 Task: Edit and enhance audio for virtual physics experiments.
Action: Mouse moved to (127, 44)
Screenshot: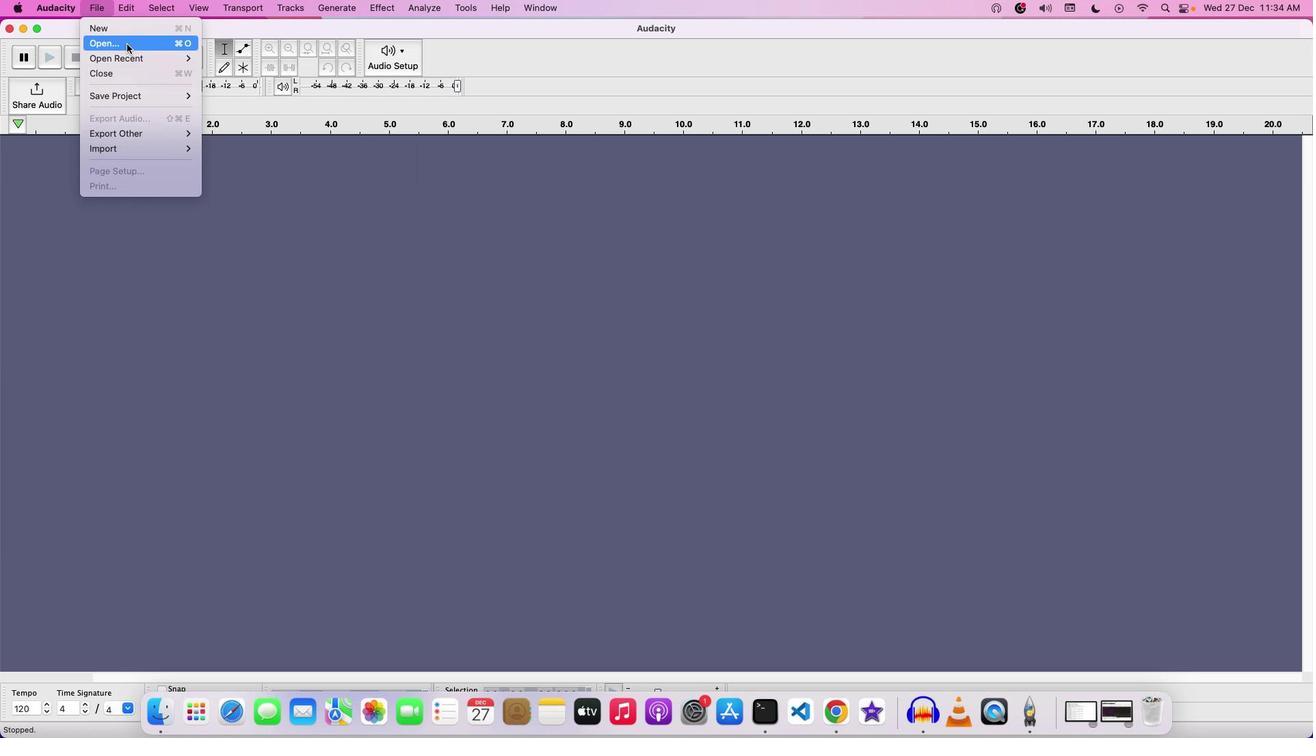 
Action: Mouse pressed left at (127, 44)
Screenshot: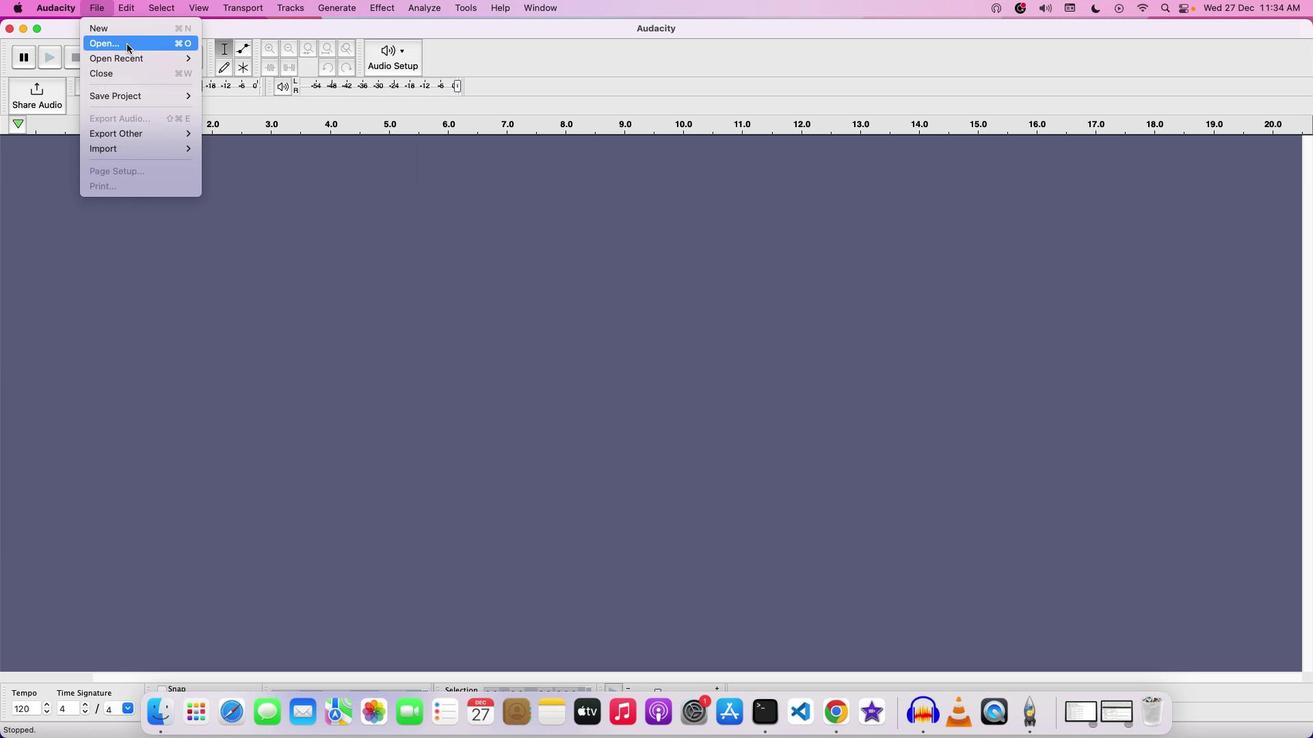 
Action: Mouse moved to (577, 204)
Screenshot: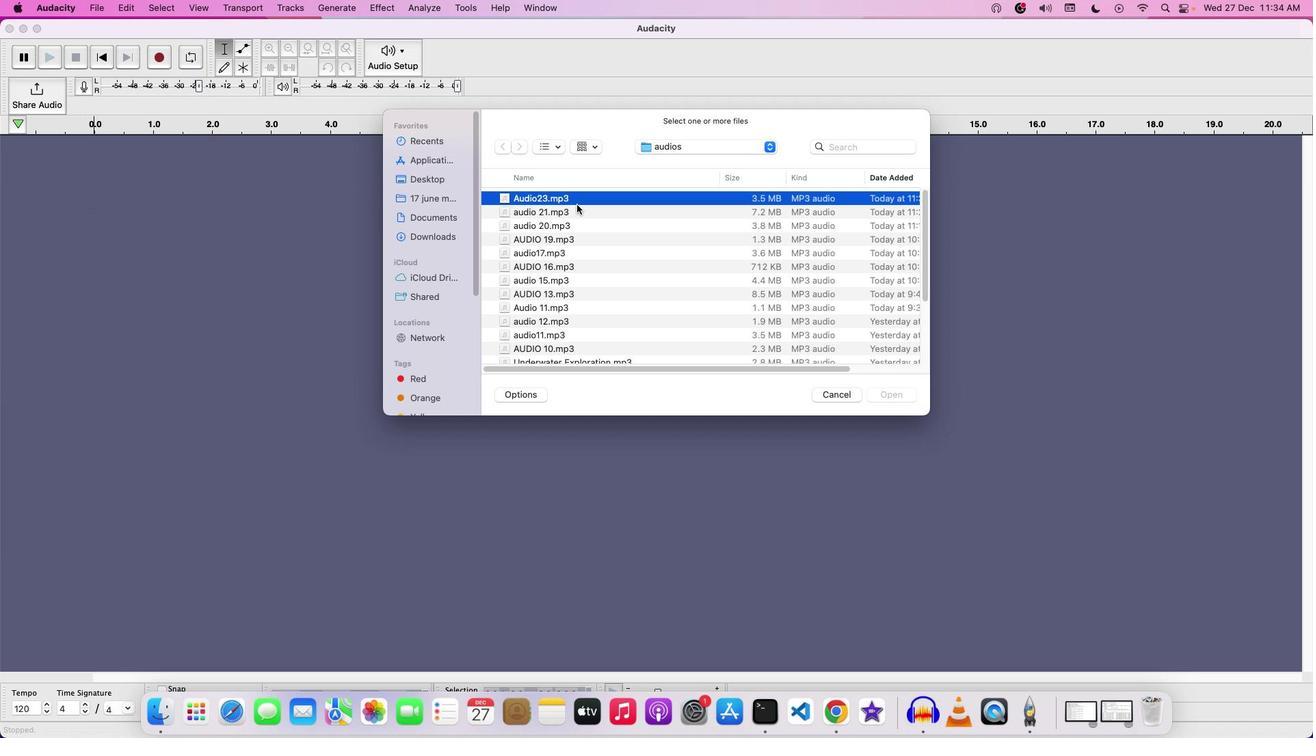 
Action: Mouse pressed left at (577, 204)
Screenshot: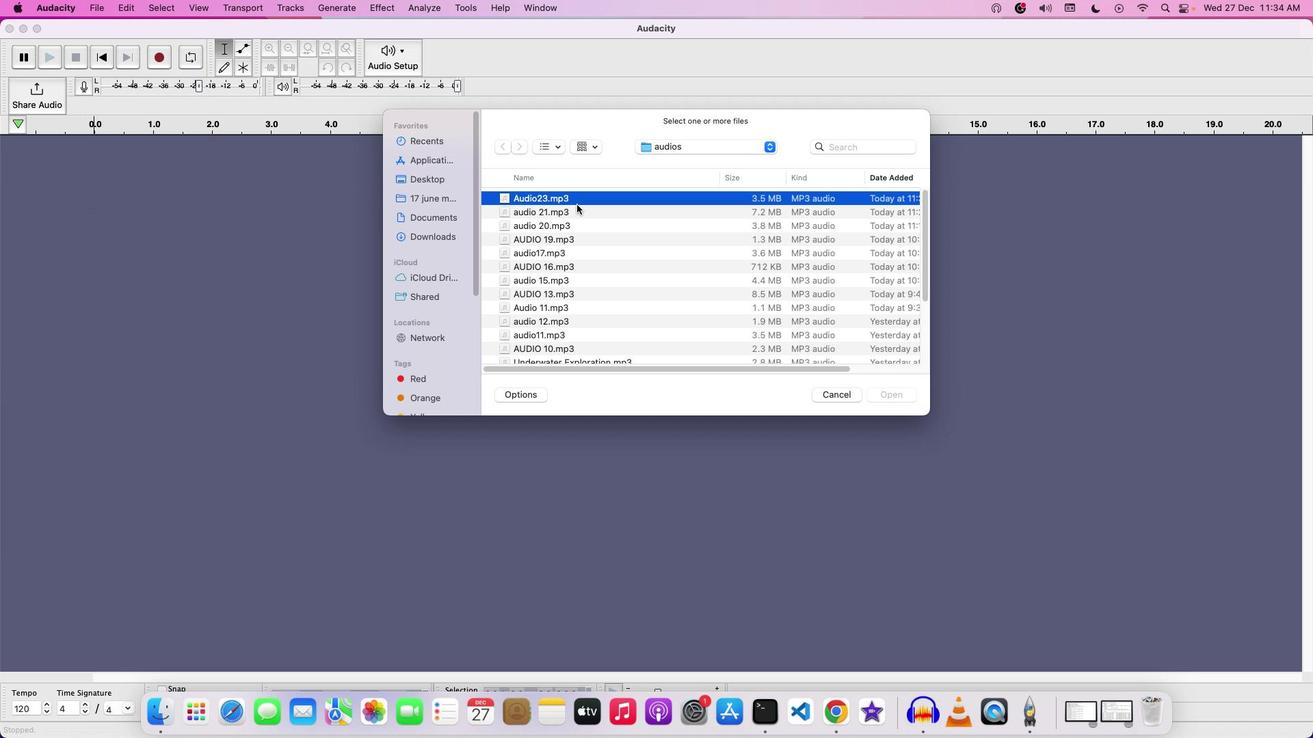 
Action: Mouse moved to (897, 398)
Screenshot: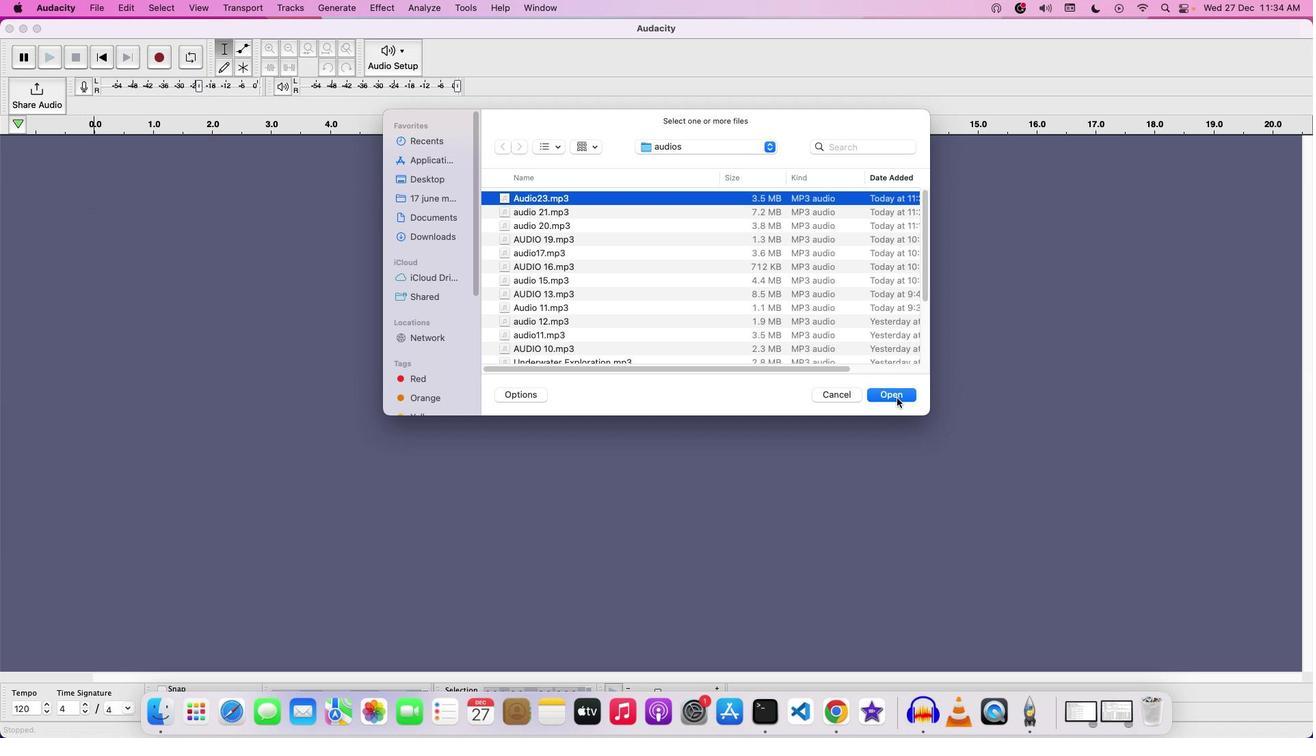 
Action: Mouse pressed left at (897, 398)
Screenshot: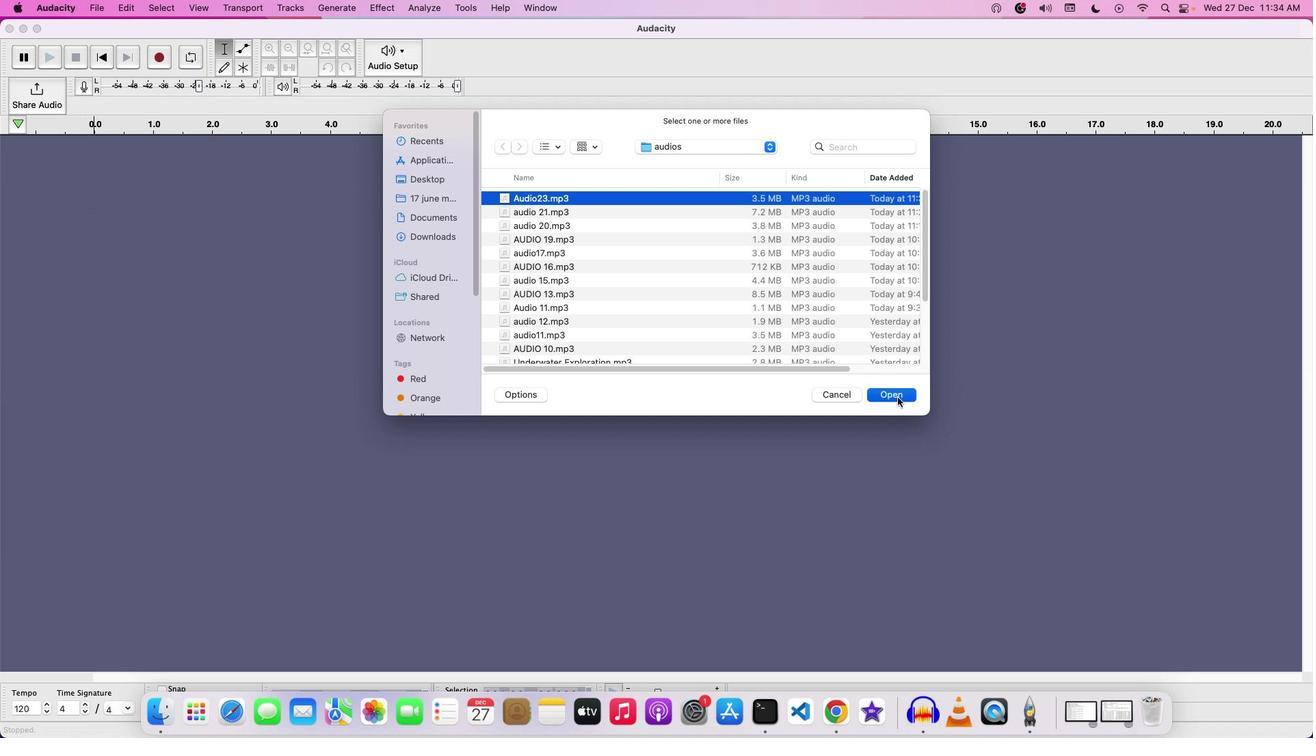 
Action: Mouse moved to (210, 212)
Screenshot: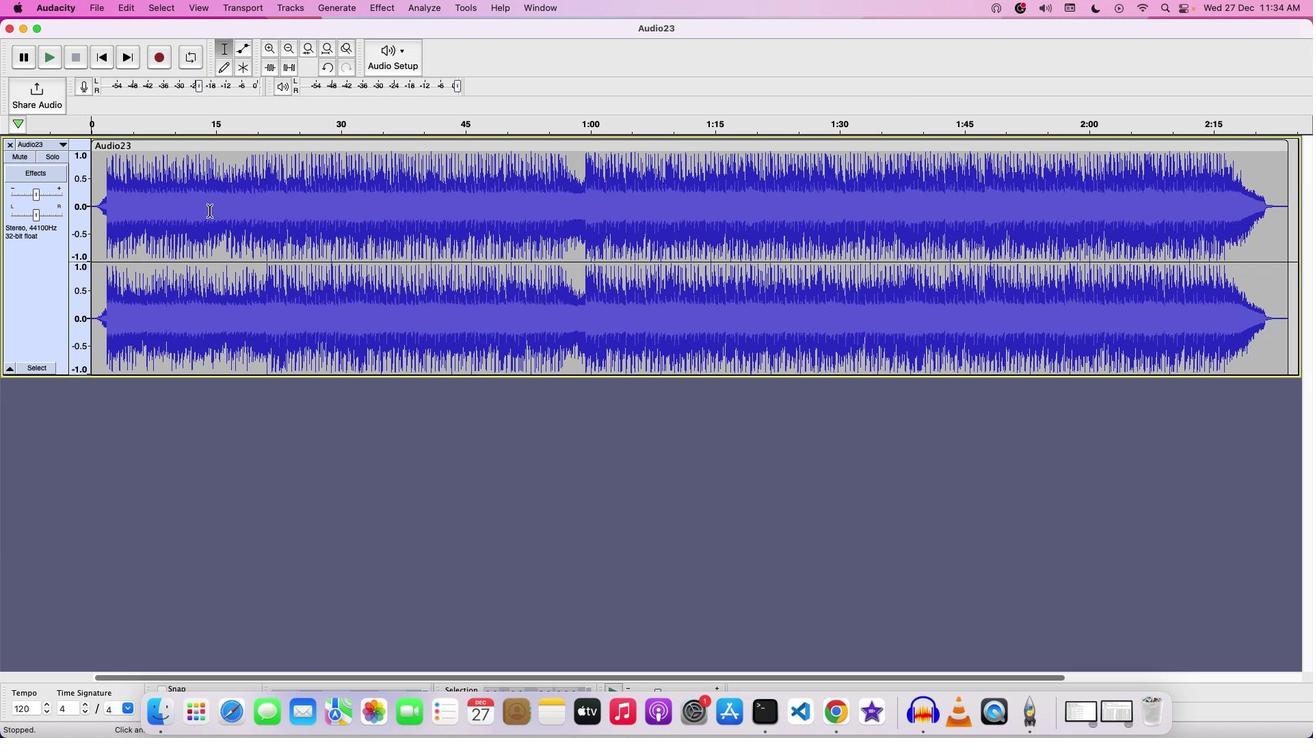 
Action: Key pressed Key.space
Screenshot: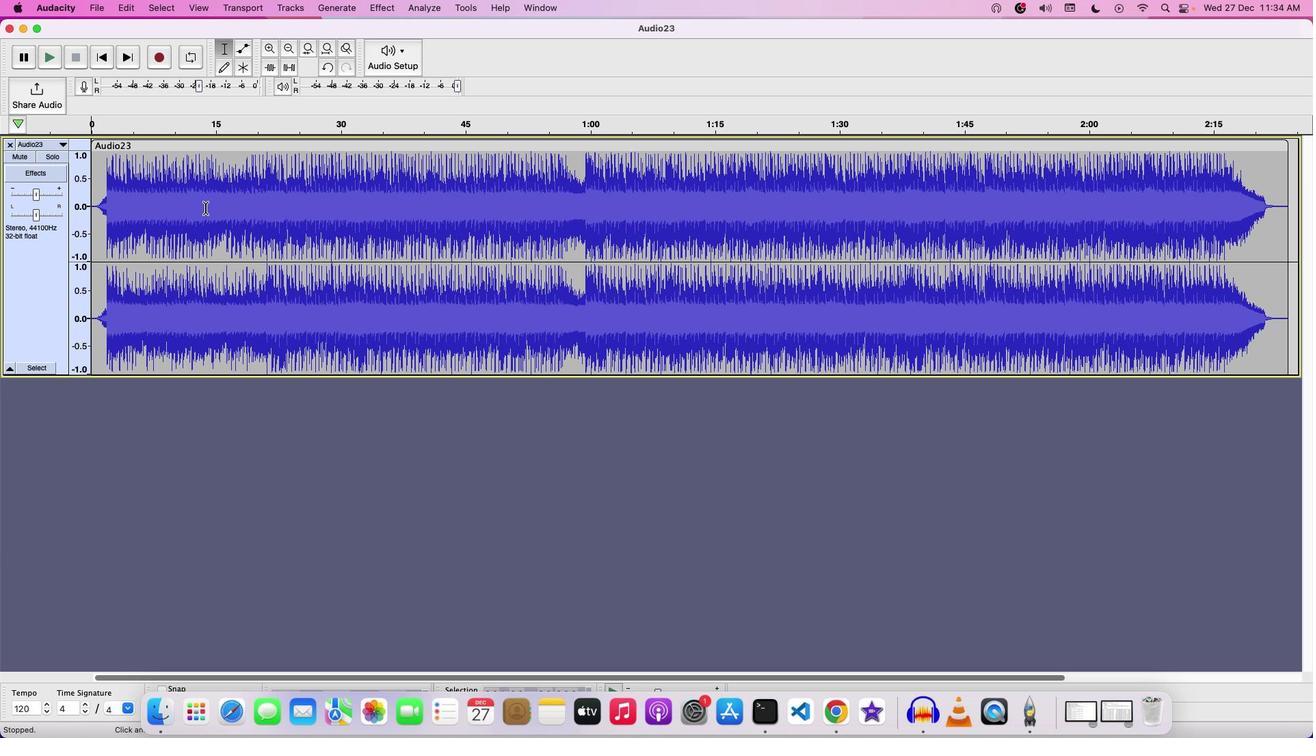 
Action: Mouse moved to (40, 197)
Screenshot: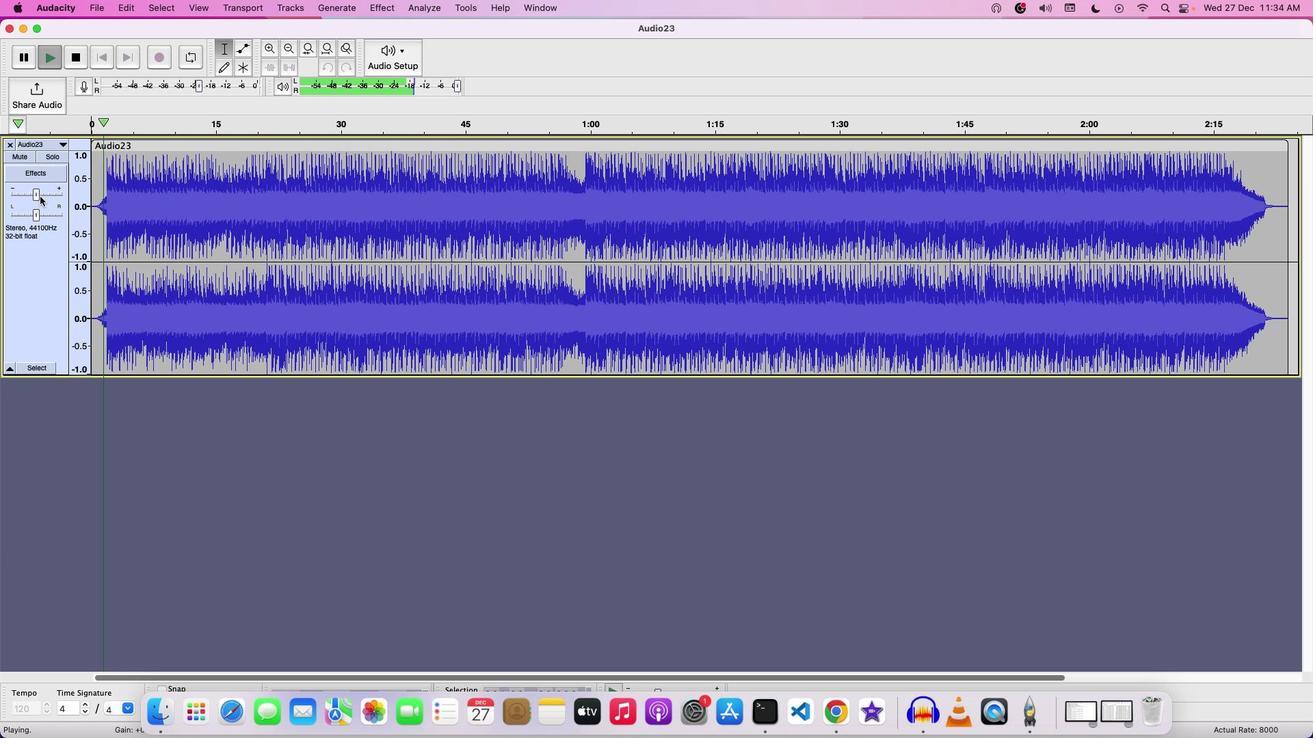 
Action: Mouse pressed left at (40, 197)
Screenshot: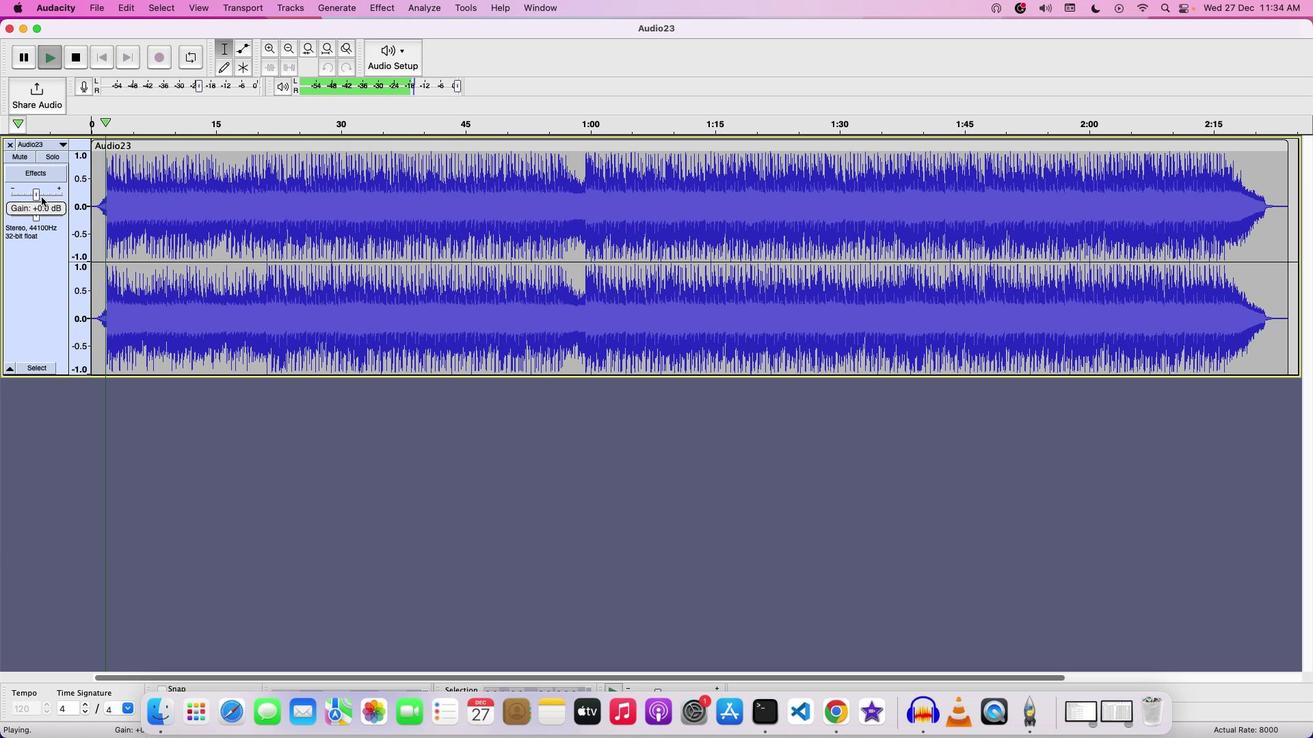 
Action: Mouse moved to (36, 194)
Screenshot: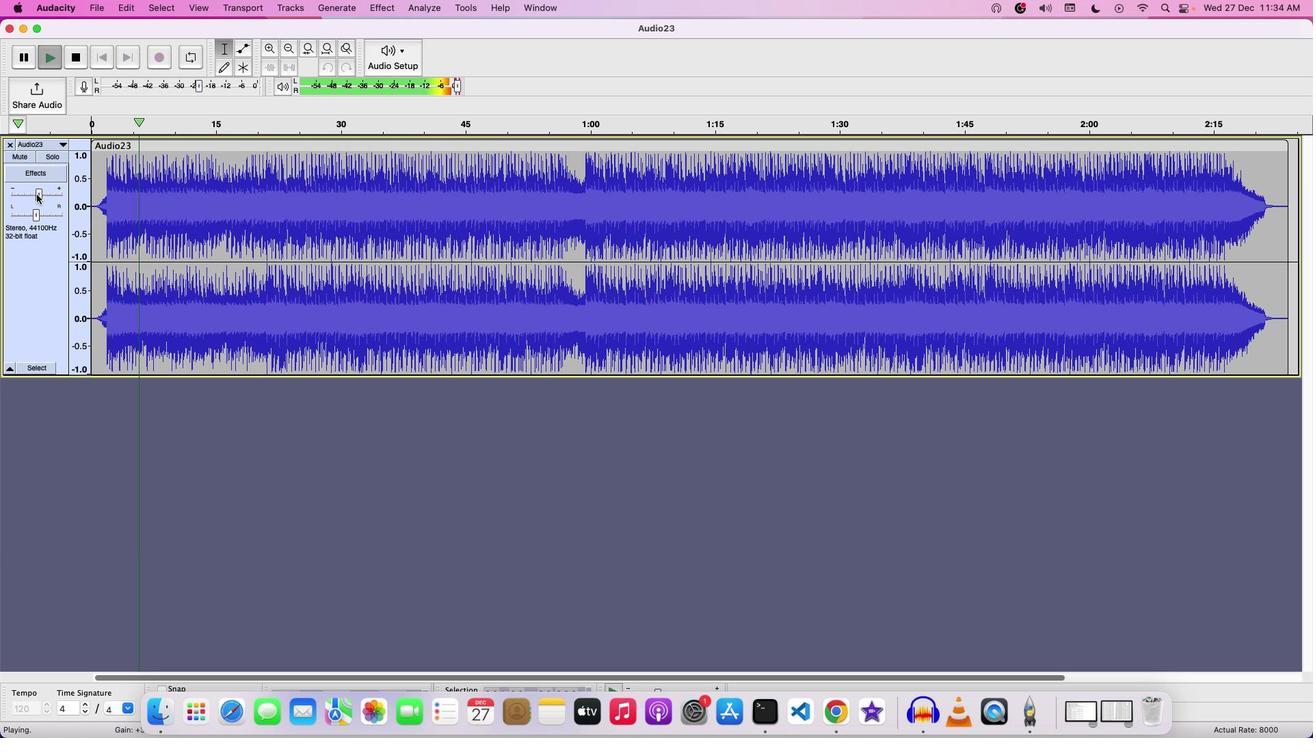 
Action: Mouse pressed left at (36, 194)
Screenshot: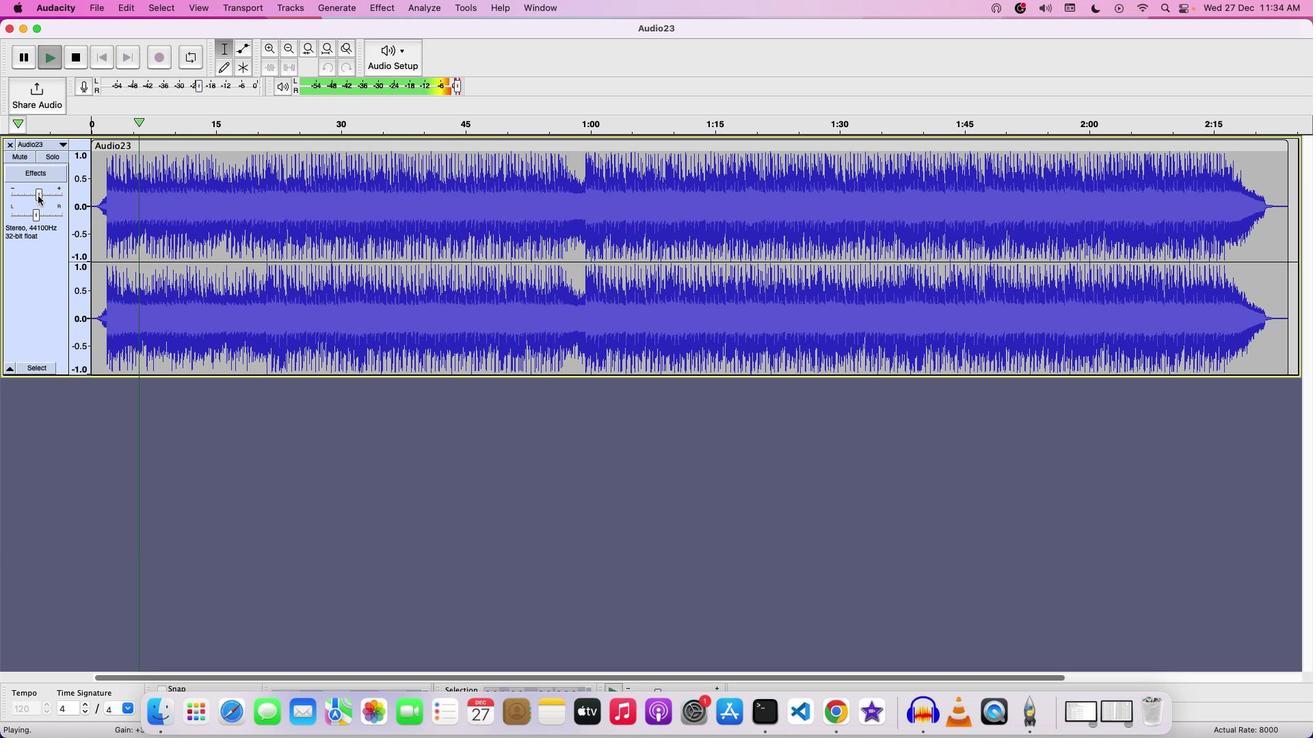 
Action: Mouse moved to (658, 226)
Screenshot: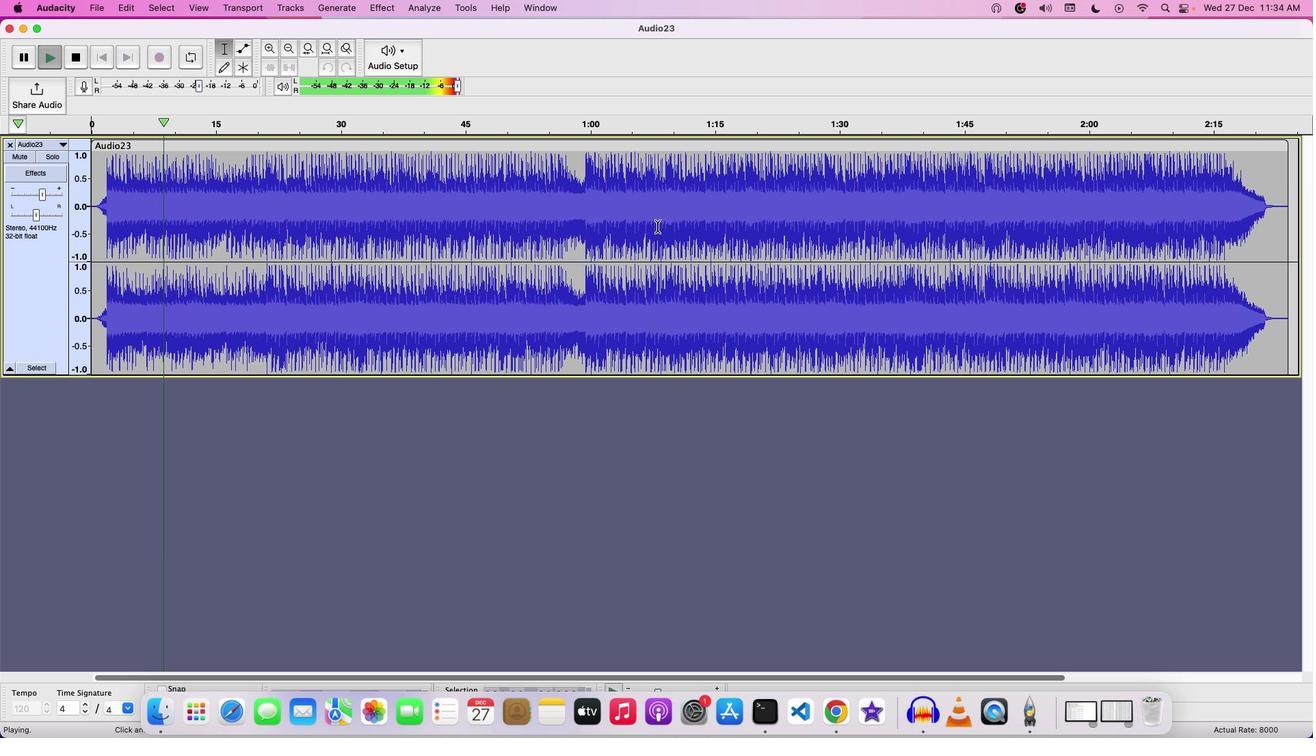 
Action: Key pressed Key.space
Screenshot: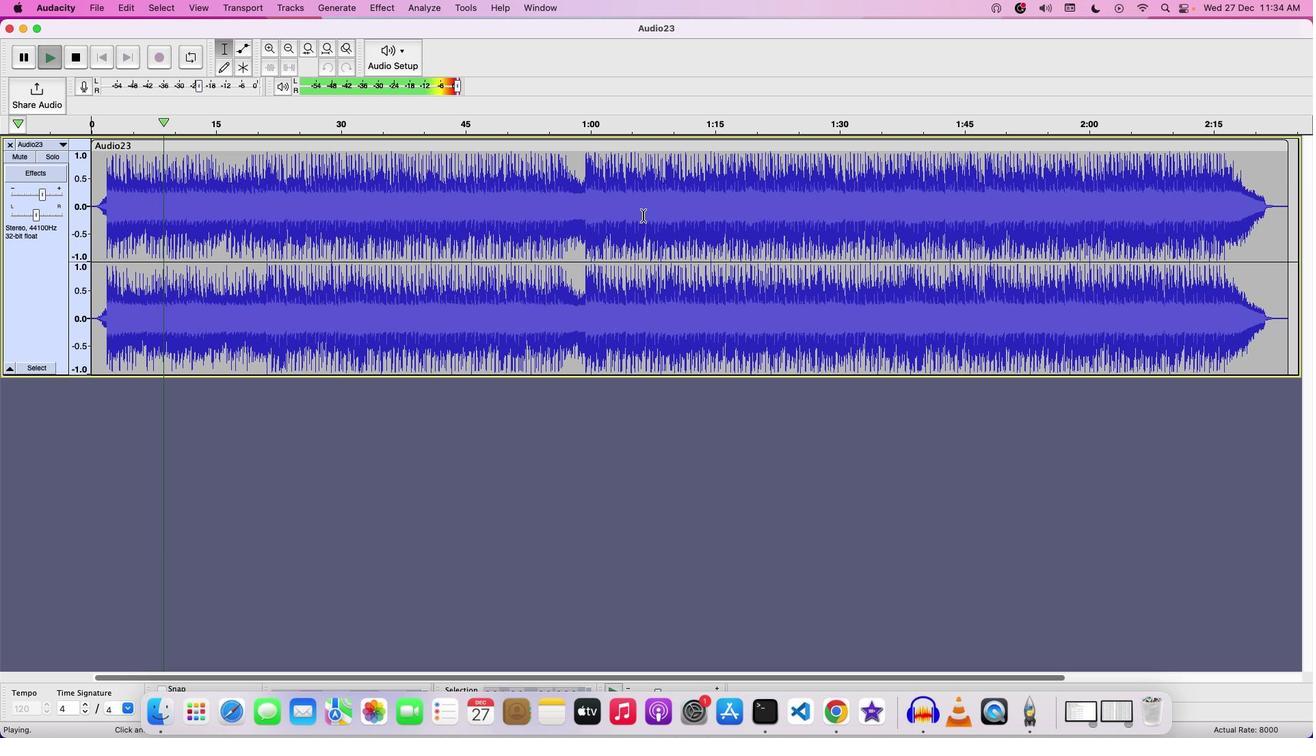 
Action: Mouse moved to (92, 146)
Screenshot: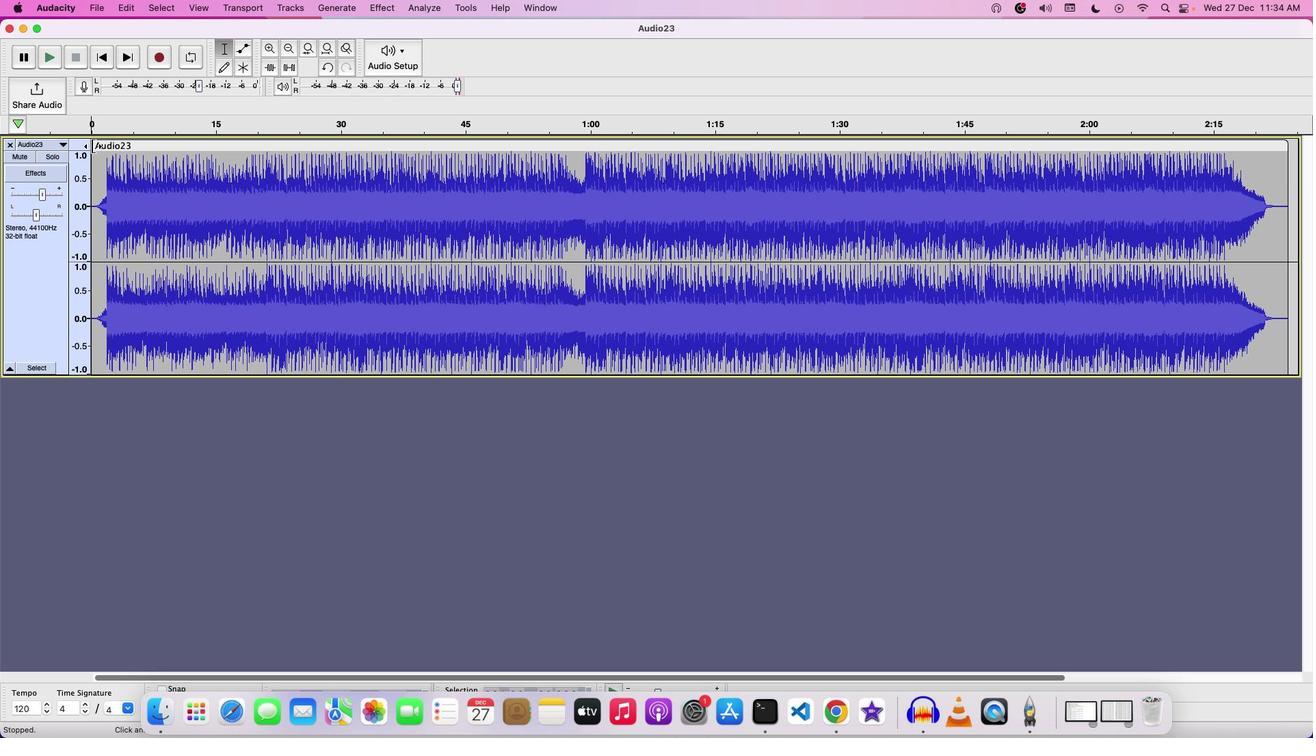 
Action: Mouse pressed left at (92, 146)
Screenshot: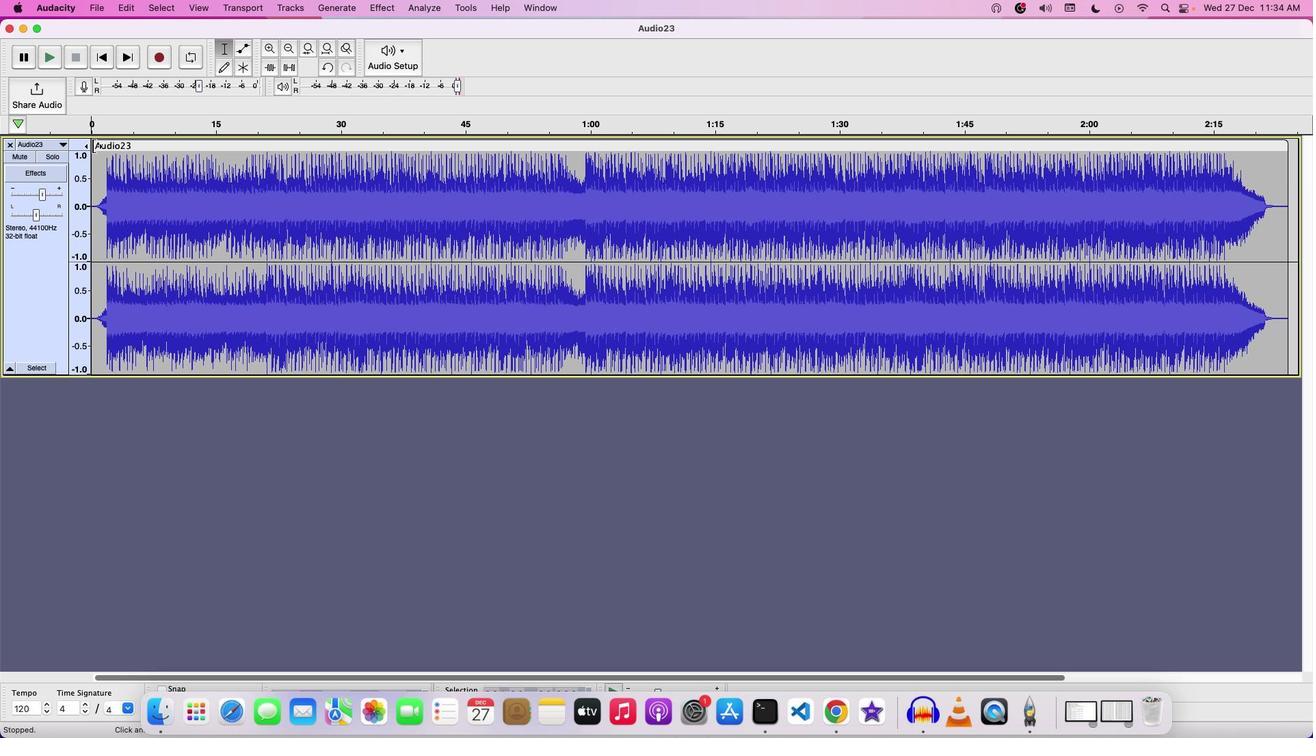 
Action: Mouse moved to (118, 147)
Screenshot: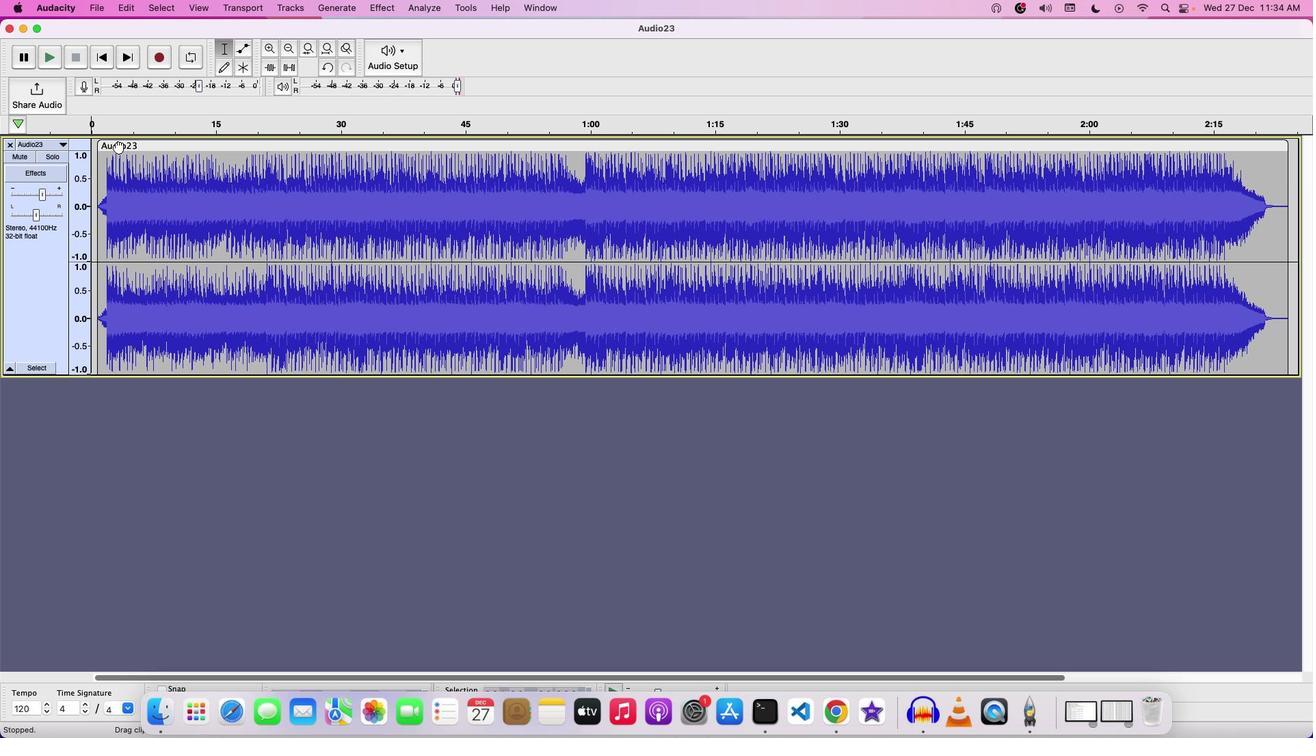 
Action: Mouse pressed left at (118, 147)
Screenshot: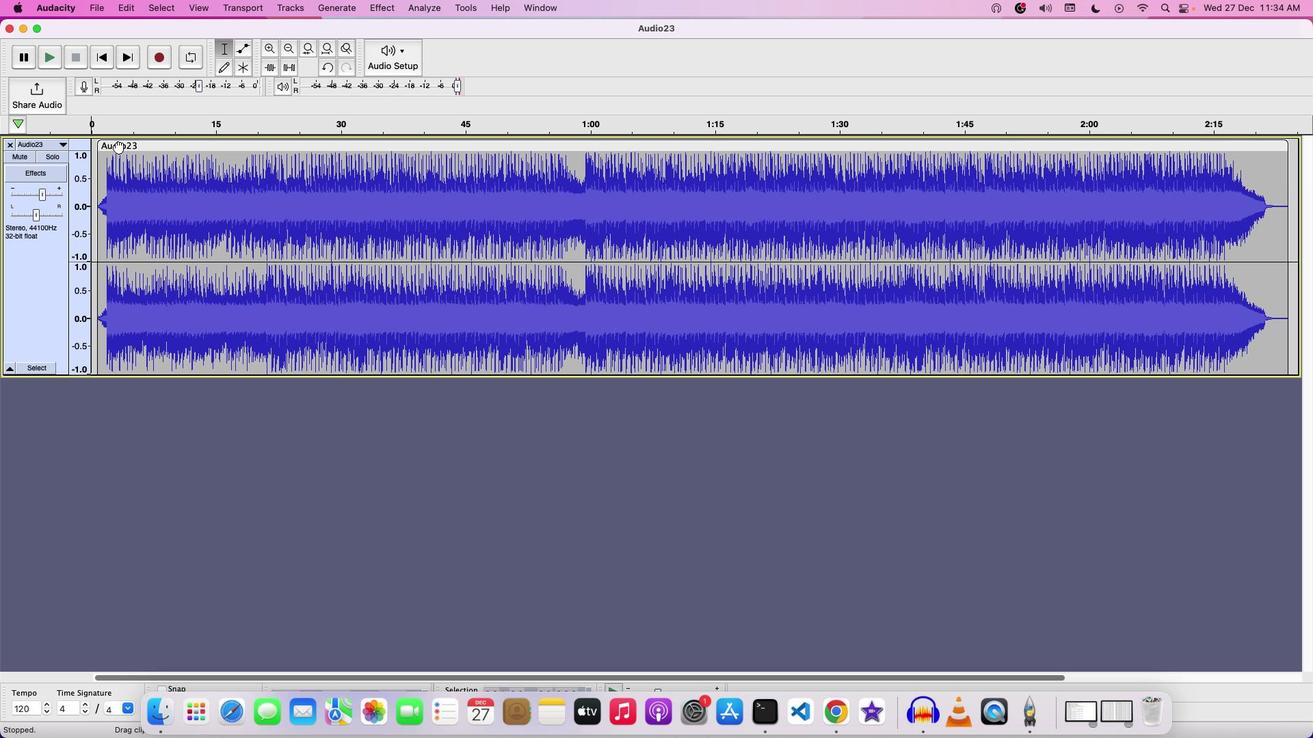 
Action: Mouse moved to (111, 147)
Screenshot: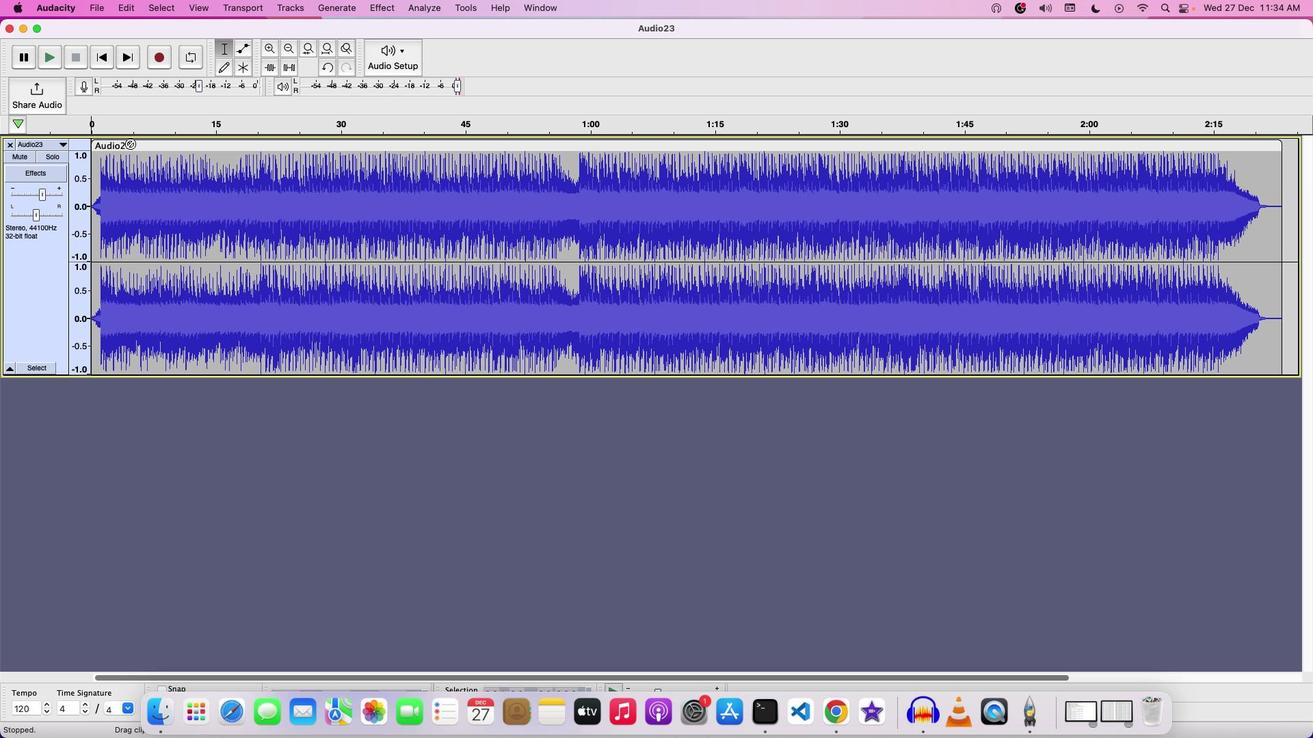 
Action: Key pressed Key.space
Screenshot: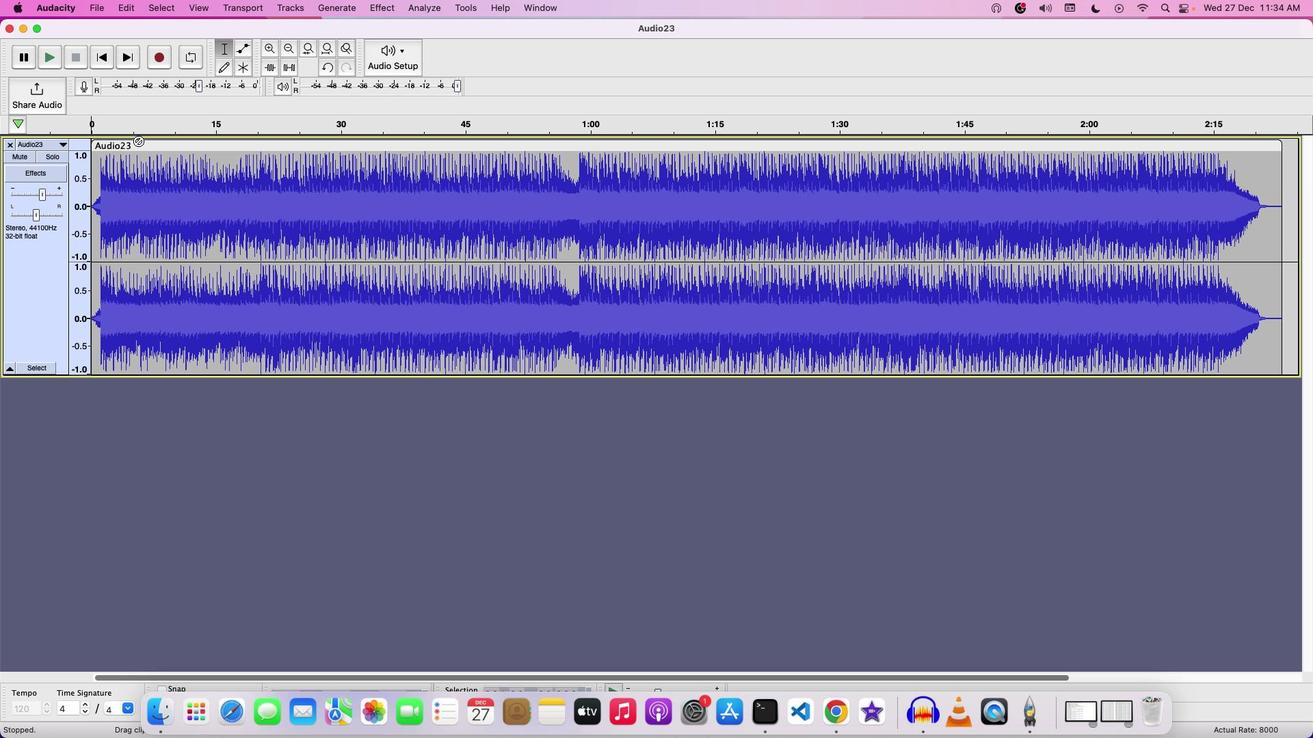 
Action: Mouse moved to (1253, 145)
Screenshot: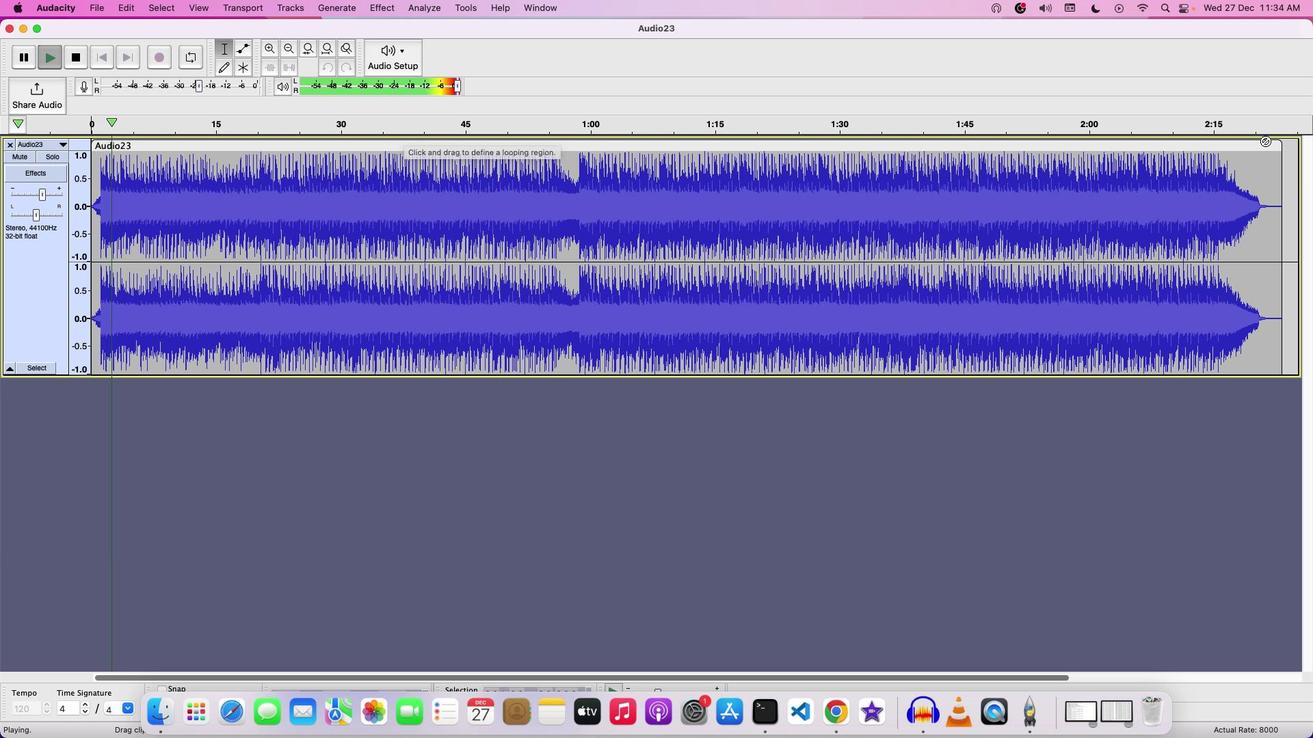 
Action: Key pressed Key.space
Screenshot: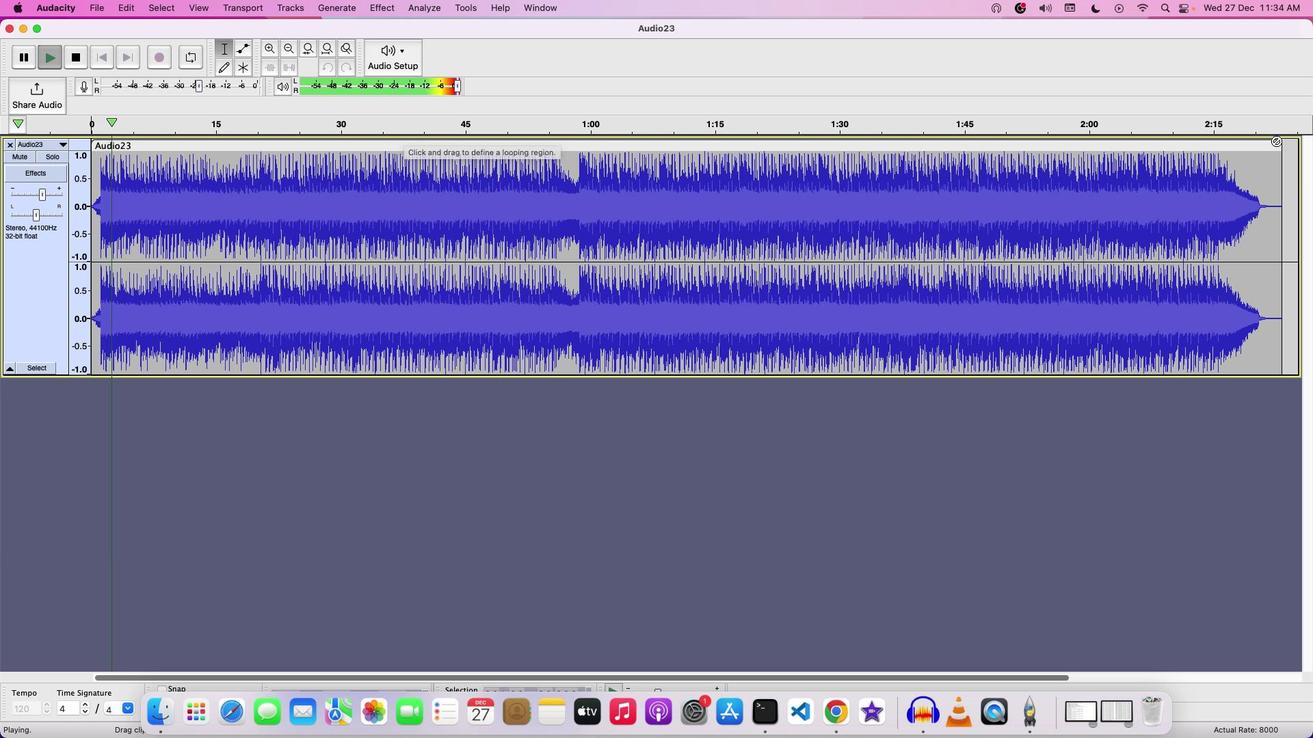 
Action: Mouse moved to (1286, 142)
Screenshot: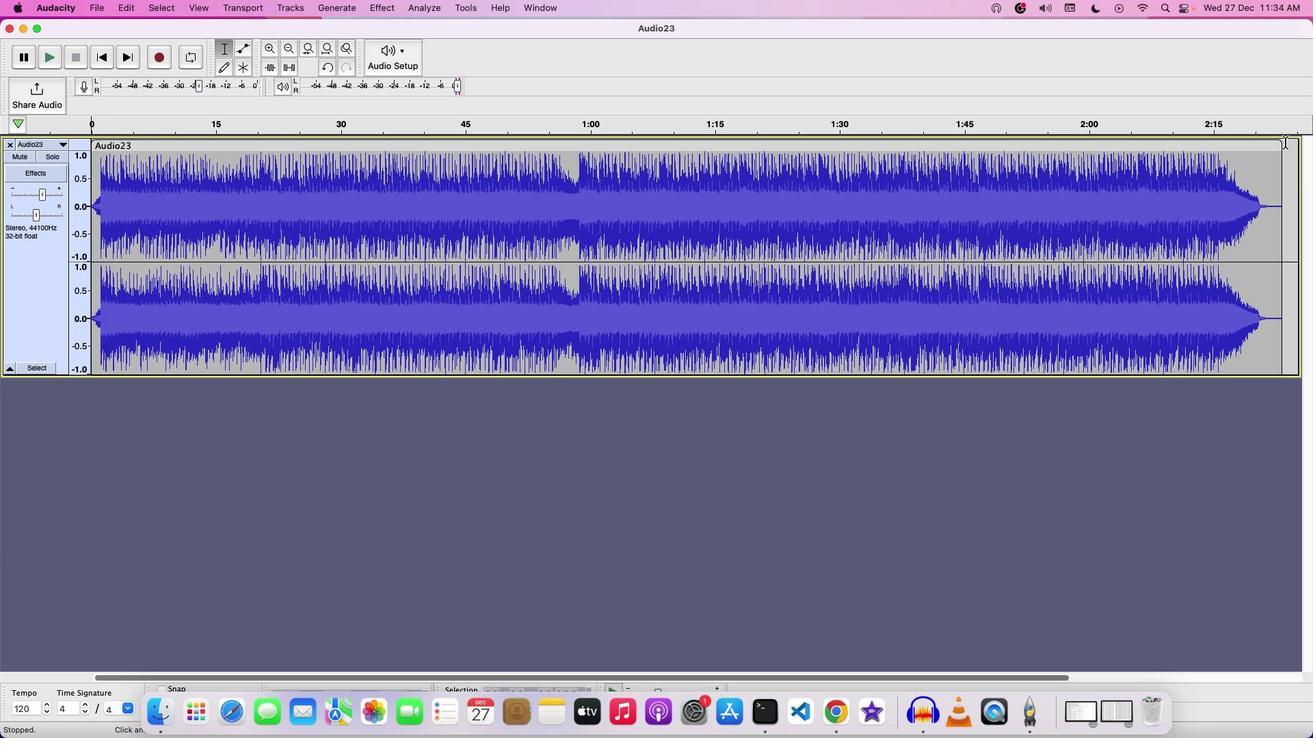 
Action: Mouse pressed left at (1286, 142)
Screenshot: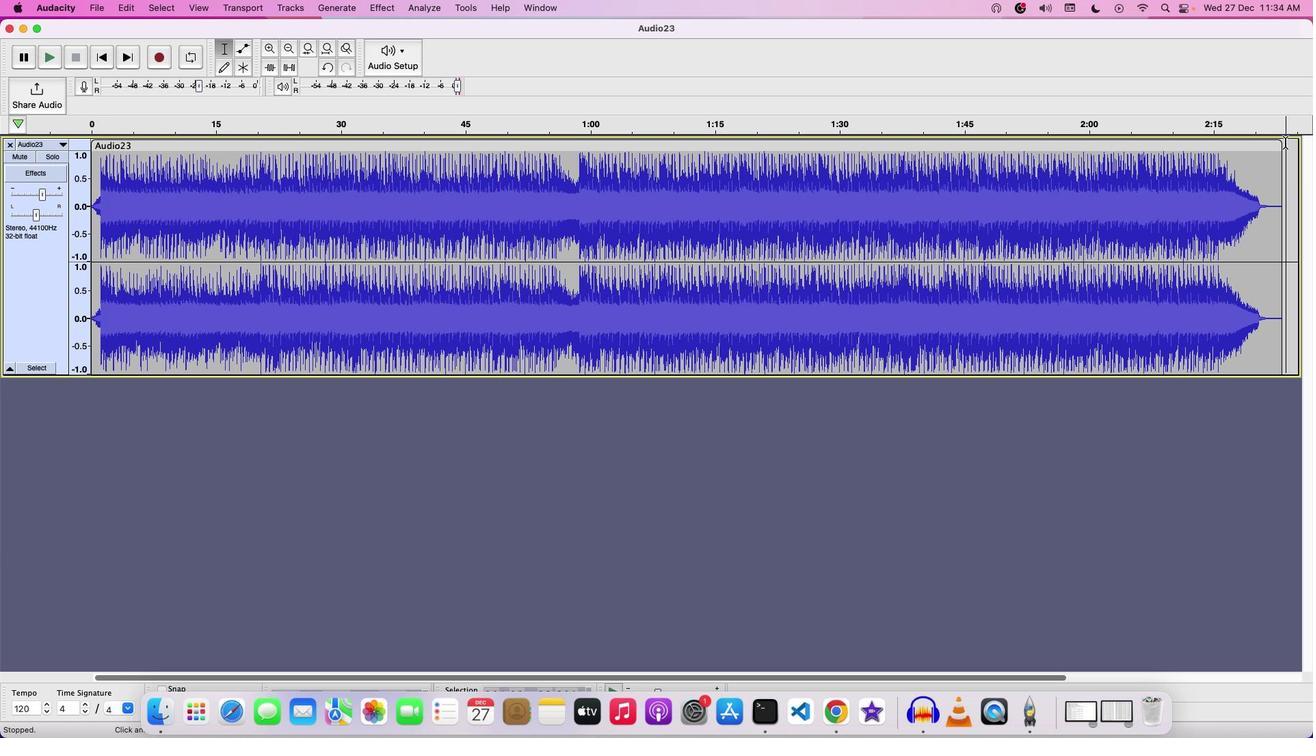 
Action: Mouse moved to (1284, 143)
Screenshot: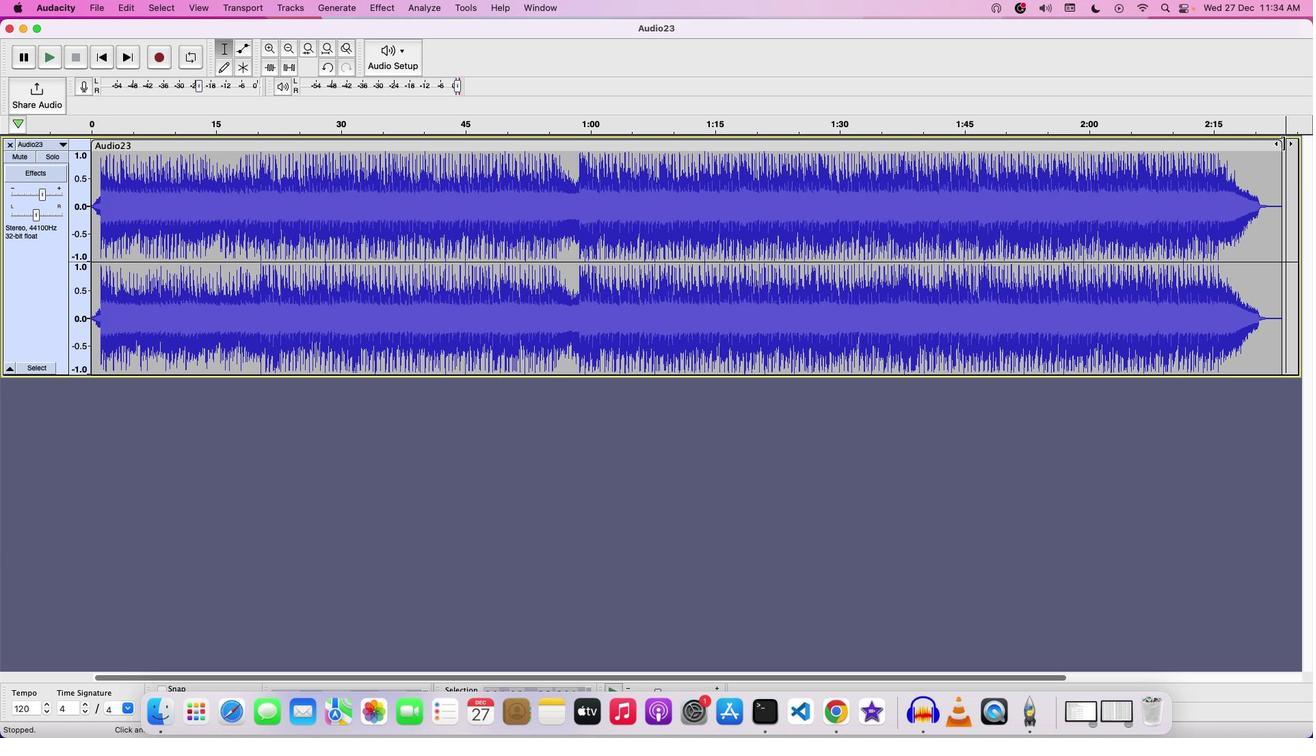 
Action: Mouse pressed left at (1284, 143)
Screenshot: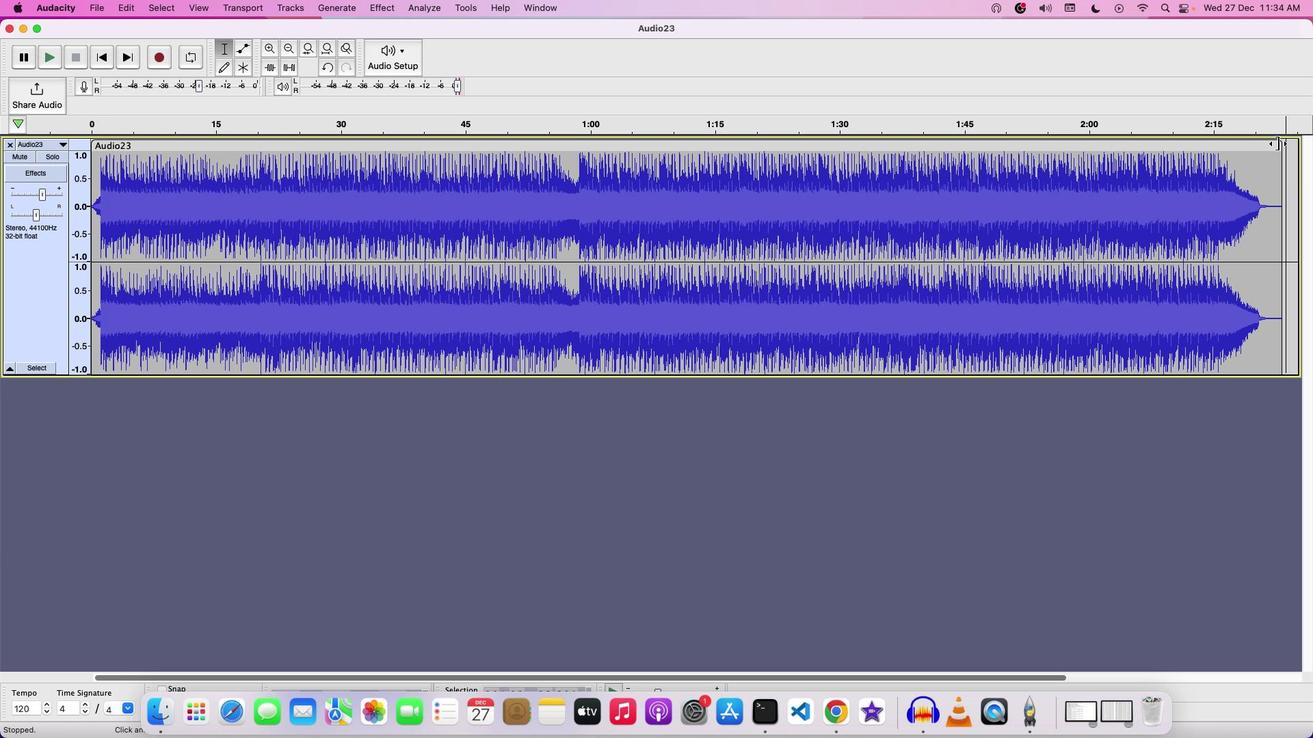 
Action: Mouse moved to (237, 187)
Screenshot: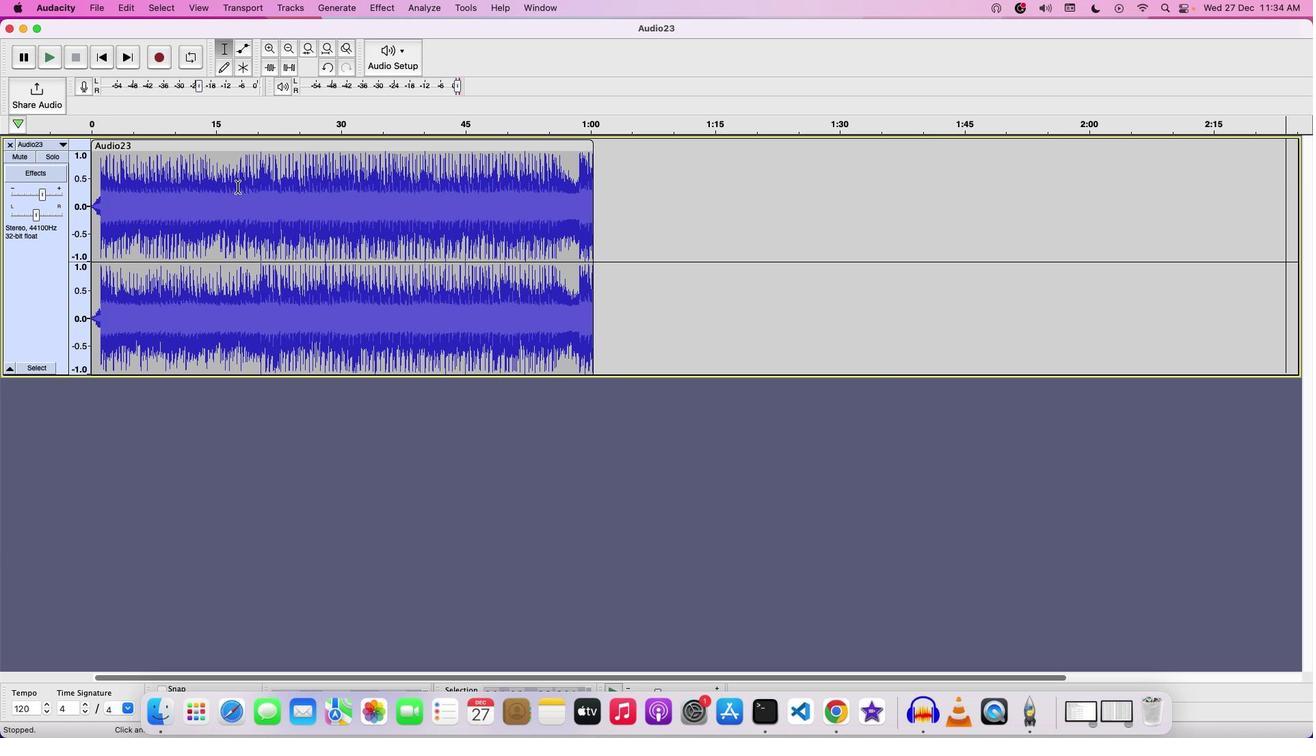 
Action: Mouse pressed left at (237, 187)
Screenshot: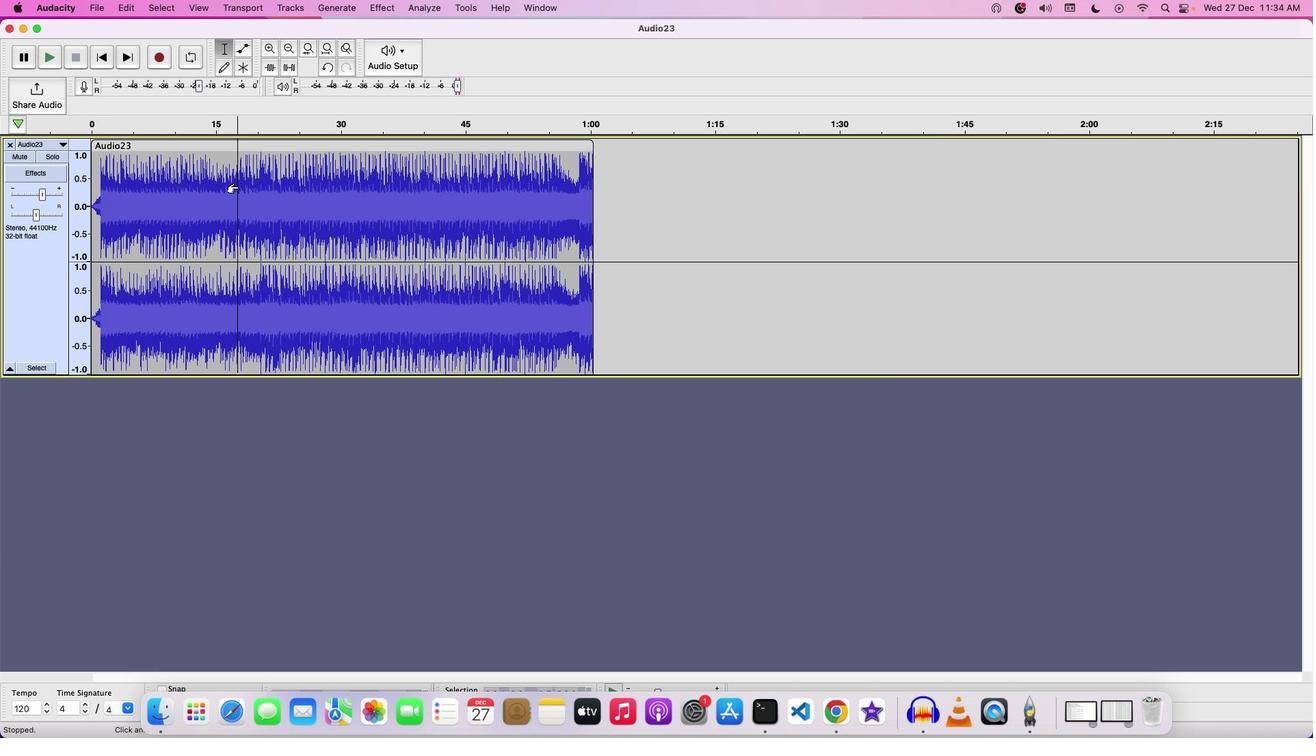 
Action: Mouse pressed left at (237, 187)
Screenshot: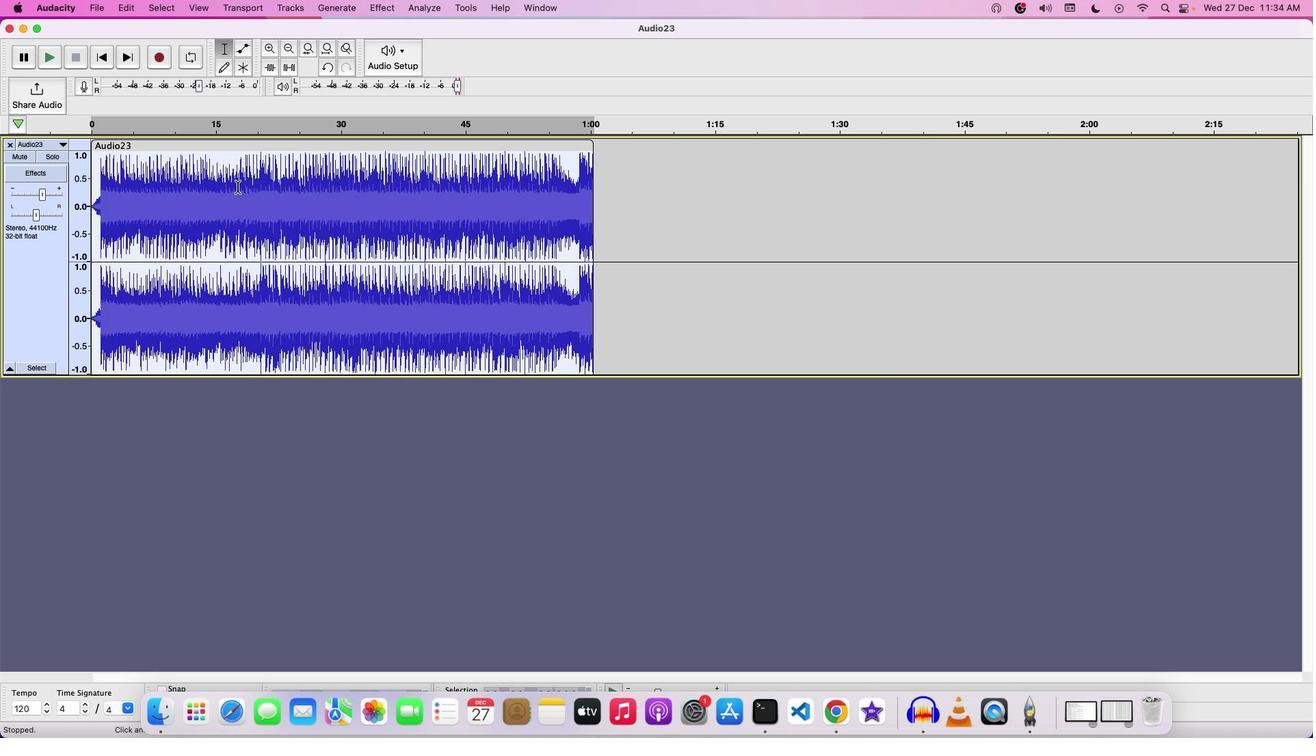 
Action: Mouse moved to (379, 4)
Screenshot: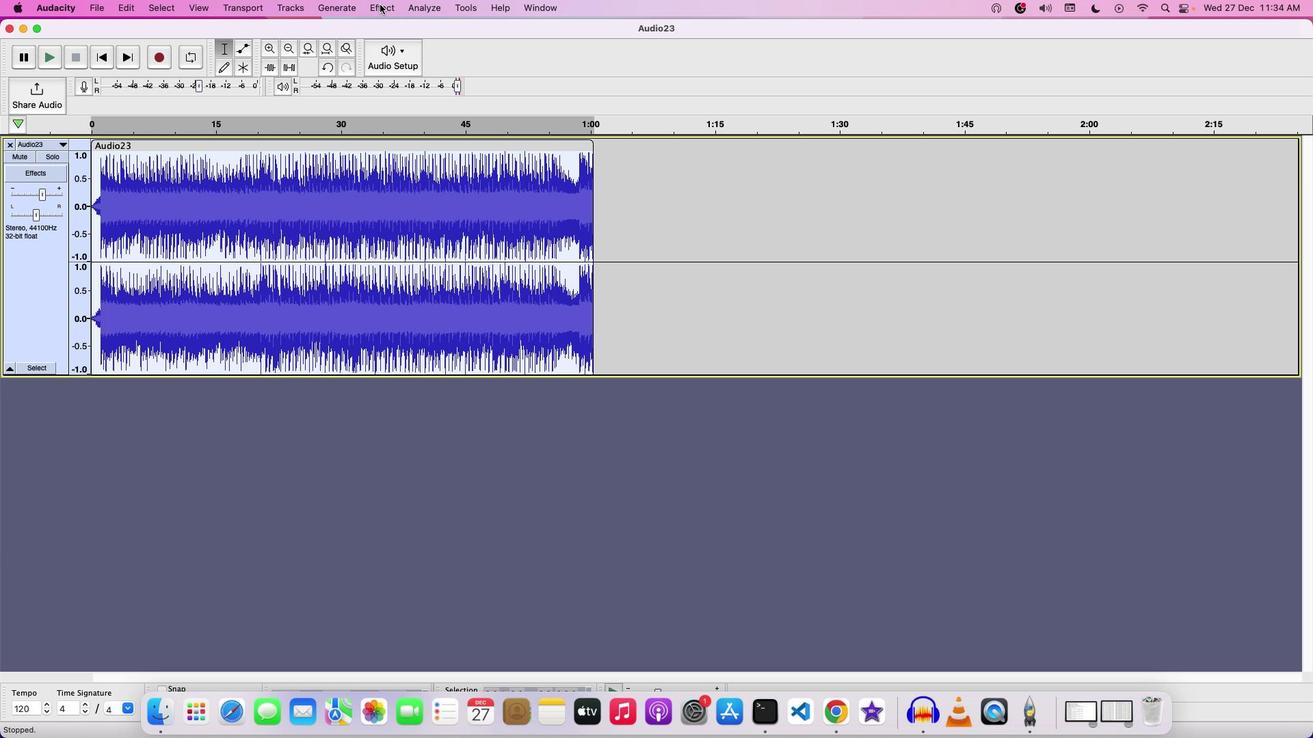 
Action: Mouse pressed left at (379, 4)
Screenshot: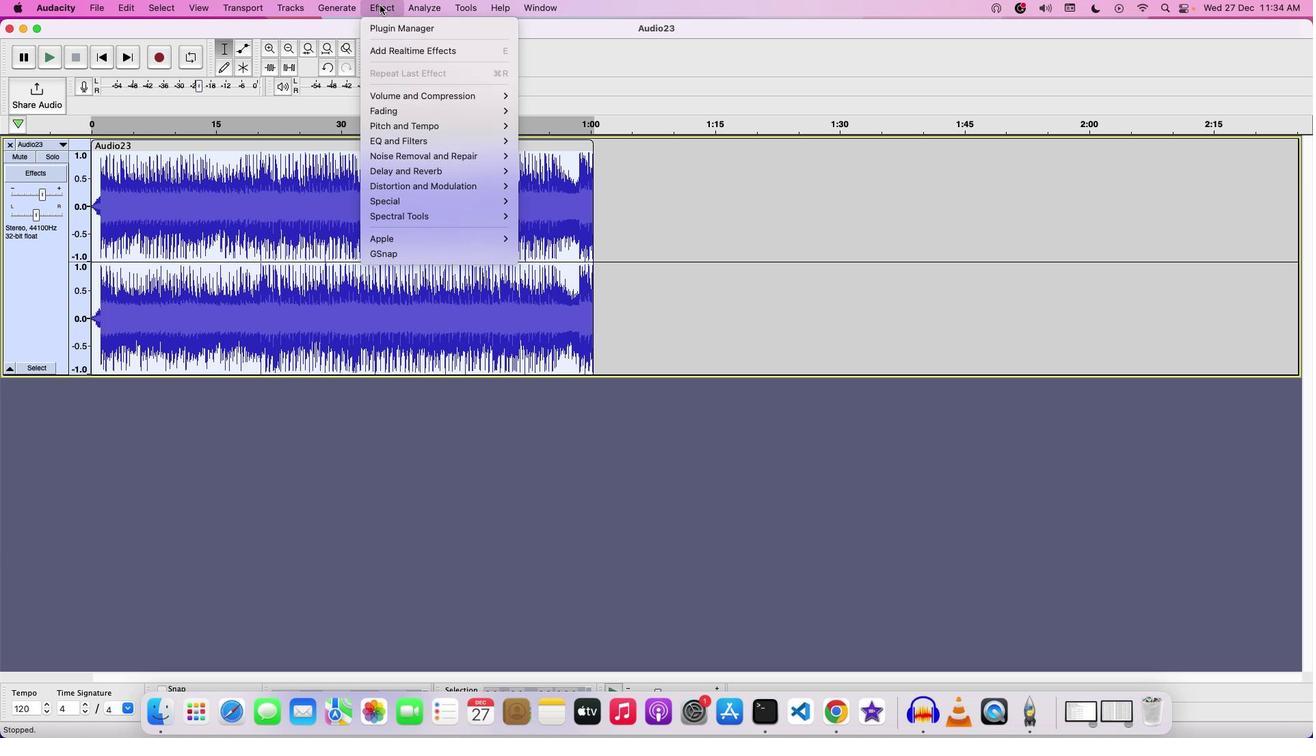 
Action: Mouse moved to (456, 143)
Screenshot: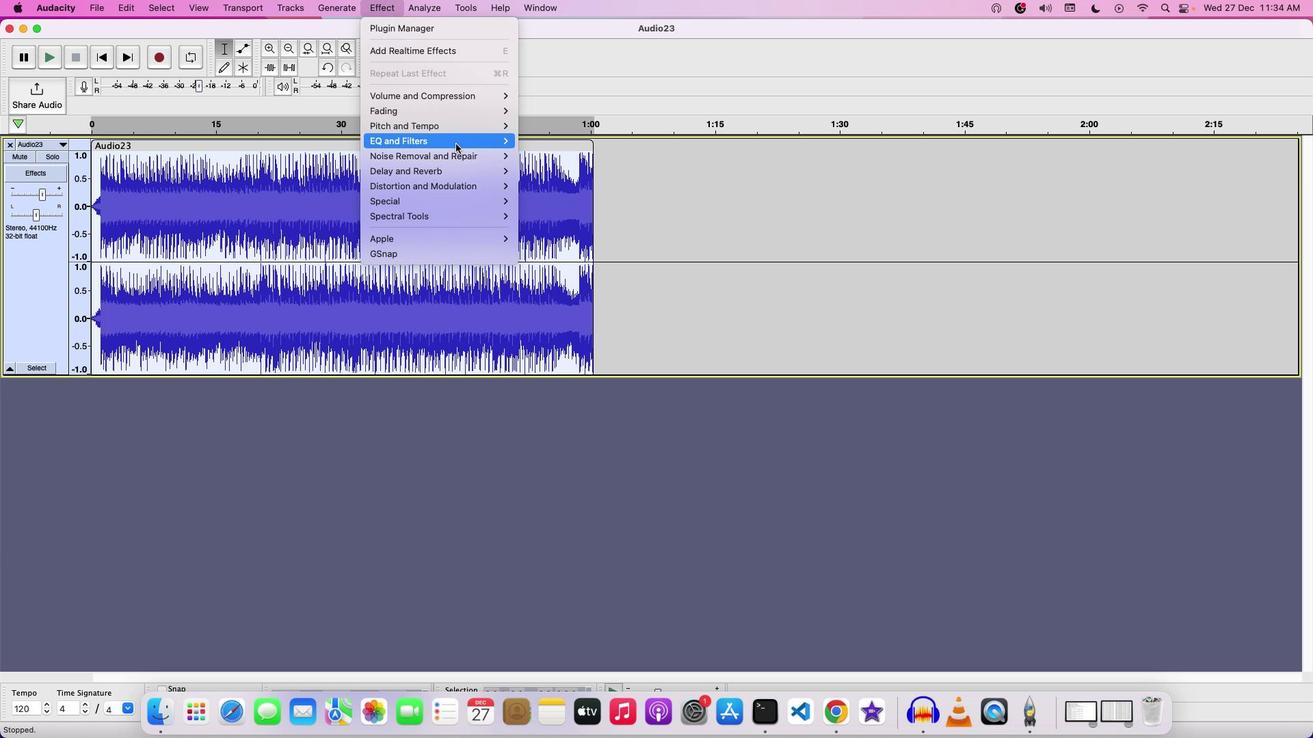 
Action: Mouse pressed left at (456, 143)
Screenshot: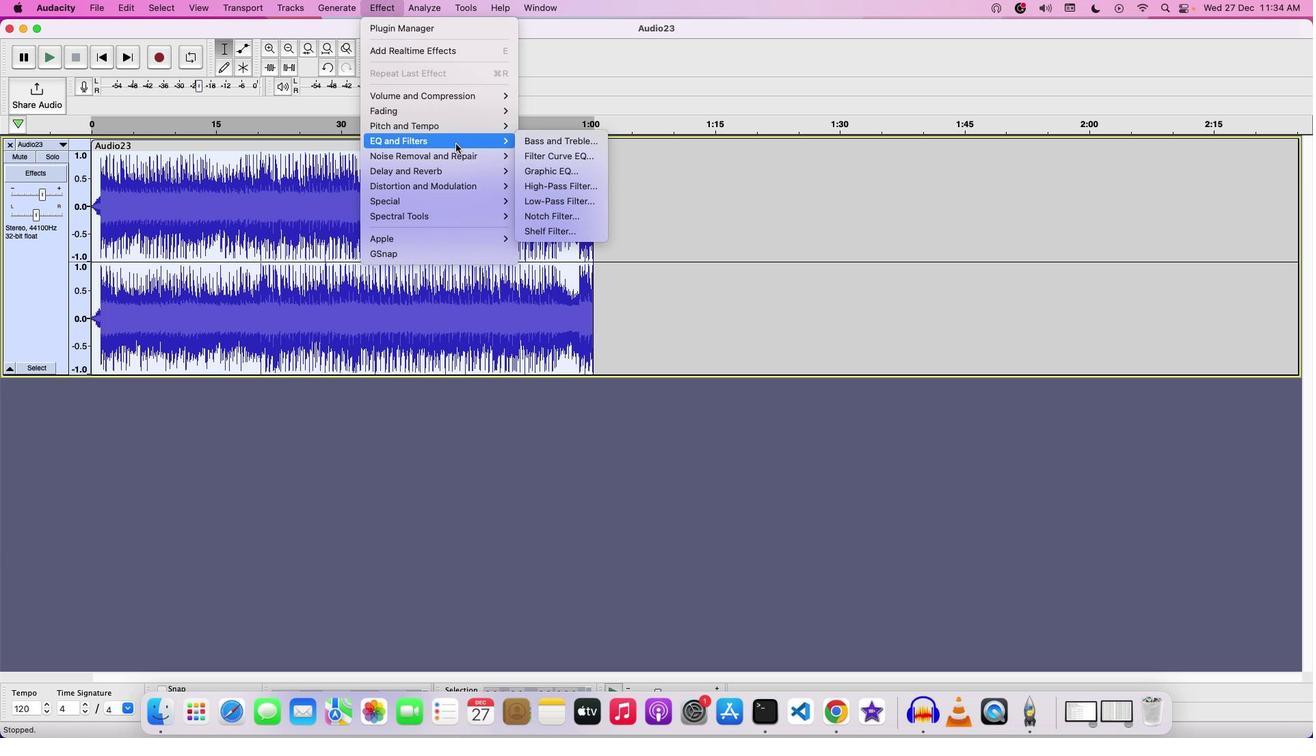 
Action: Mouse moved to (554, 158)
Screenshot: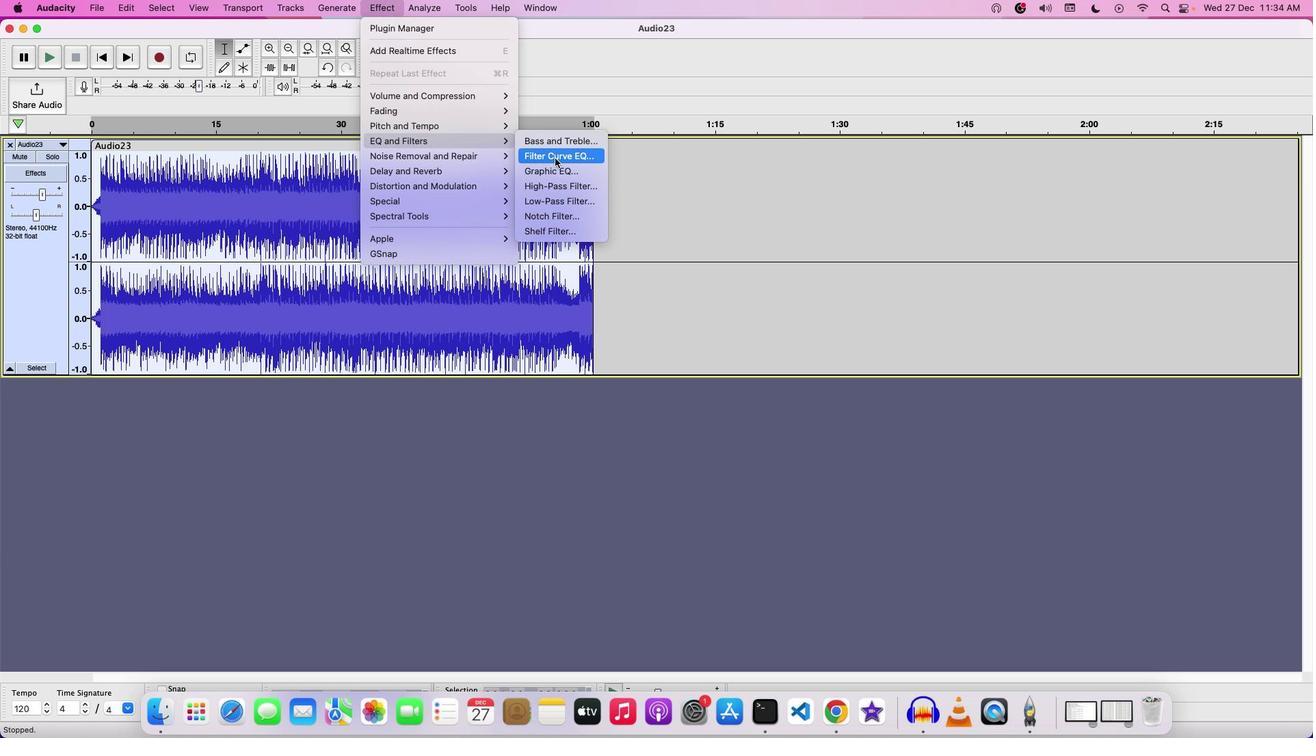 
Action: Mouse pressed left at (554, 158)
Screenshot: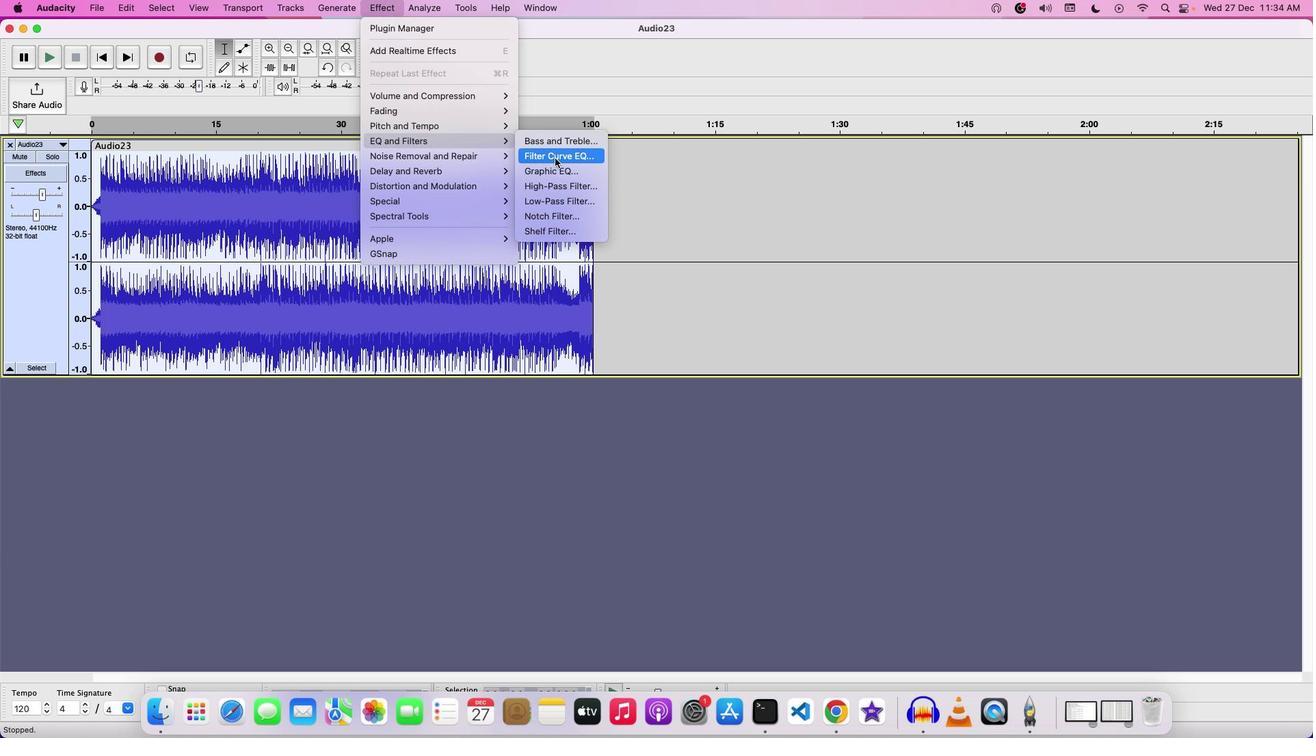 
Action: Mouse moved to (444, 531)
Screenshot: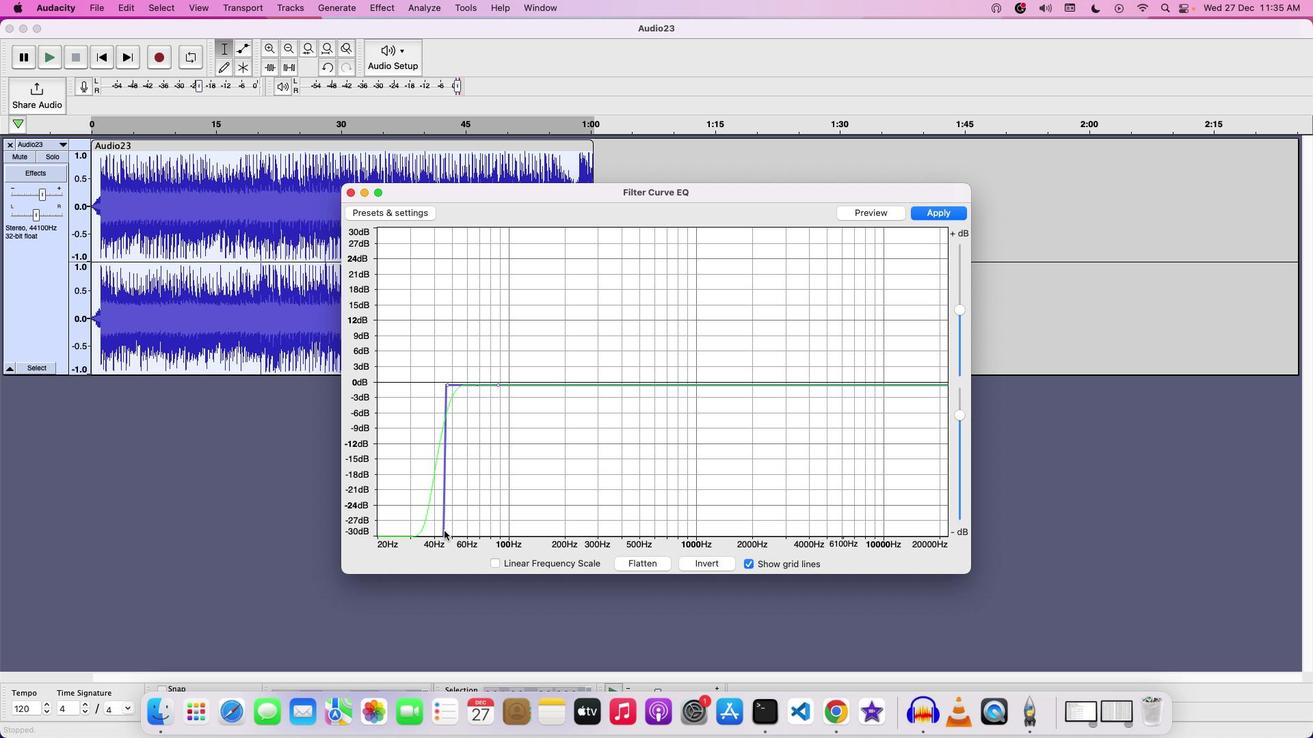 
Action: Mouse pressed left at (444, 531)
Screenshot: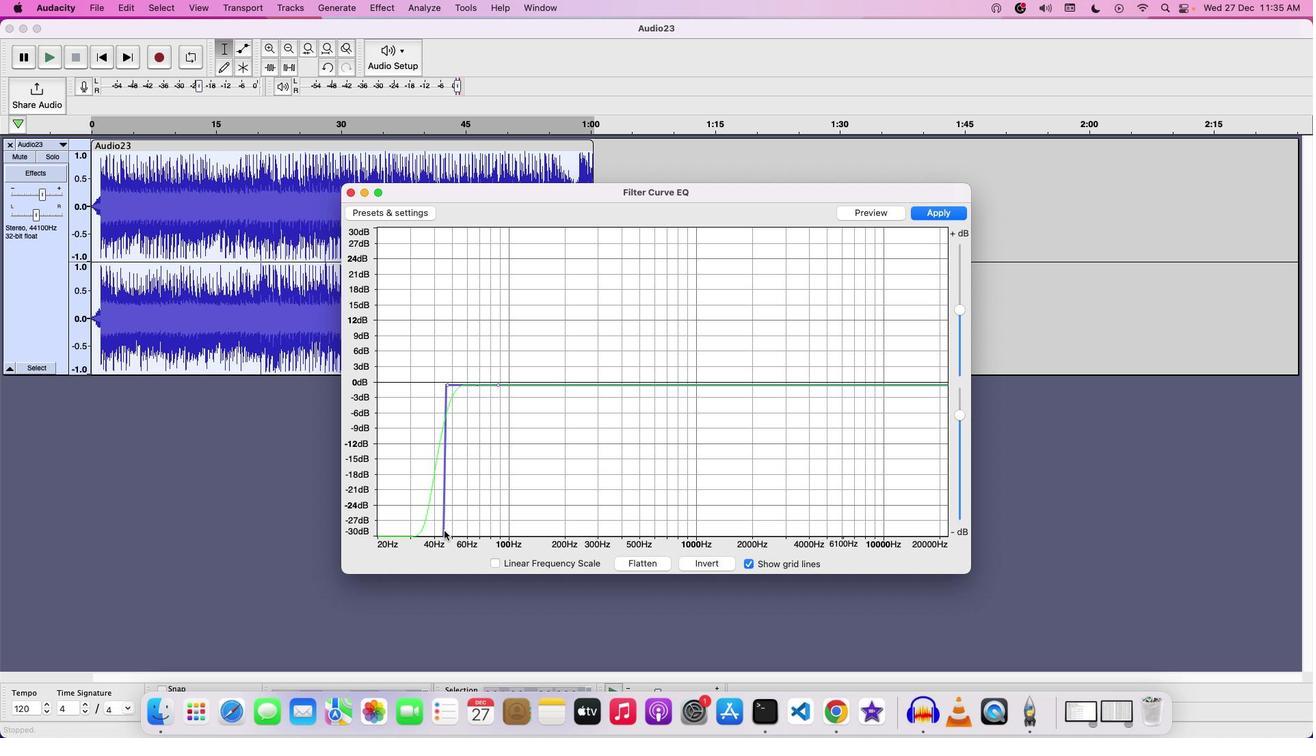 
Action: Mouse moved to (950, 212)
Screenshot: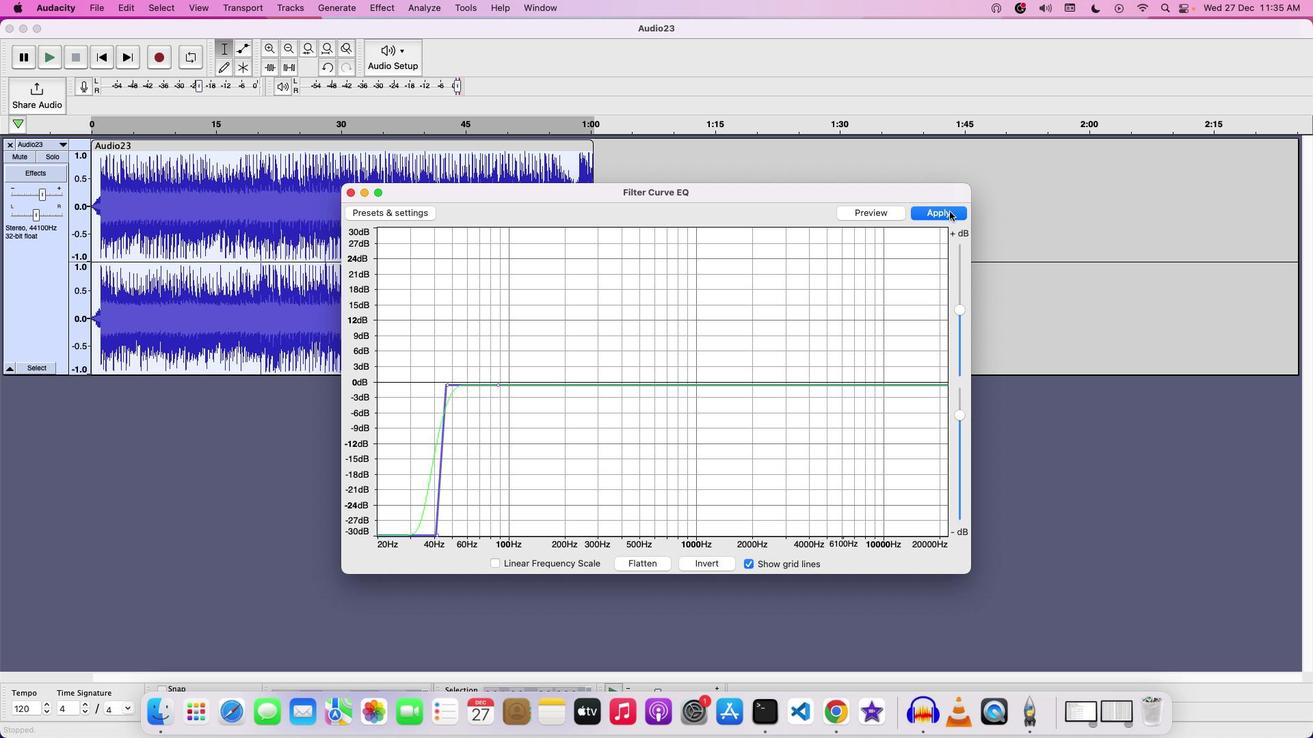 
Action: Mouse pressed left at (950, 212)
Screenshot: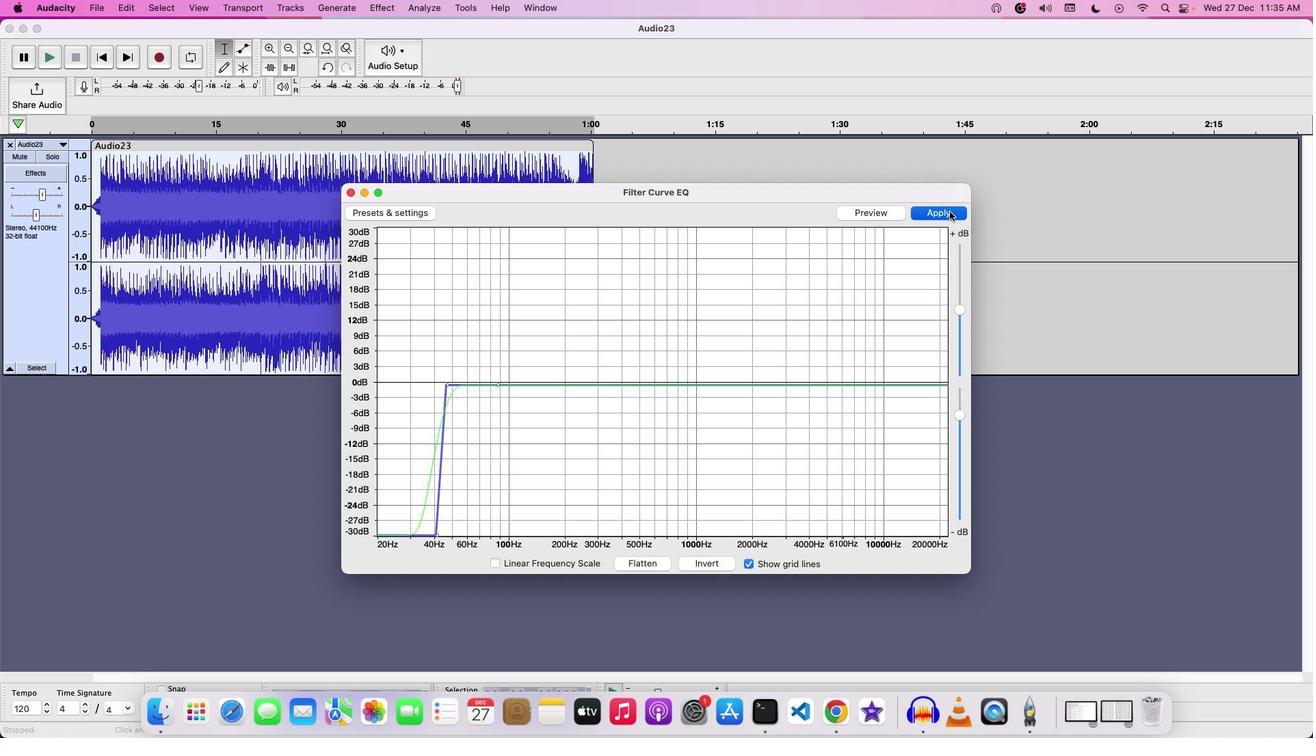 
Action: Mouse moved to (376, 7)
Screenshot: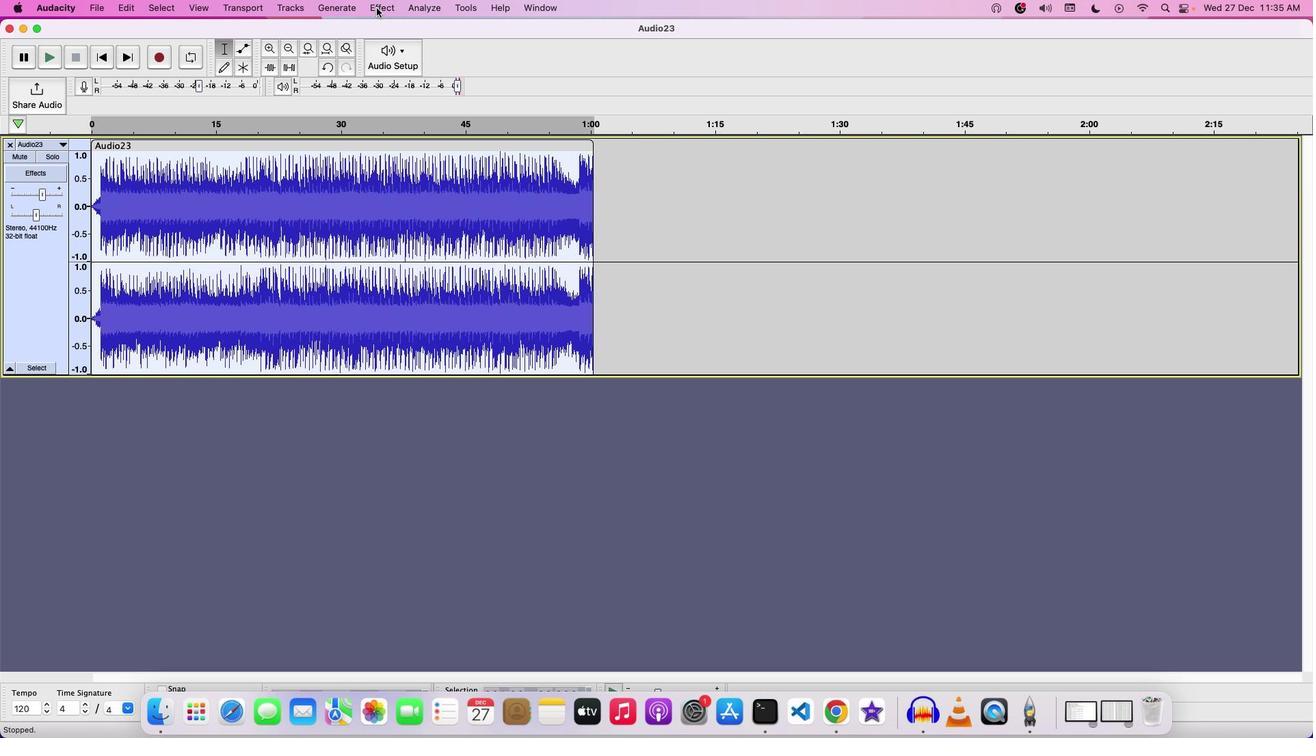 
Action: Mouse pressed left at (376, 7)
Screenshot: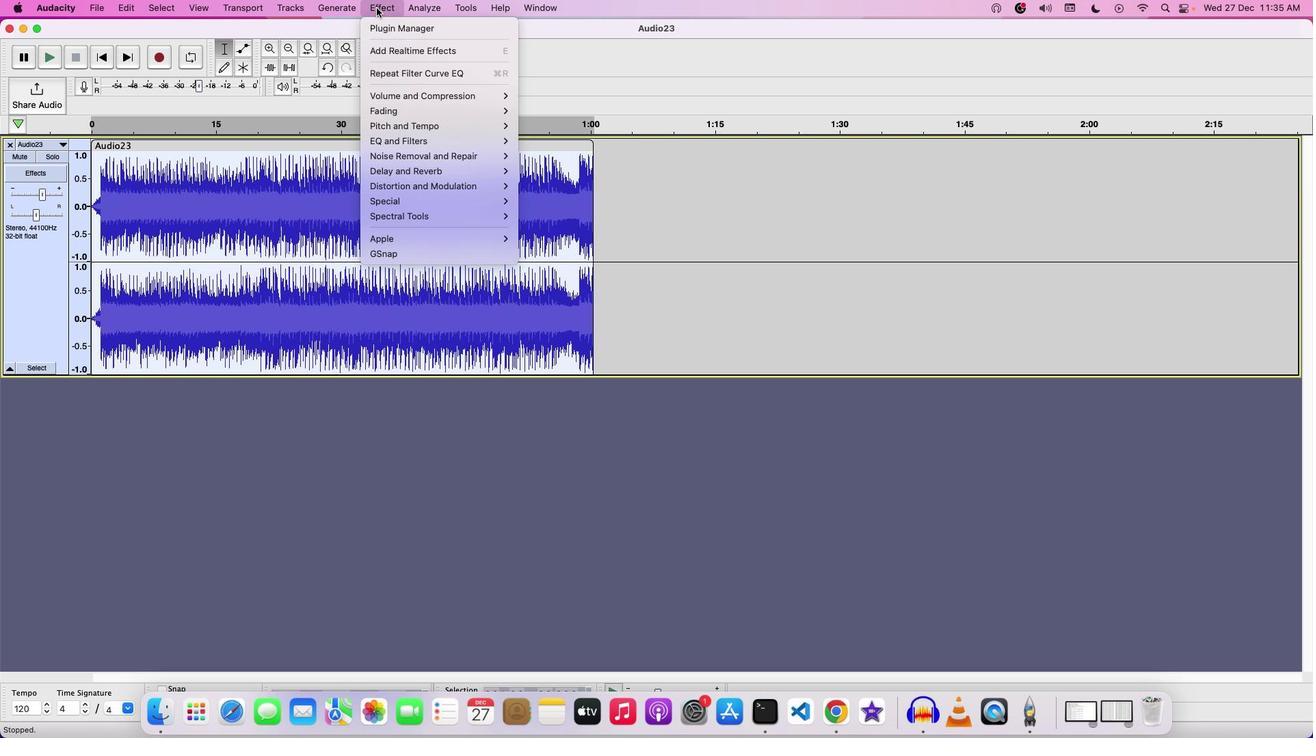 
Action: Mouse moved to (567, 171)
Screenshot: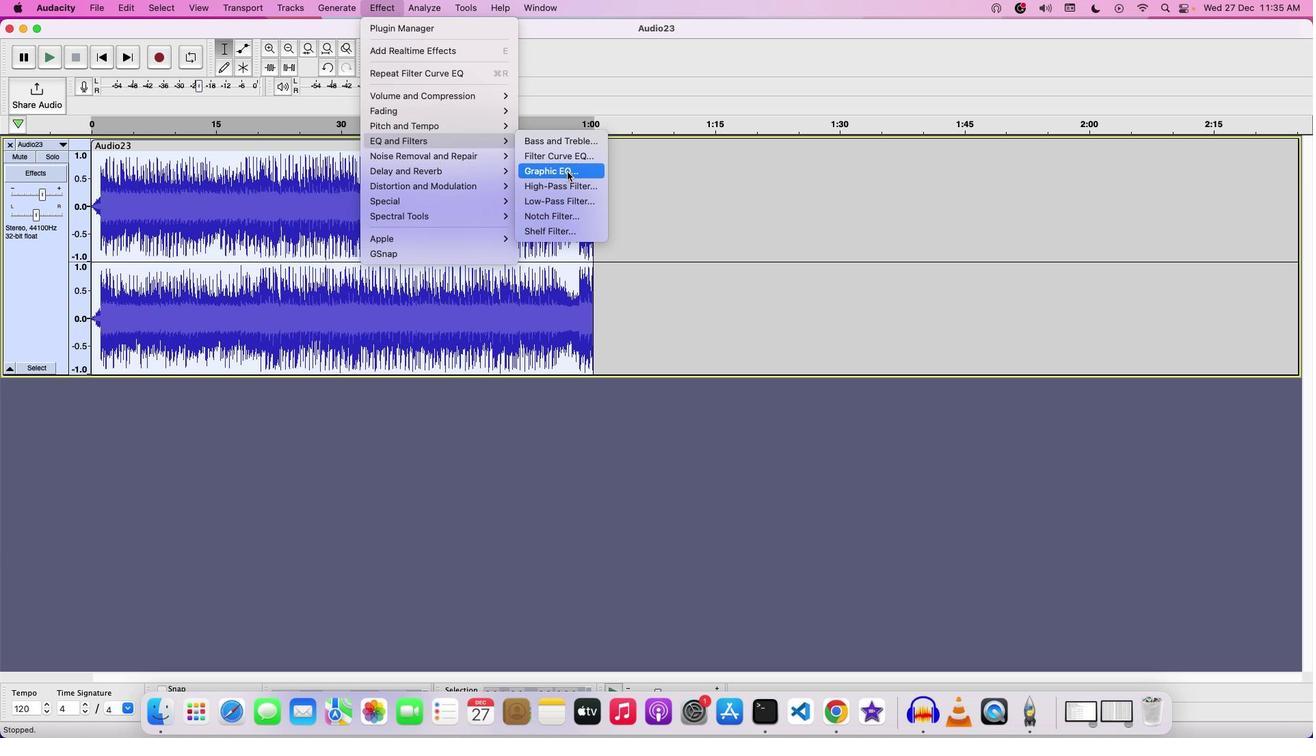 
Action: Mouse pressed left at (567, 171)
Screenshot: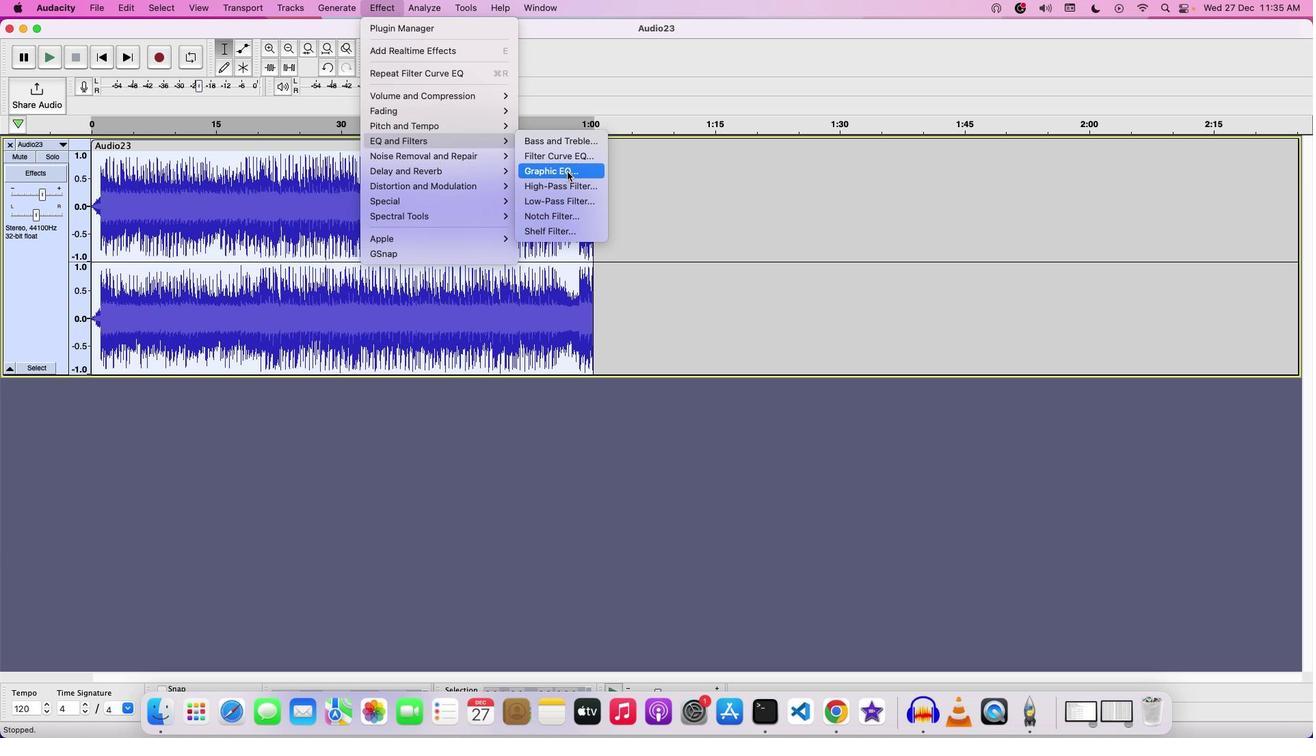 
Action: Mouse moved to (620, 554)
Screenshot: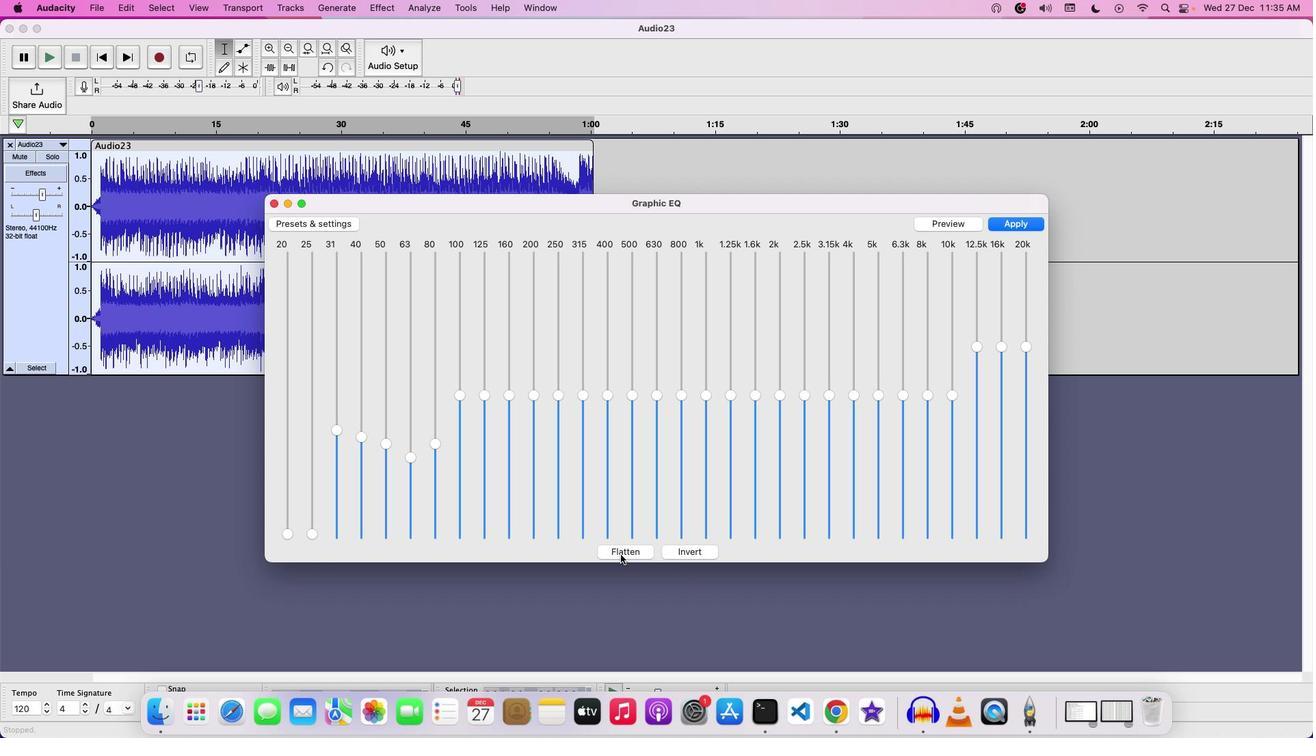 
Action: Mouse pressed left at (620, 554)
Screenshot: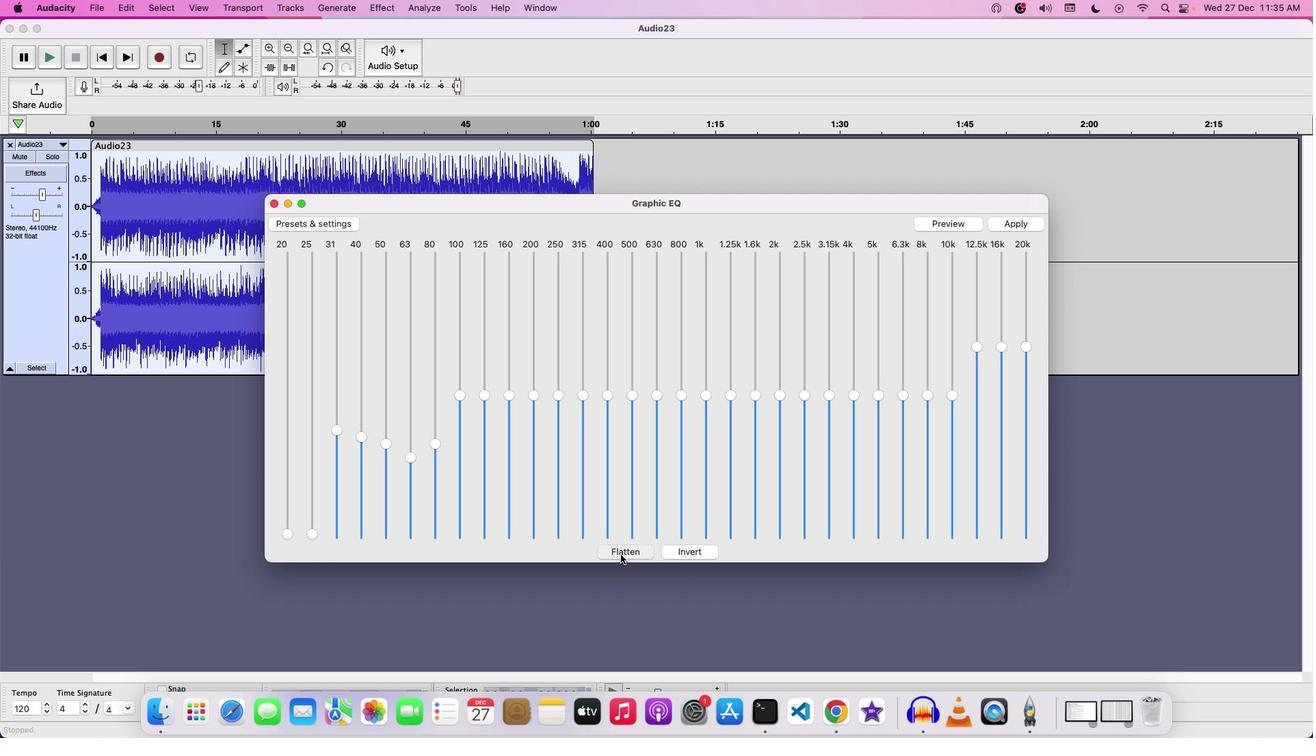 
Action: Mouse moved to (280, 472)
Screenshot: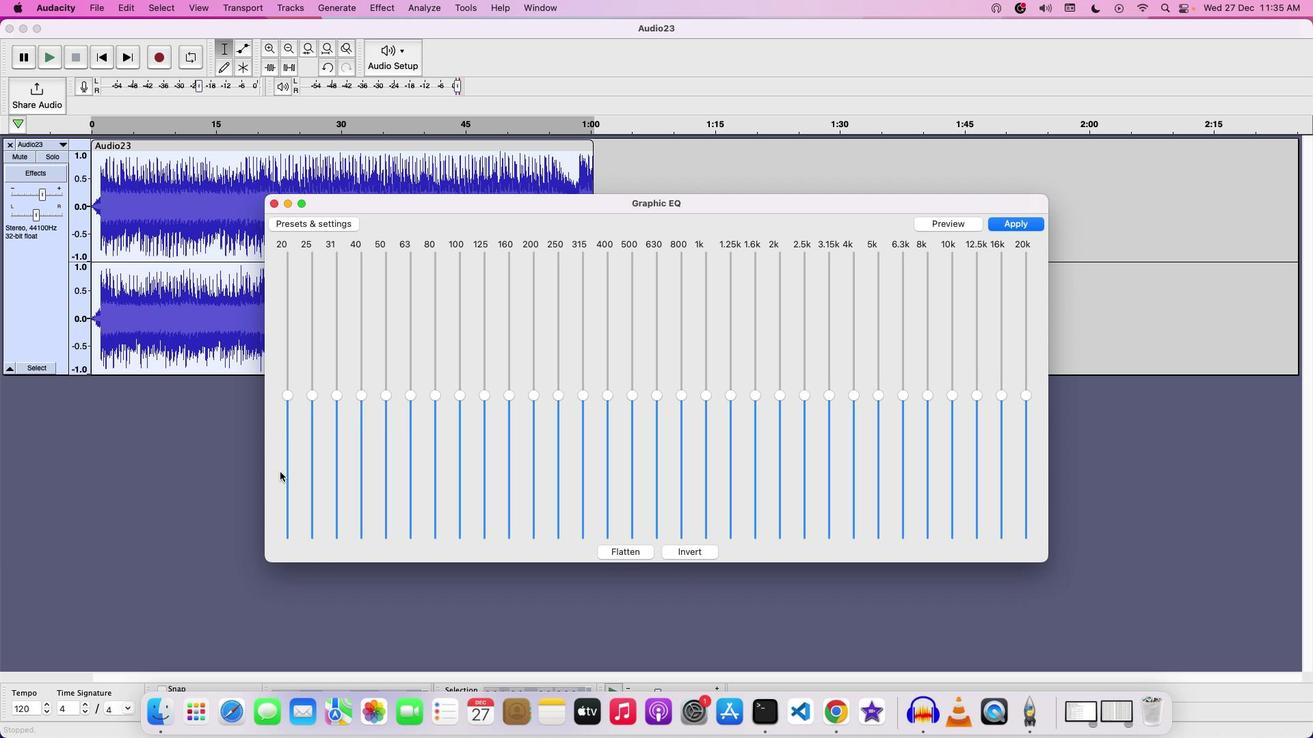 
Action: Mouse pressed left at (280, 472)
Screenshot: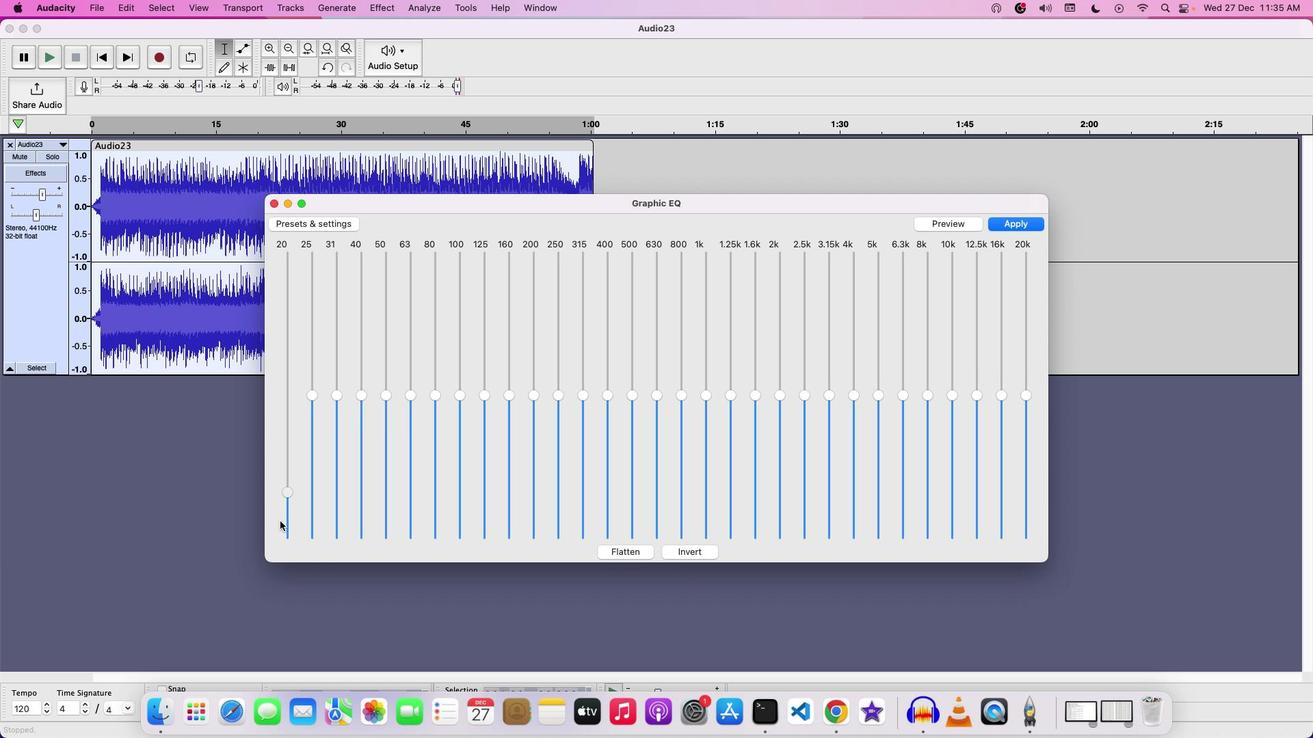 
Action: Mouse moved to (314, 533)
Screenshot: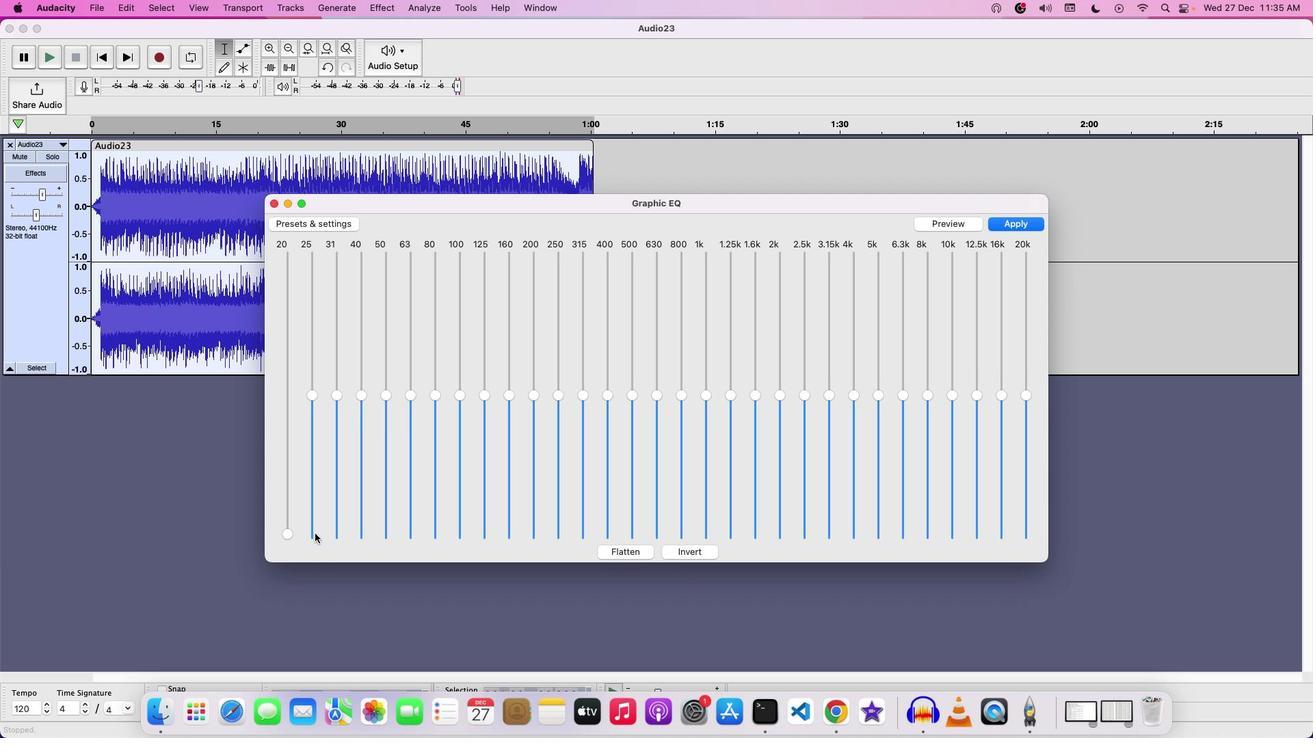 
Action: Mouse pressed left at (314, 533)
Screenshot: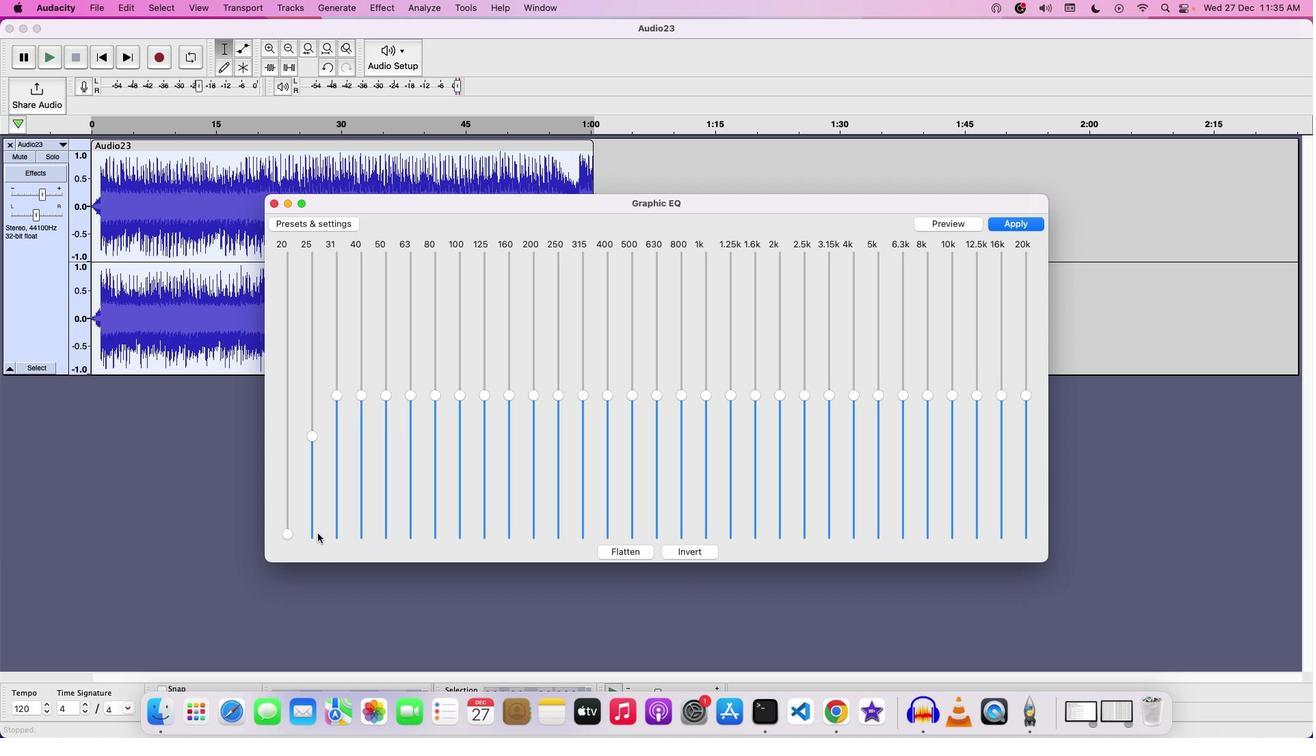 
Action: Mouse moved to (340, 531)
Screenshot: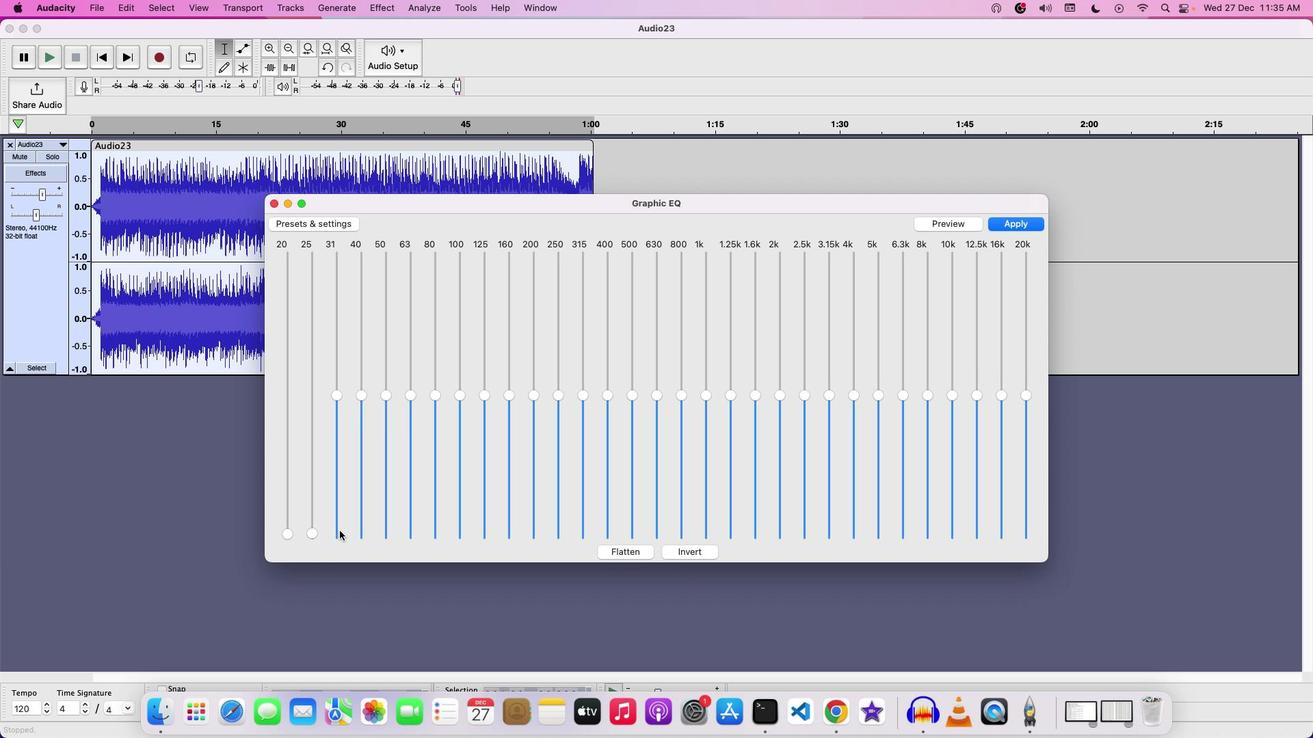 
Action: Mouse pressed left at (340, 531)
Screenshot: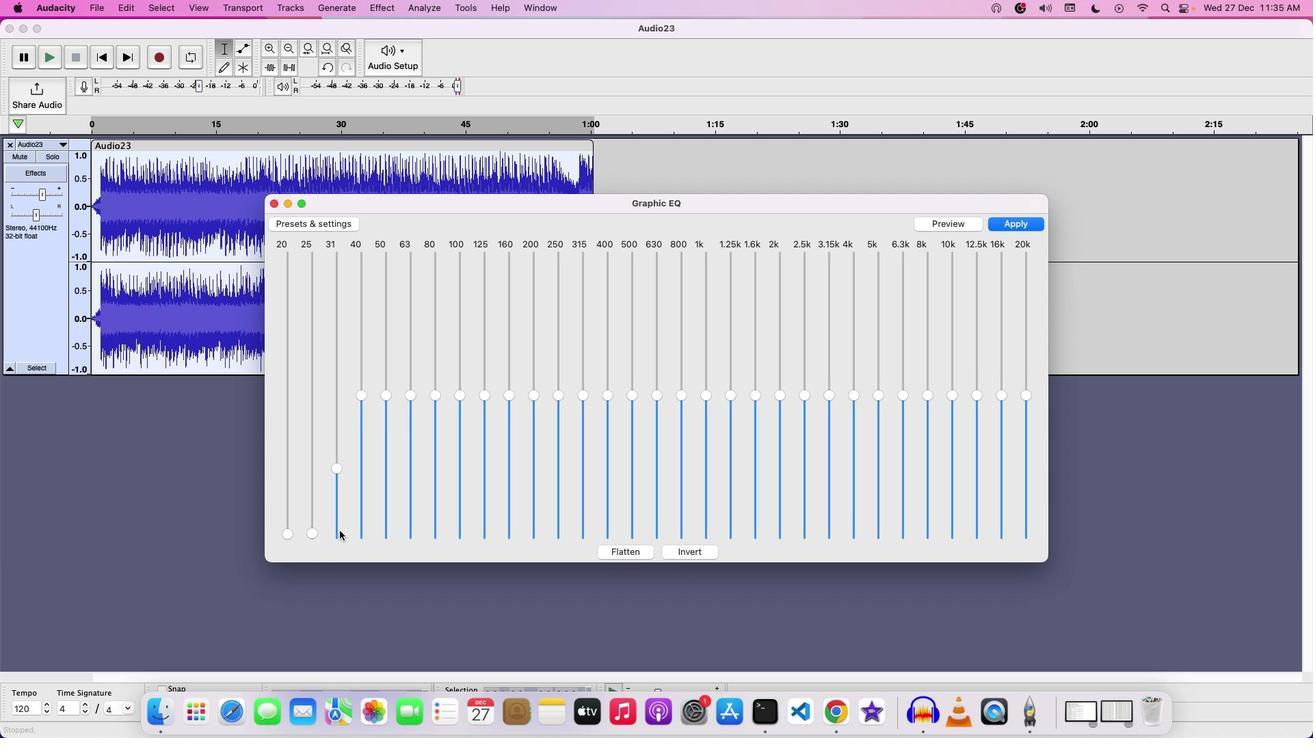 
Action: Mouse moved to (357, 524)
Screenshot: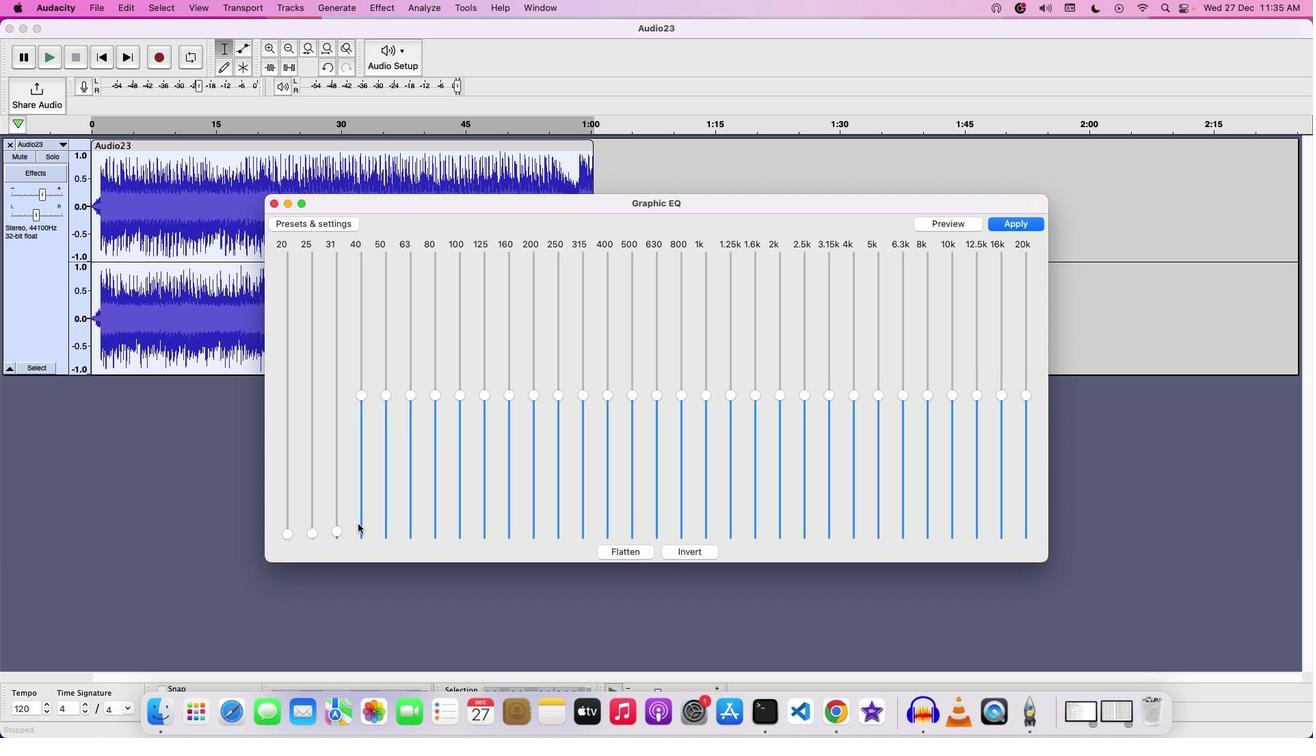 
Action: Mouse pressed left at (357, 524)
Screenshot: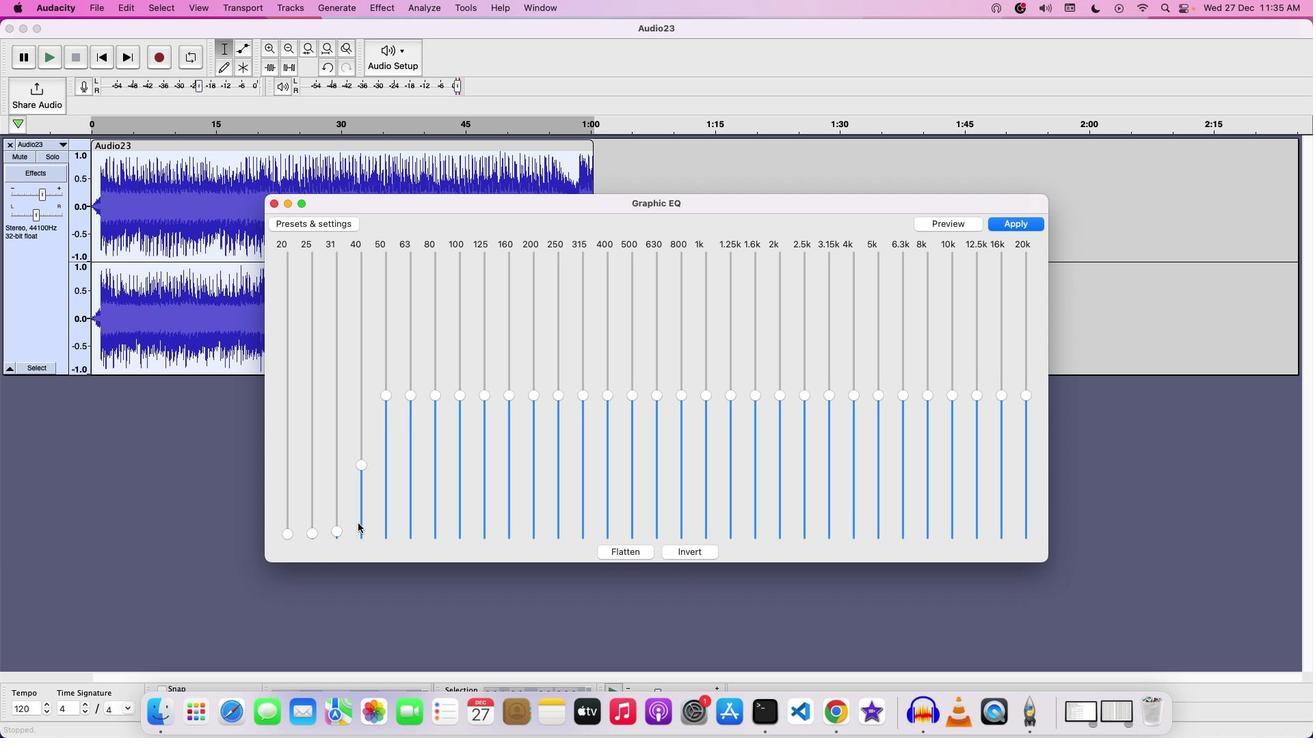 
Action: Mouse moved to (424, 465)
Screenshot: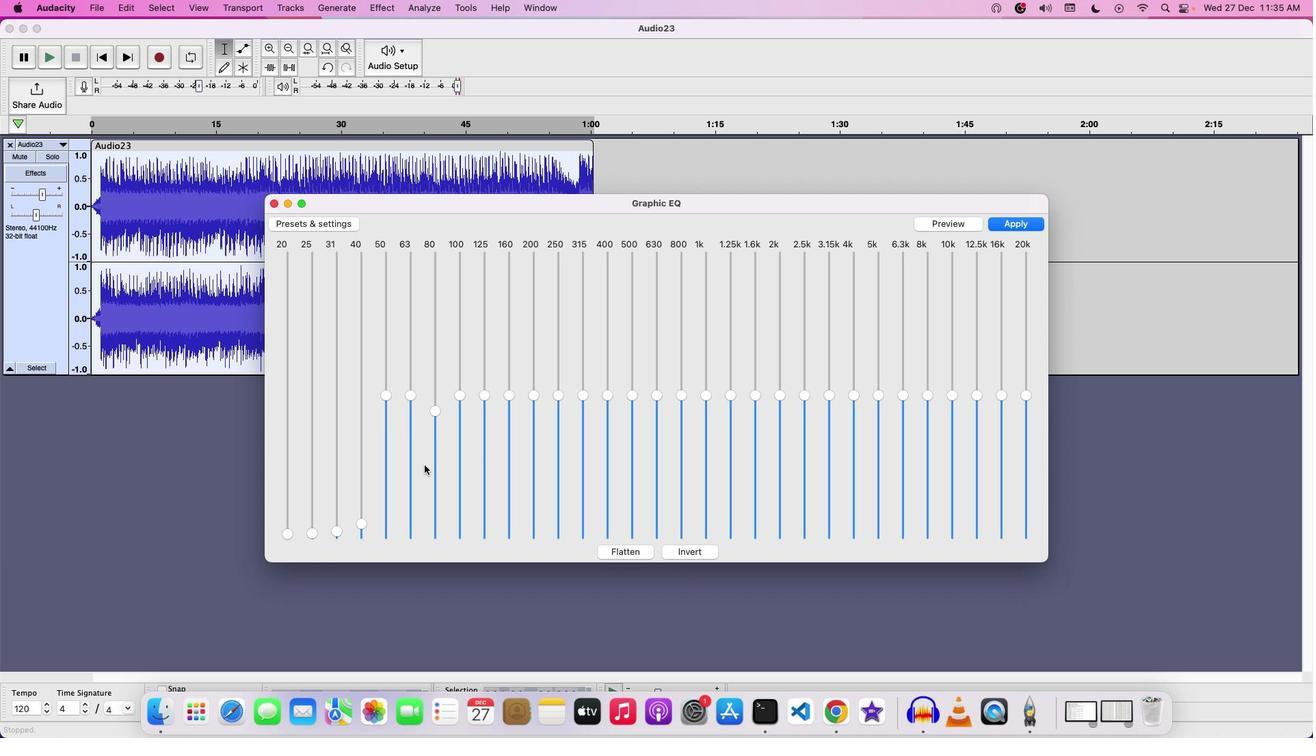 
Action: Mouse pressed left at (424, 465)
Screenshot: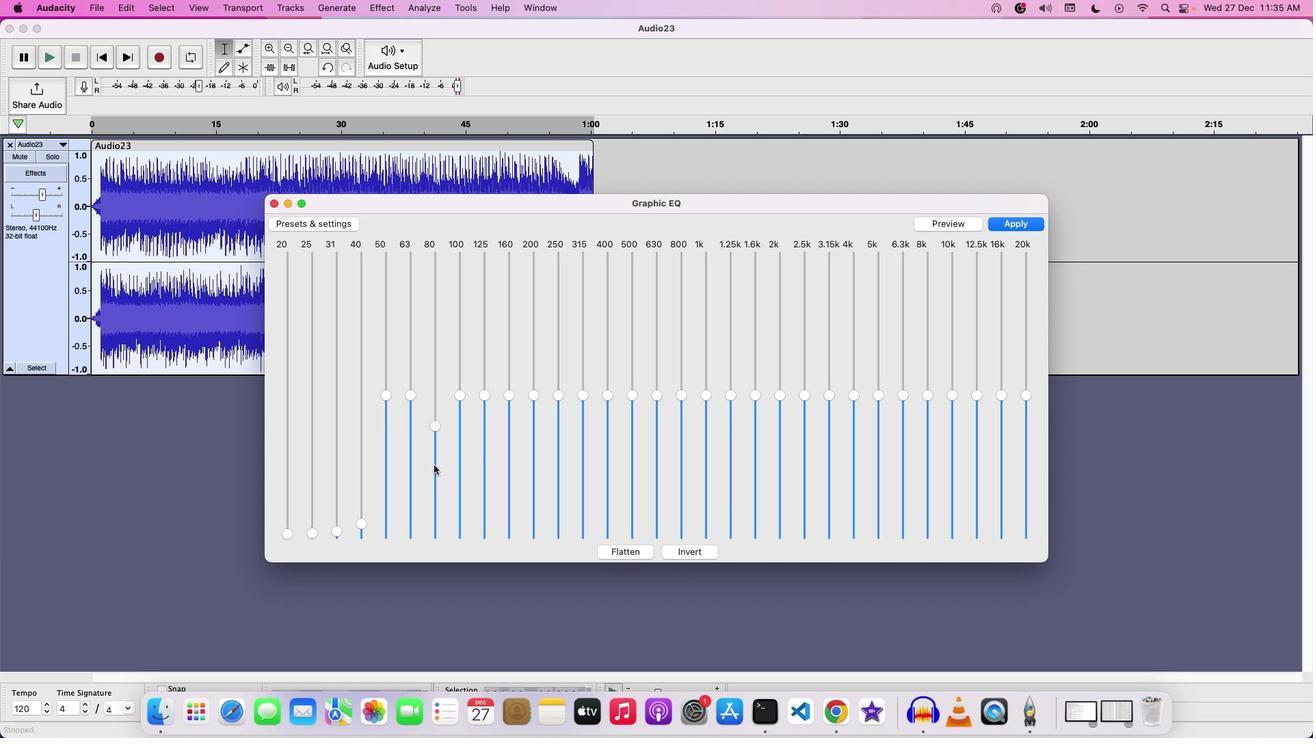 
Action: Mouse moved to (452, 467)
Screenshot: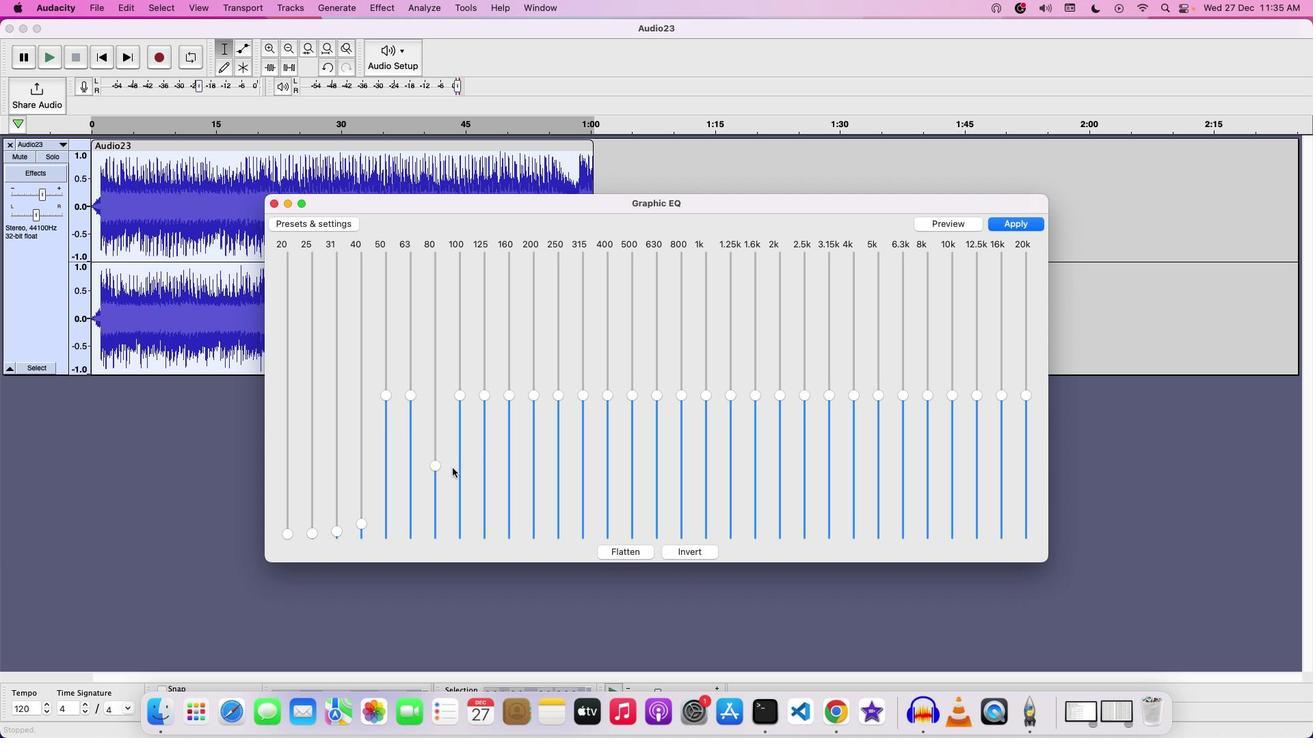 
Action: Mouse pressed left at (452, 467)
Screenshot: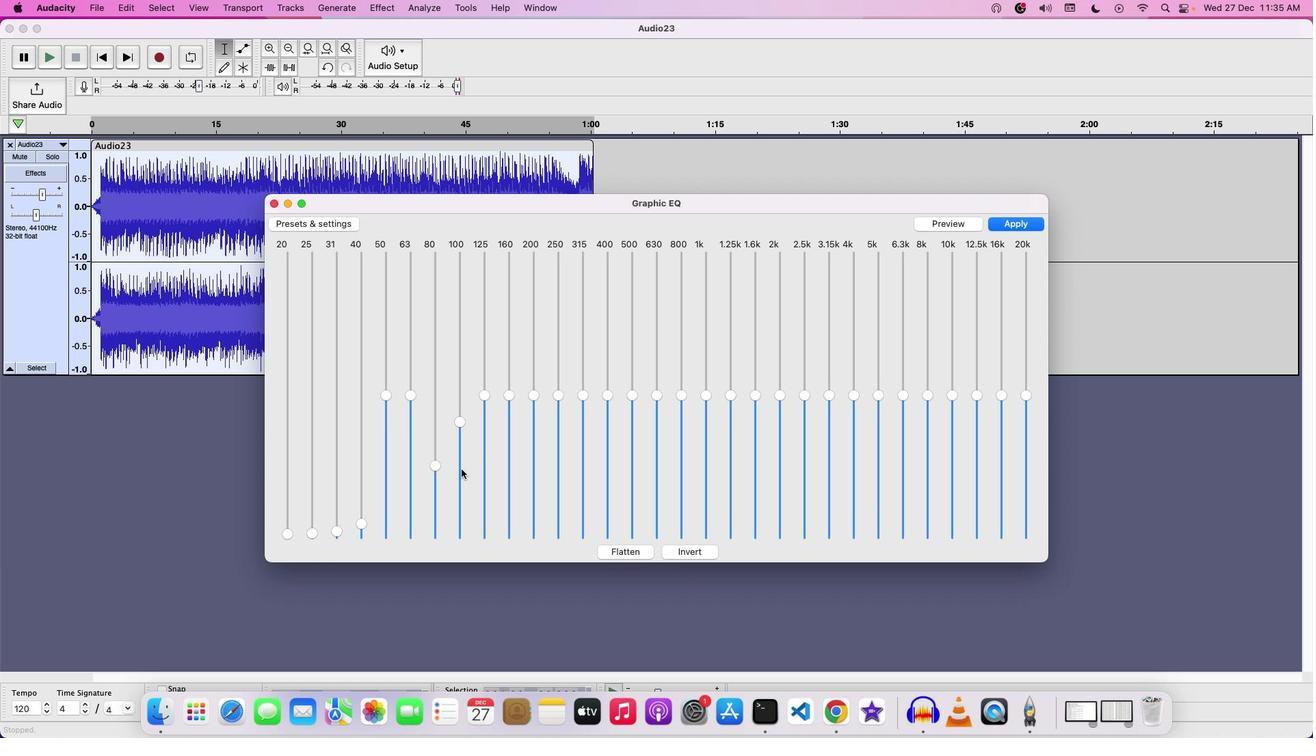 
Action: Mouse moved to (472, 470)
Screenshot: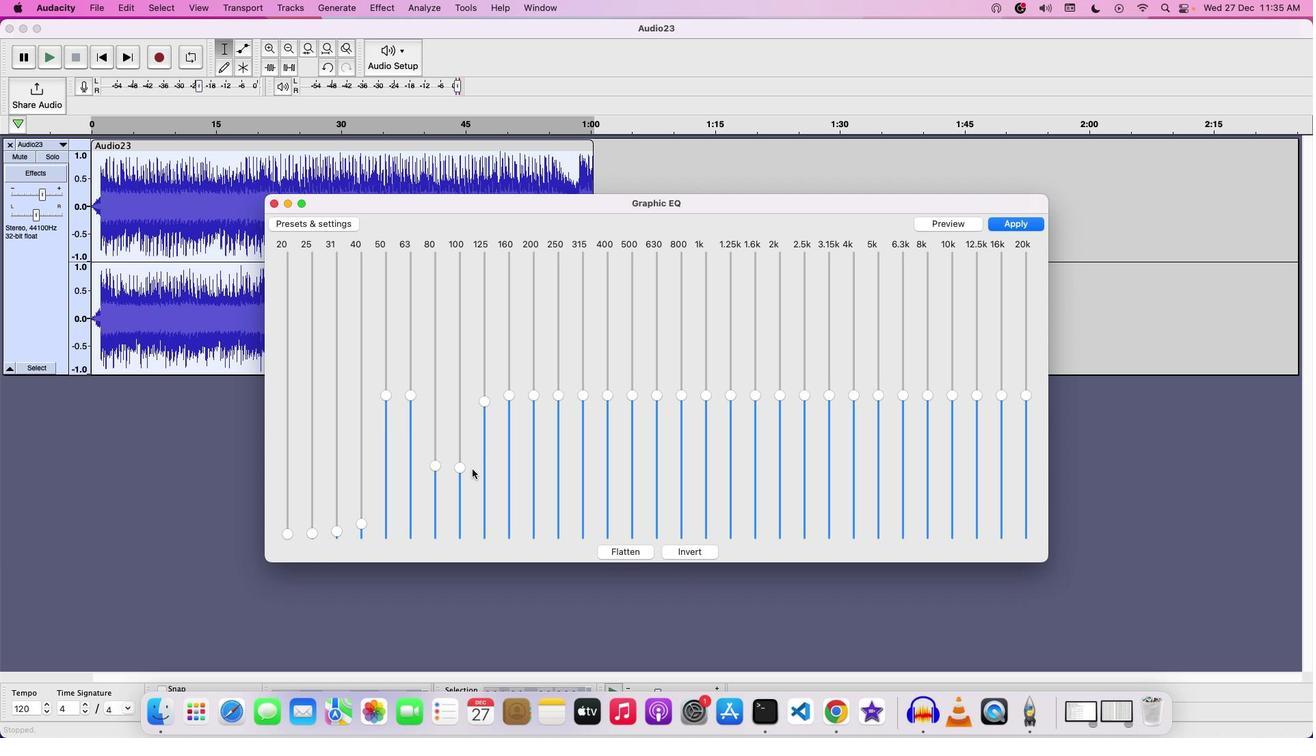 
Action: Mouse pressed left at (472, 470)
Screenshot: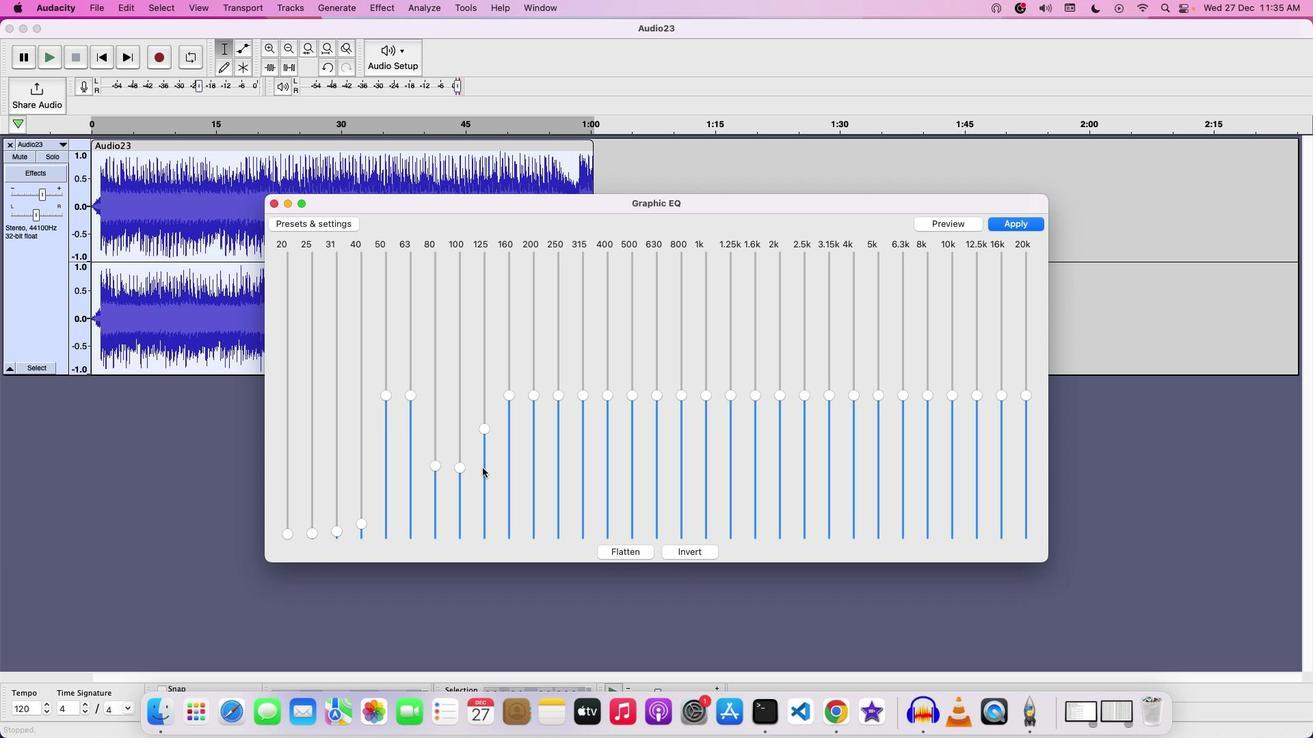 
Action: Mouse moved to (1027, 344)
Screenshot: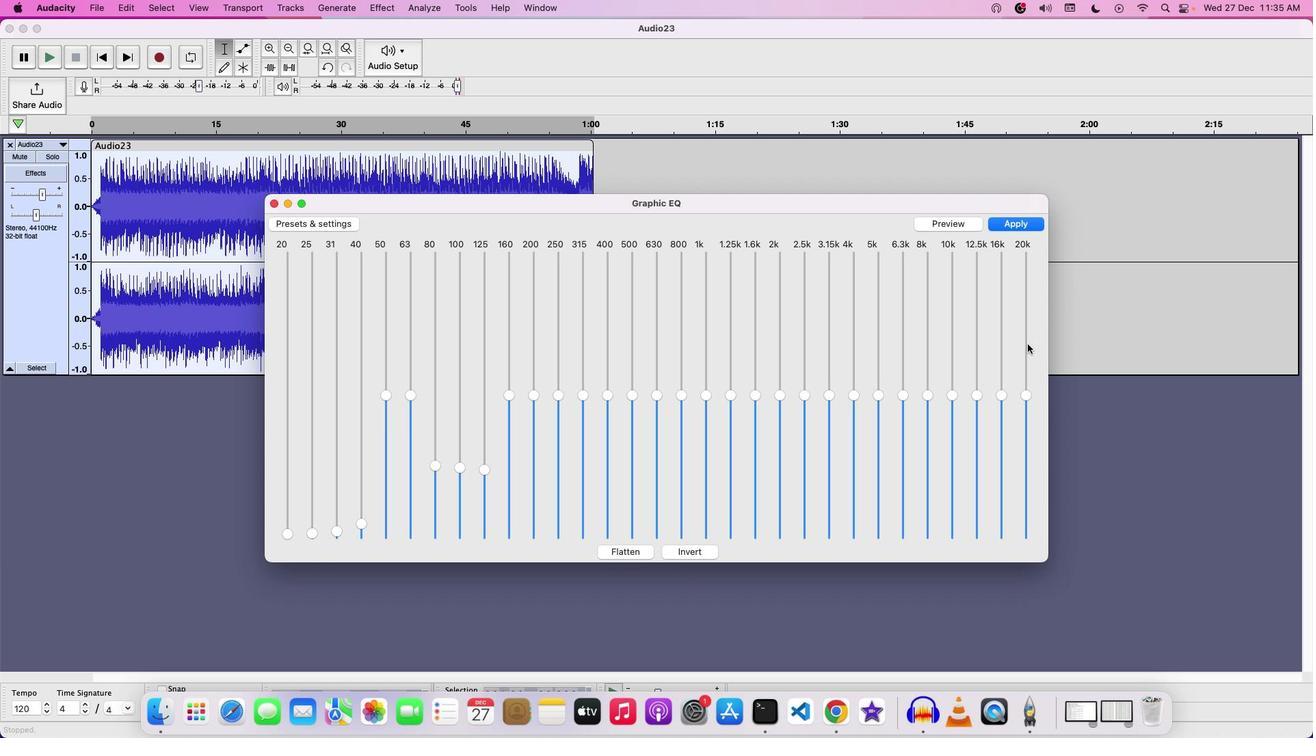 
Action: Mouse pressed left at (1027, 344)
Screenshot: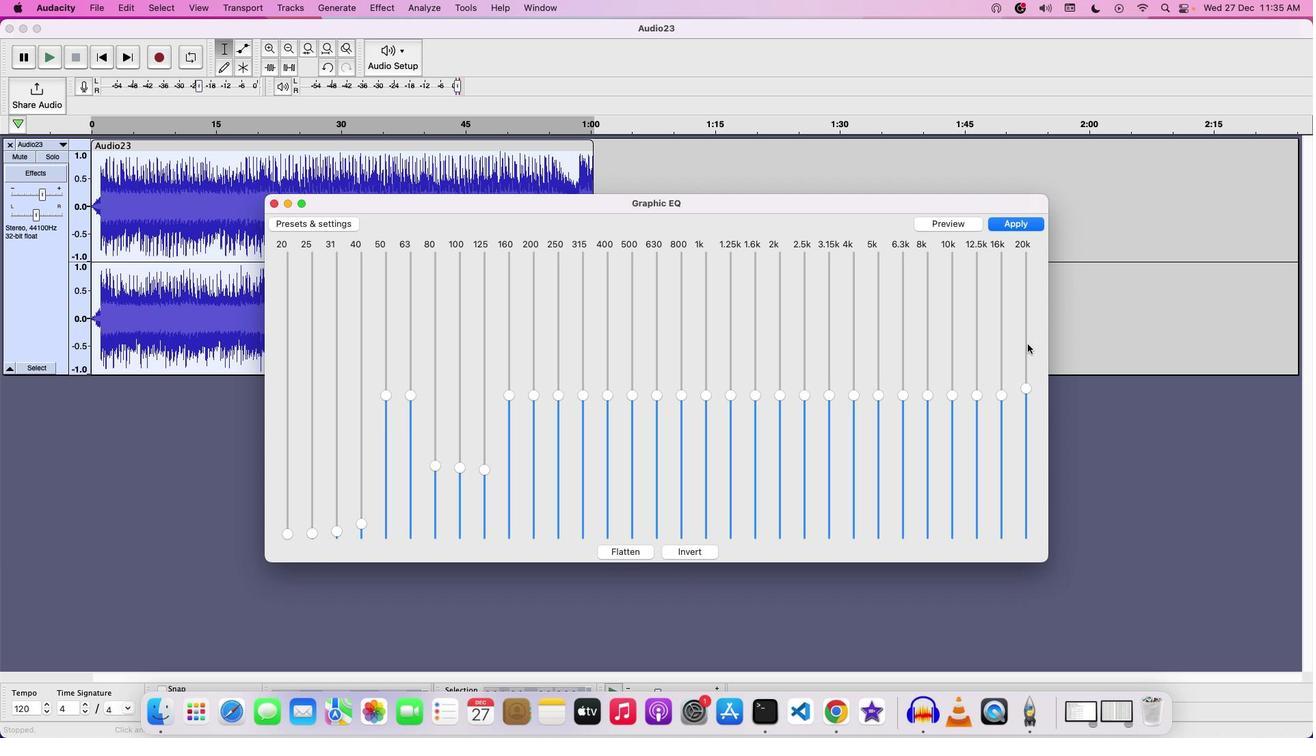 
Action: Mouse moved to (996, 333)
Screenshot: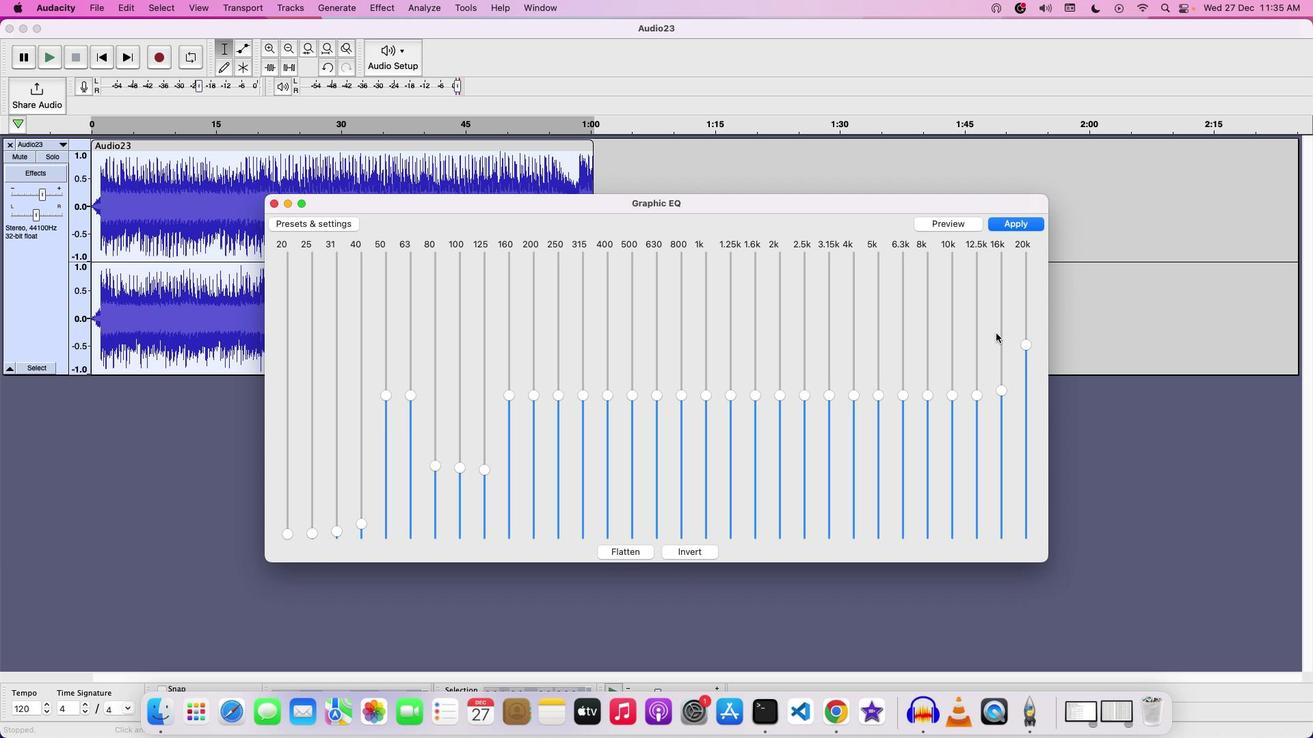 
Action: Mouse pressed left at (996, 333)
Screenshot: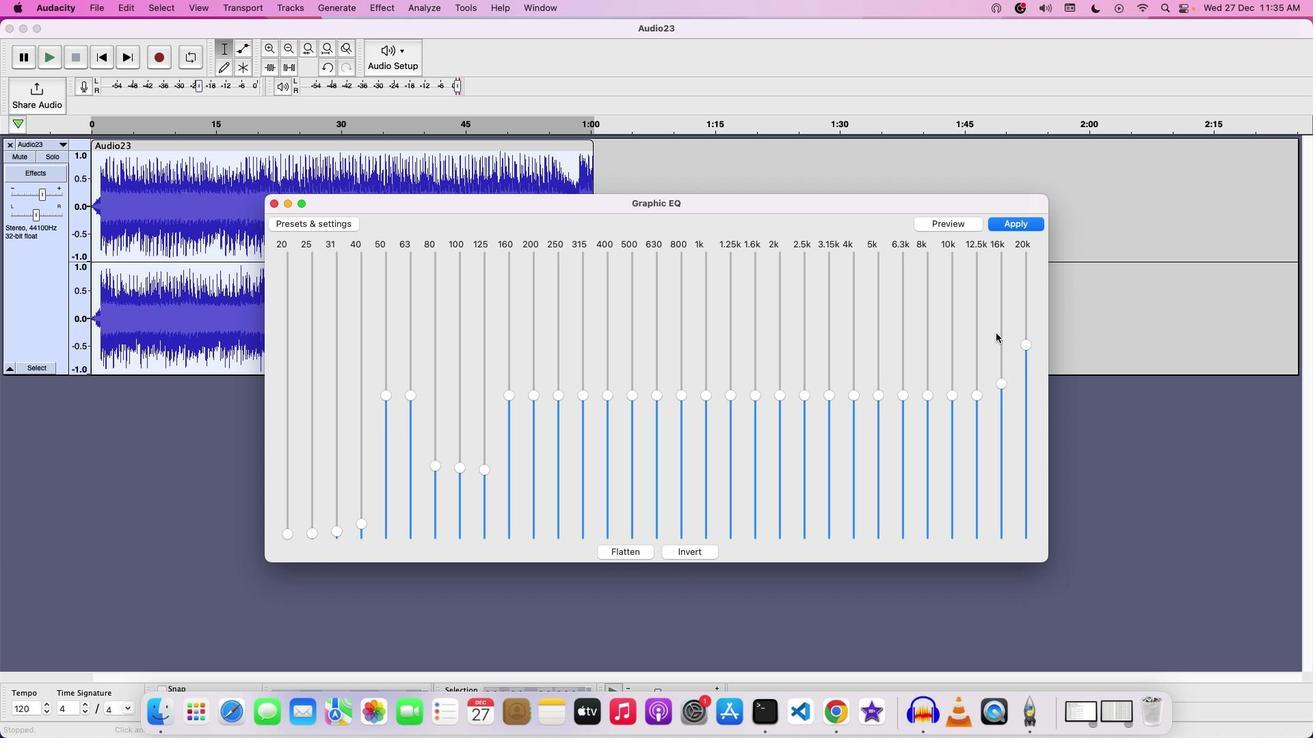
Action: Mouse moved to (981, 329)
Screenshot: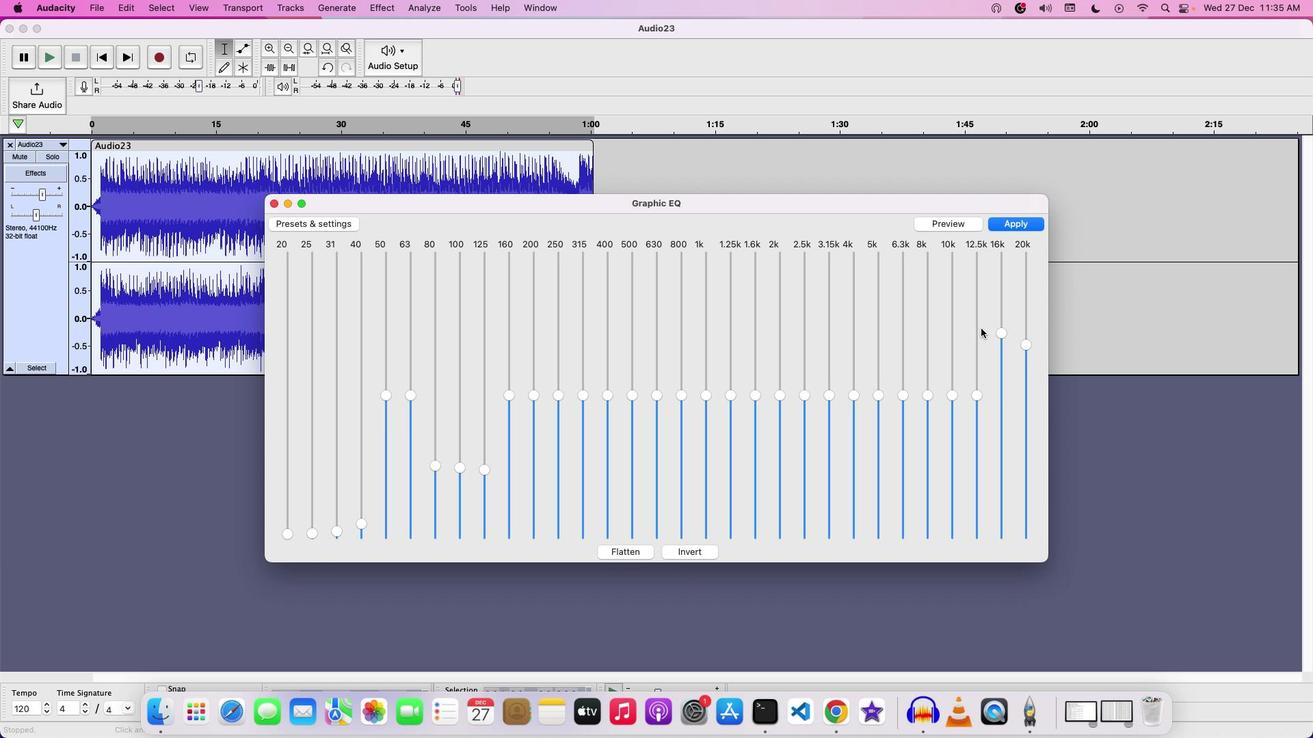 
Action: Mouse pressed left at (981, 329)
Screenshot: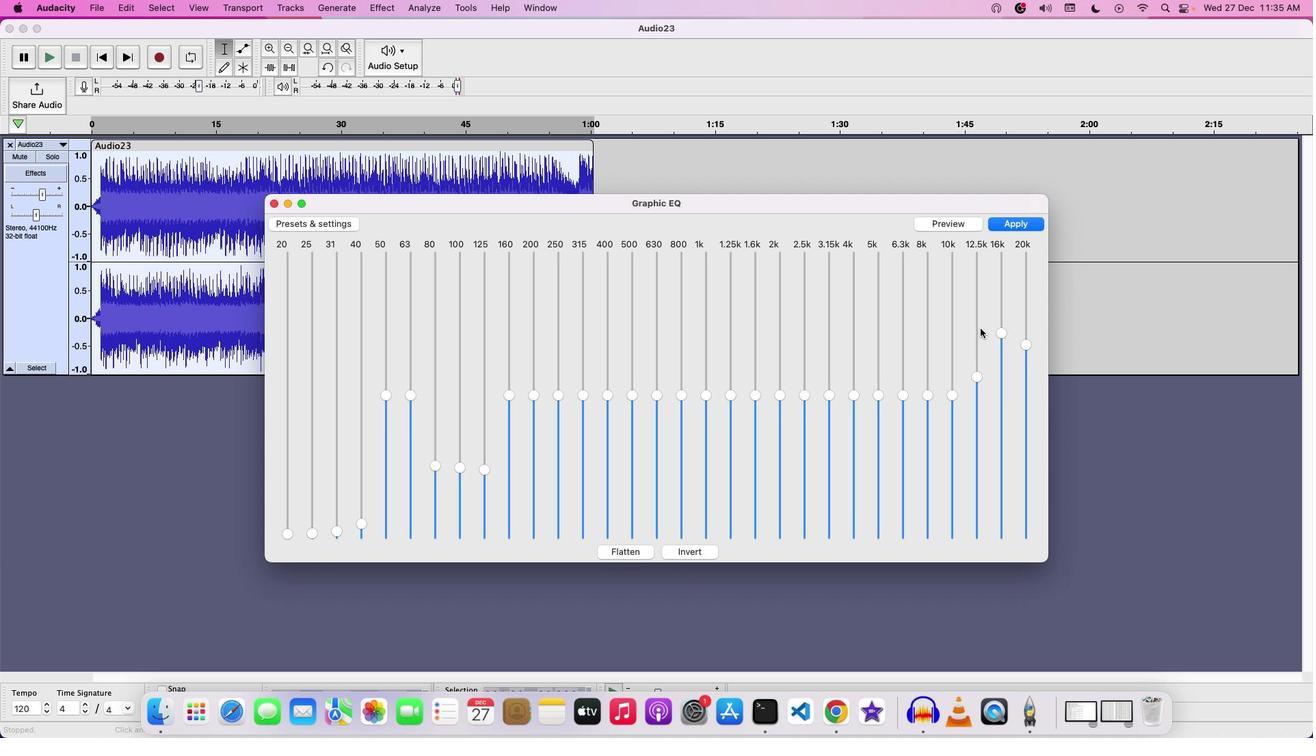 
Action: Mouse moved to (1030, 351)
Screenshot: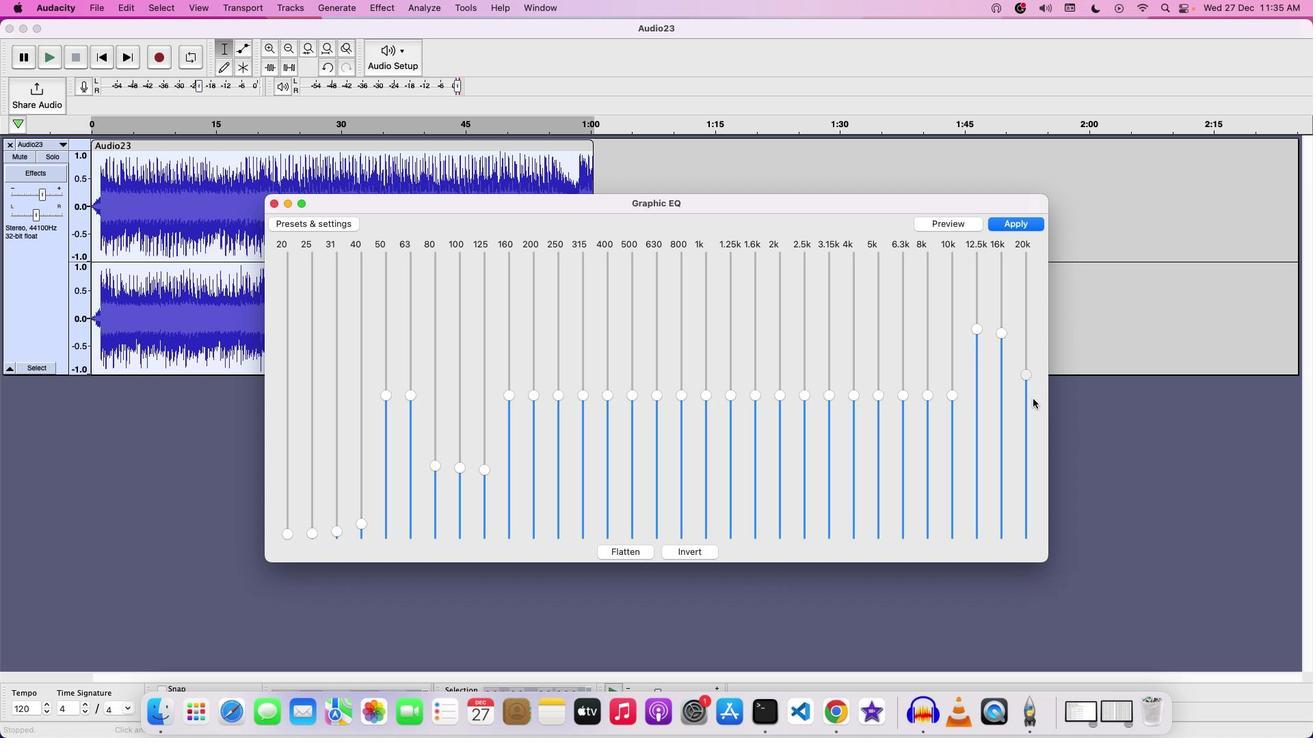 
Action: Mouse pressed left at (1030, 351)
Screenshot: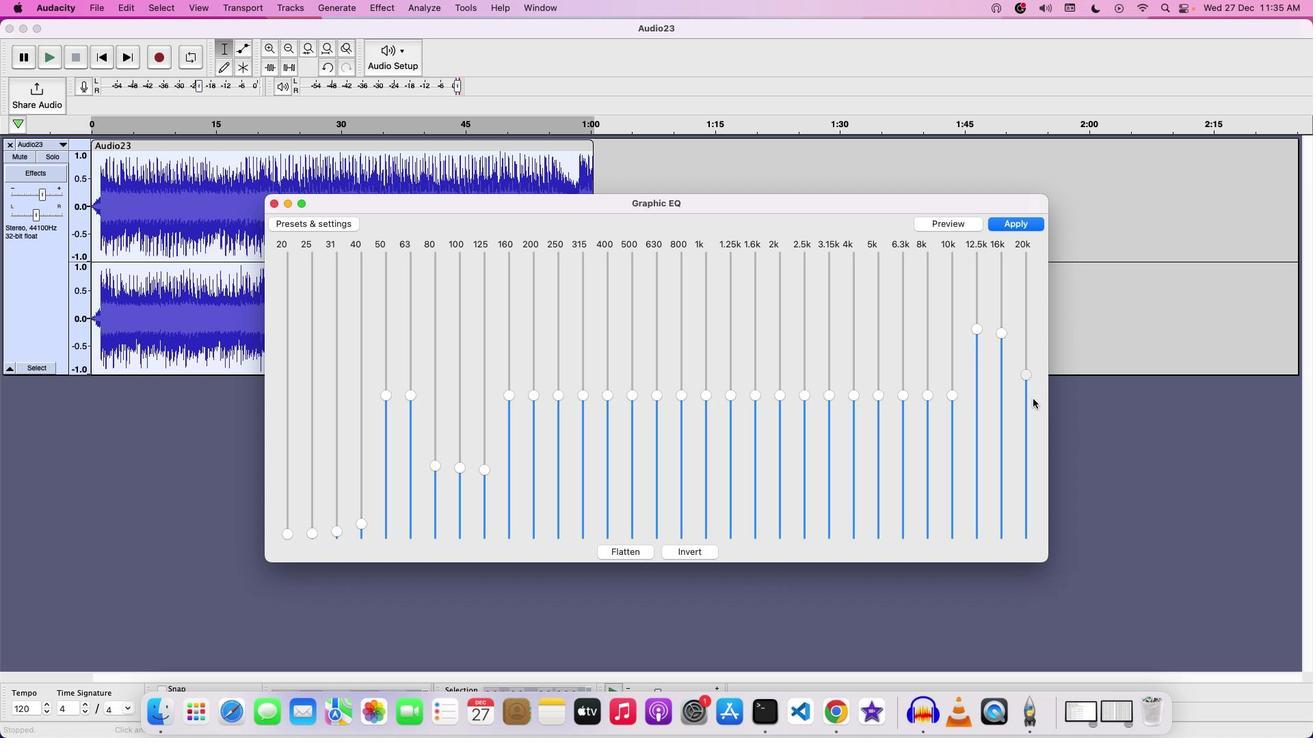 
Action: Mouse moved to (946, 361)
Screenshot: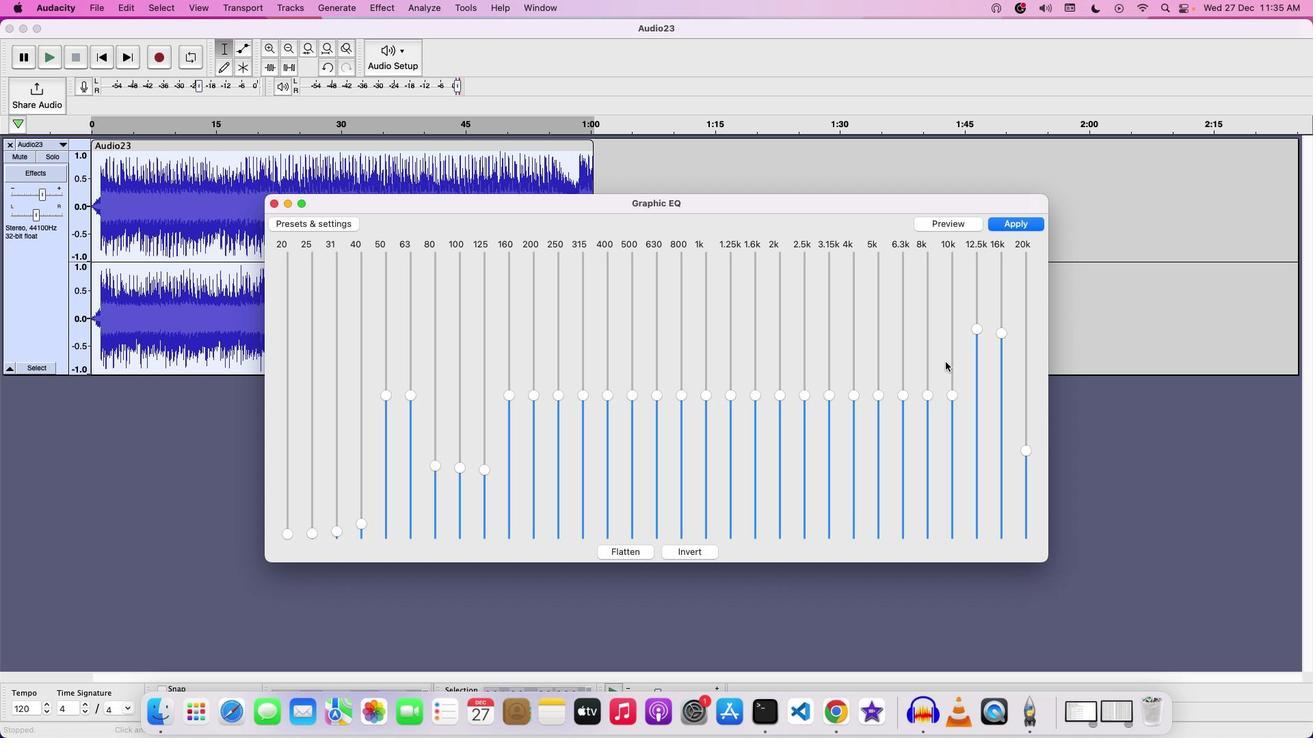 
Action: Mouse pressed left at (946, 361)
Screenshot: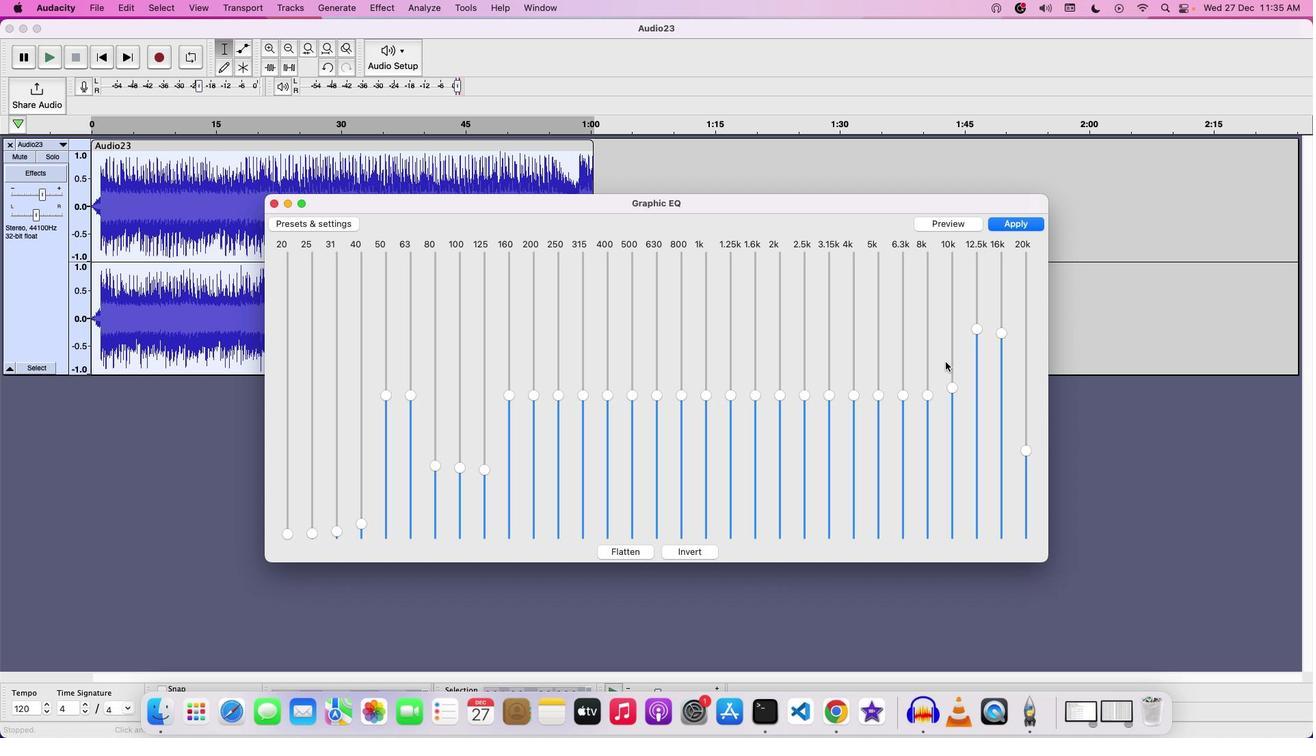 
Action: Mouse moved to (561, 448)
Screenshot: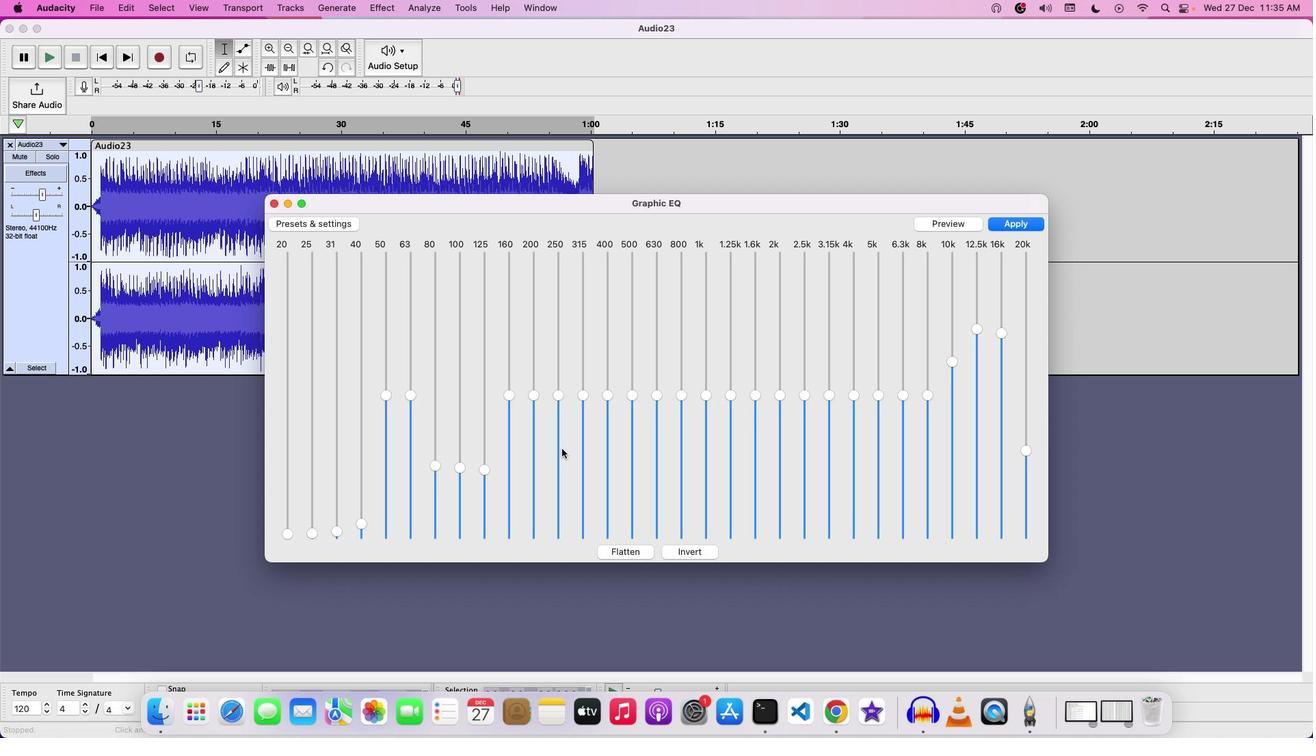 
Action: Mouse pressed left at (561, 448)
Screenshot: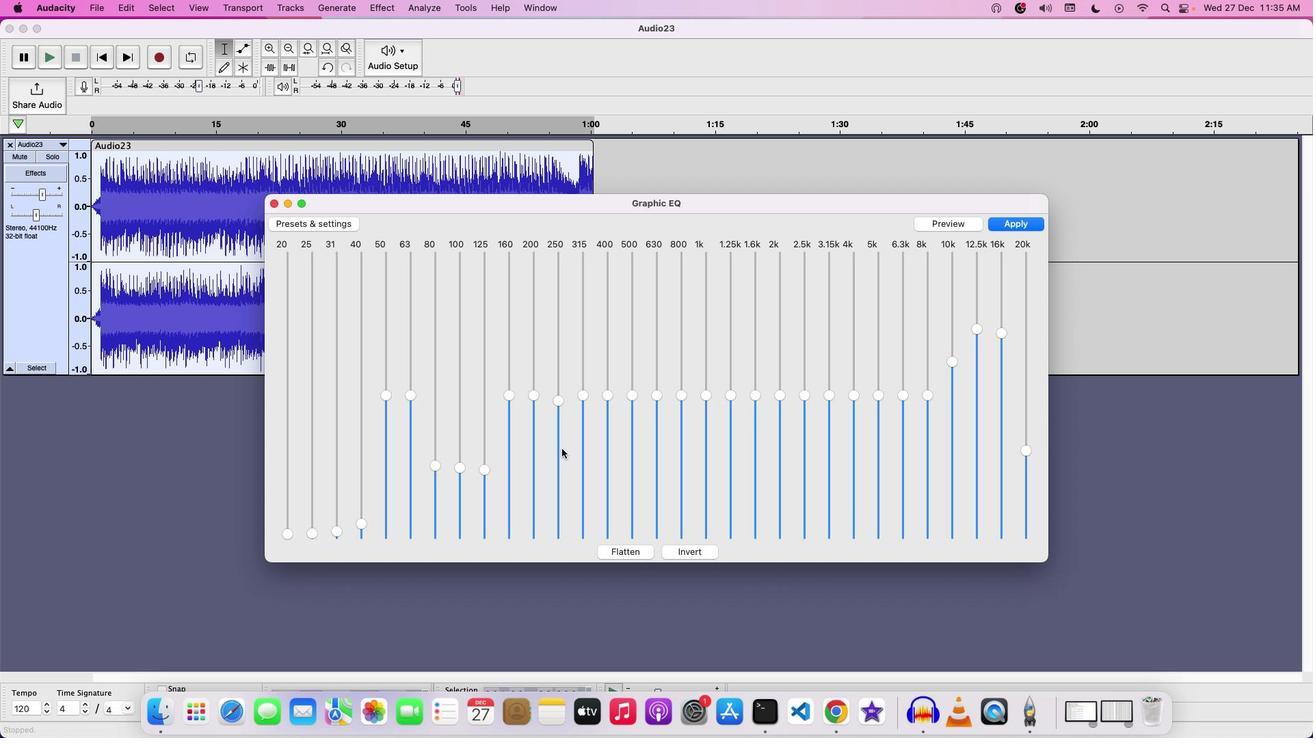
Action: Mouse moved to (1012, 222)
Screenshot: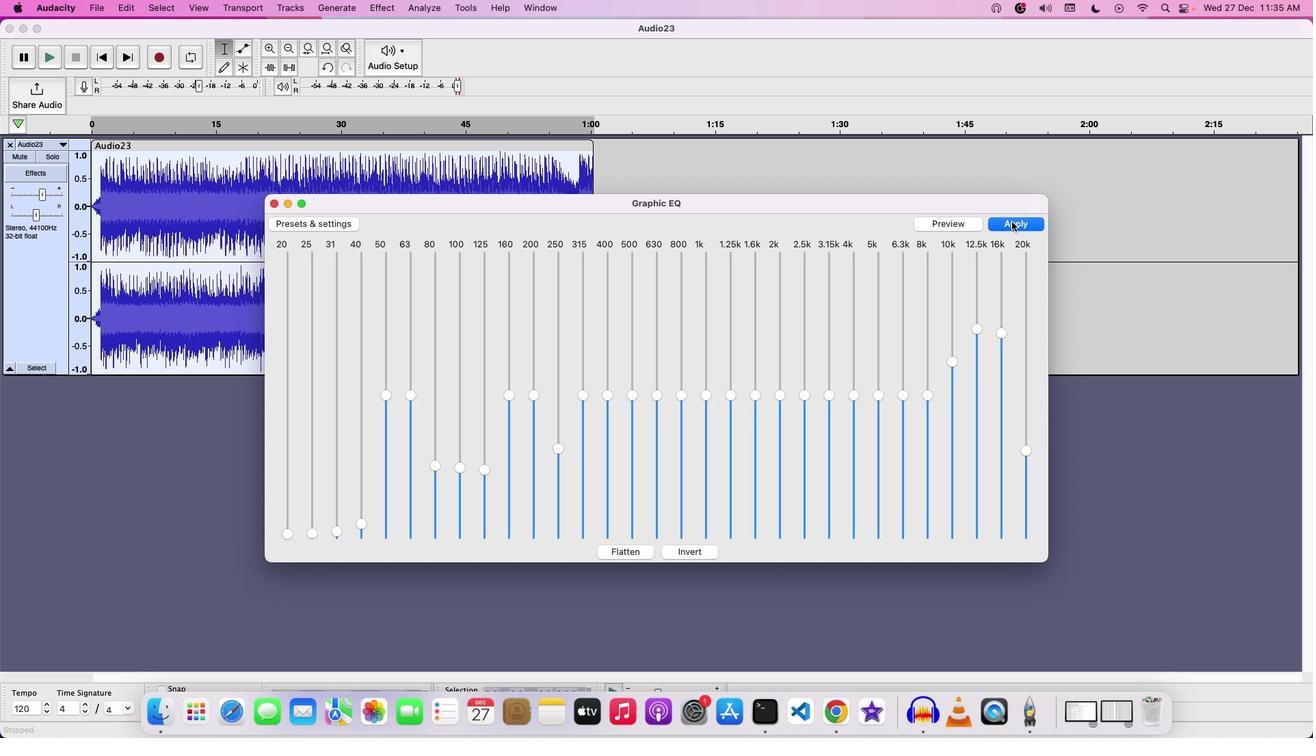 
Action: Mouse pressed left at (1012, 222)
Screenshot: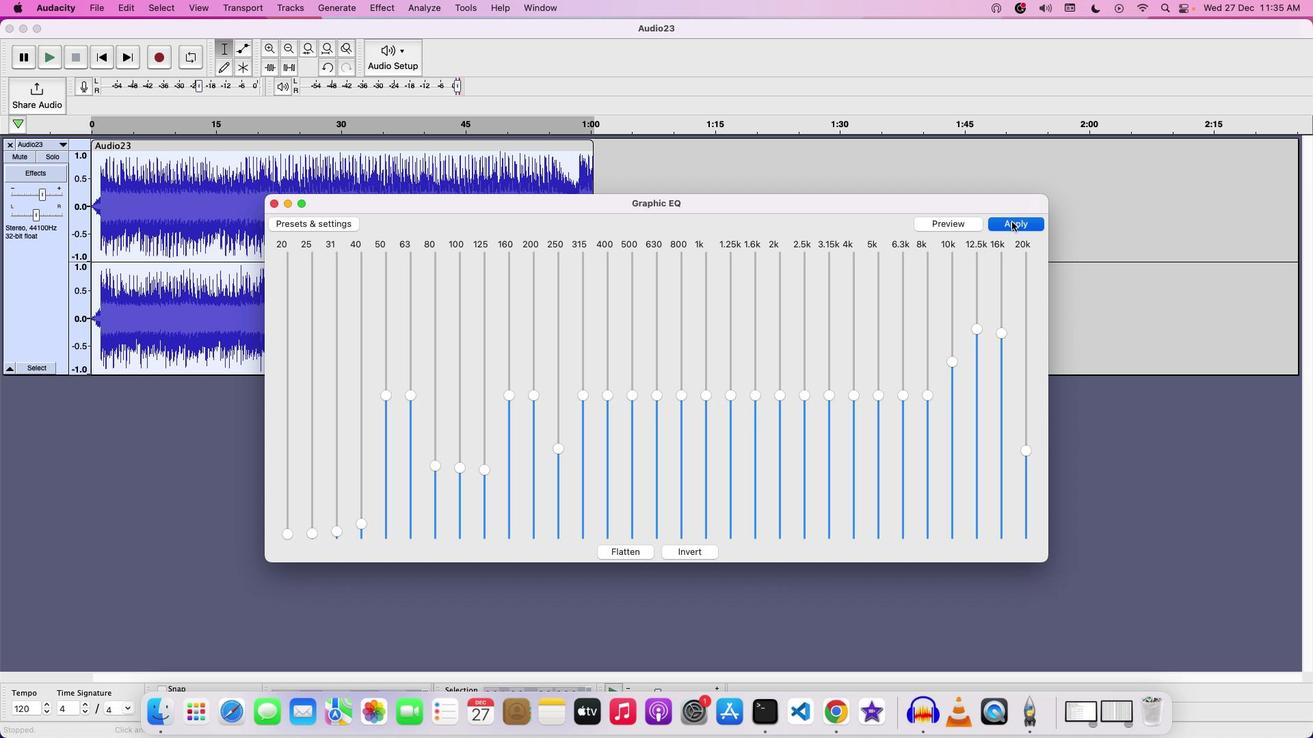
Action: Mouse moved to (466, 171)
Screenshot: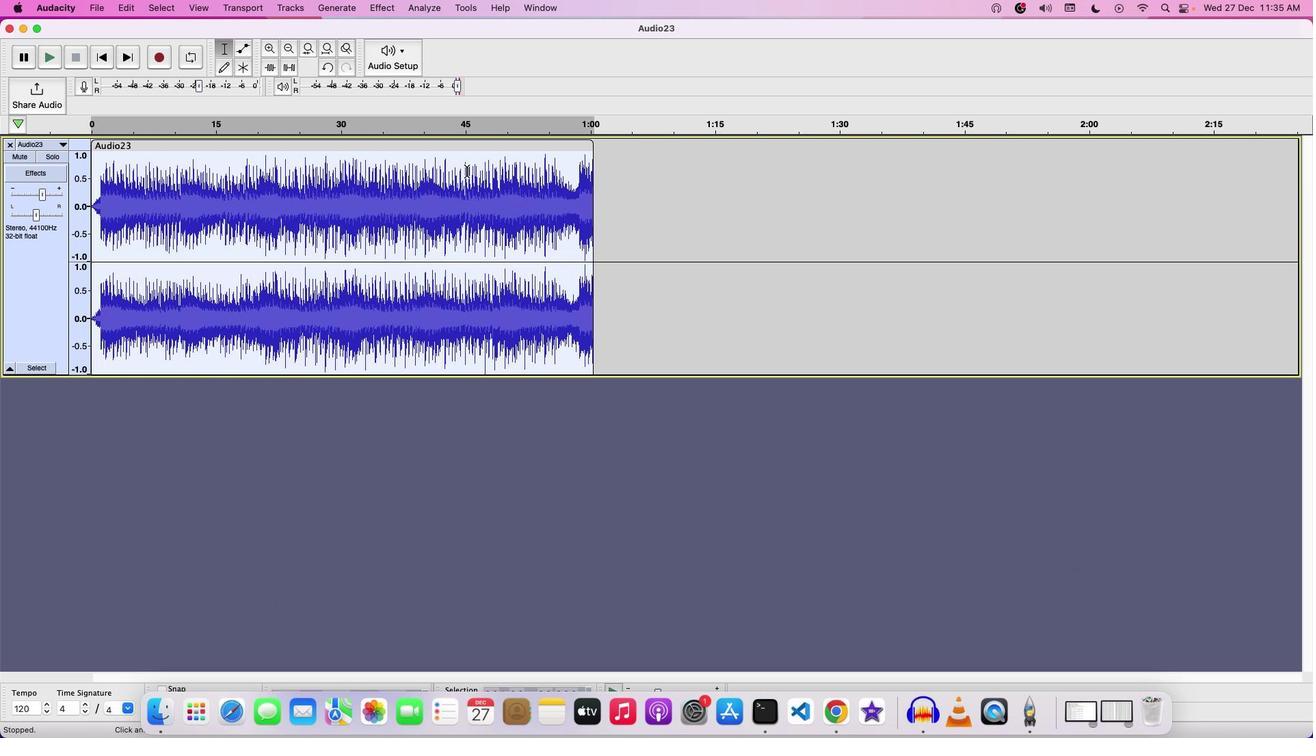 
Action: Key pressed Key.space
Screenshot: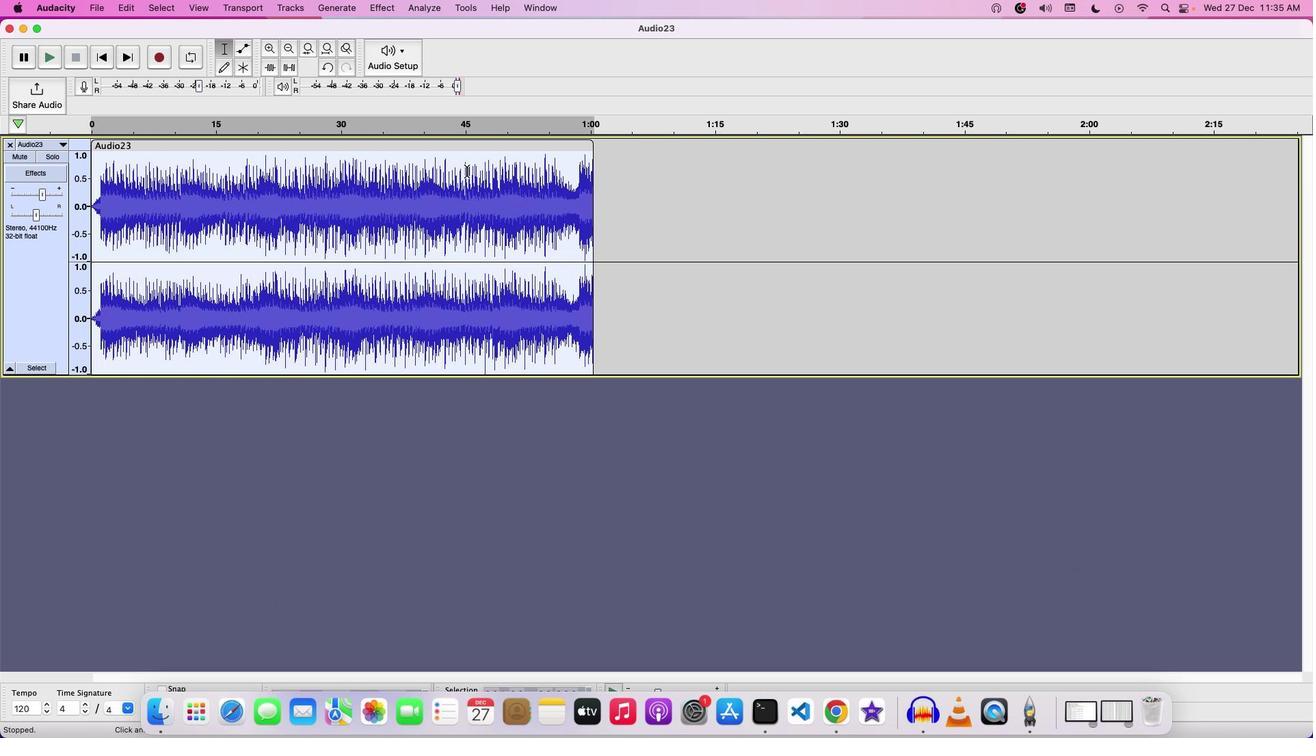 
Action: Mouse moved to (38, 197)
Screenshot: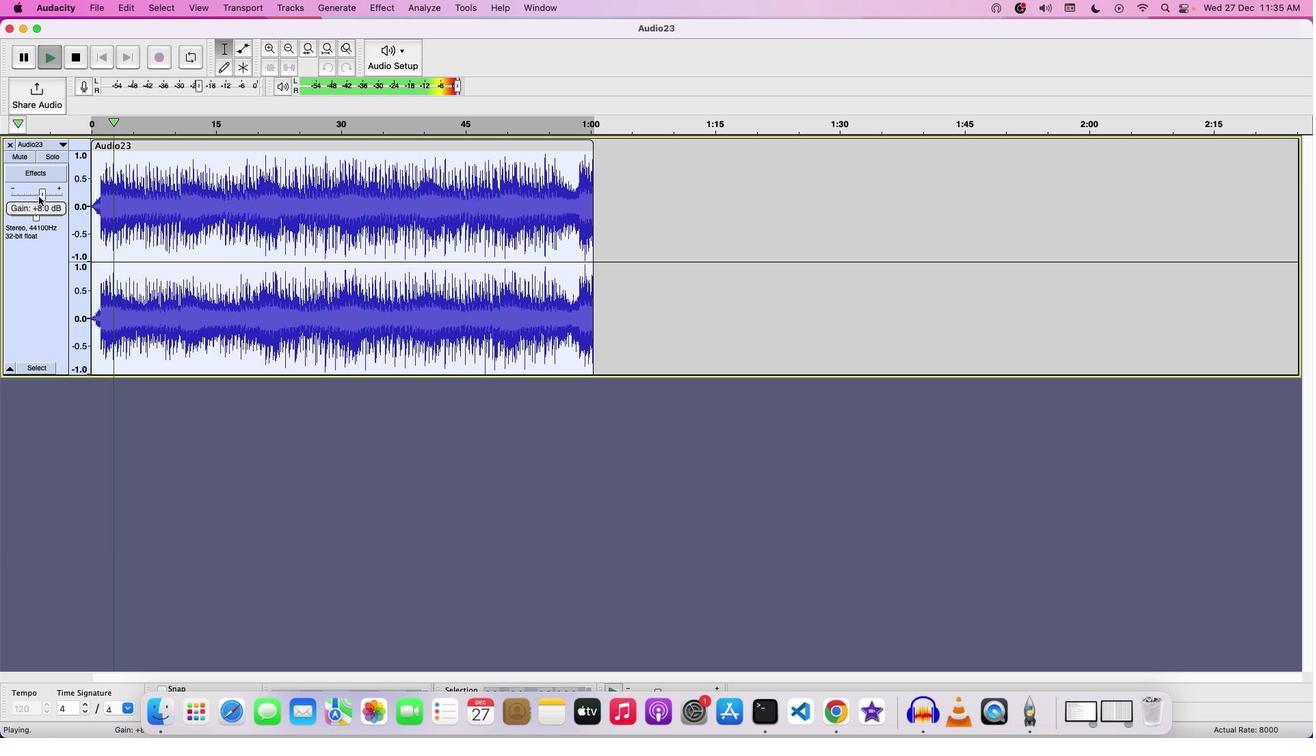 
Action: Mouse pressed left at (38, 197)
Screenshot: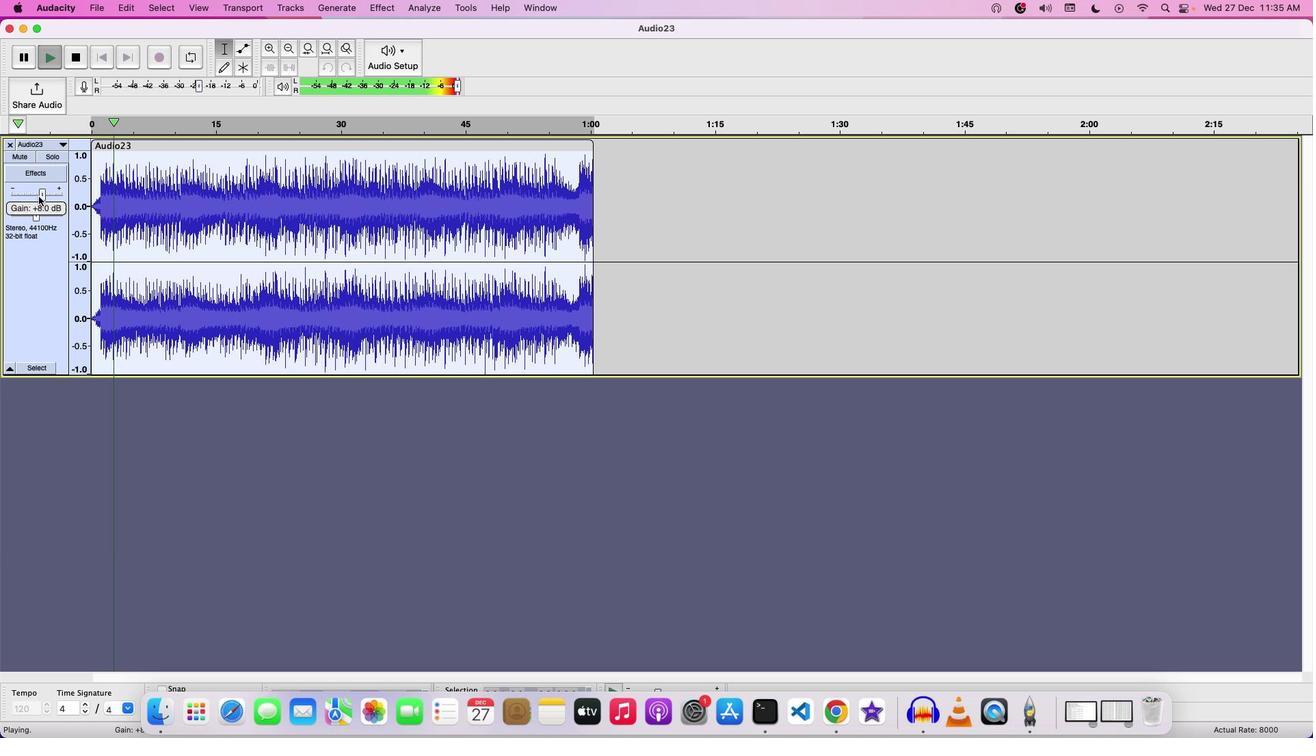 
Action: Mouse moved to (44, 198)
Screenshot: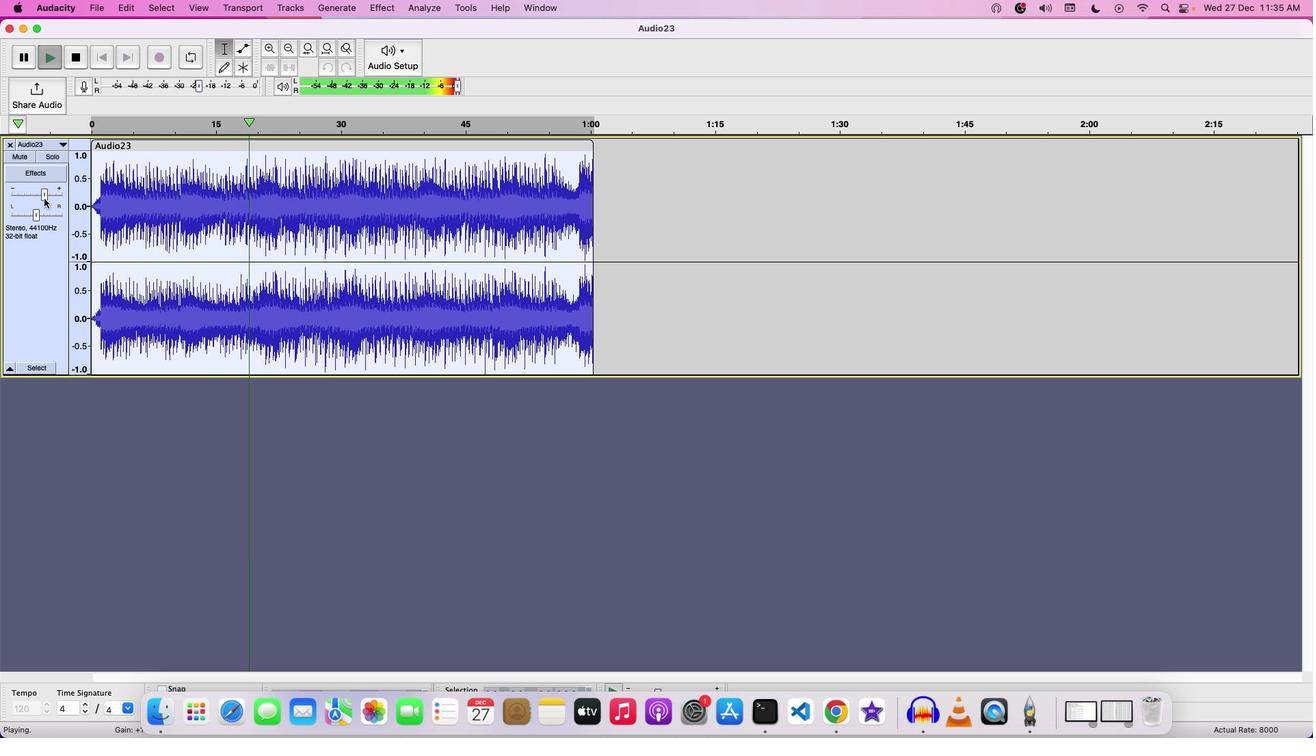 
Action: Mouse pressed left at (44, 198)
Screenshot: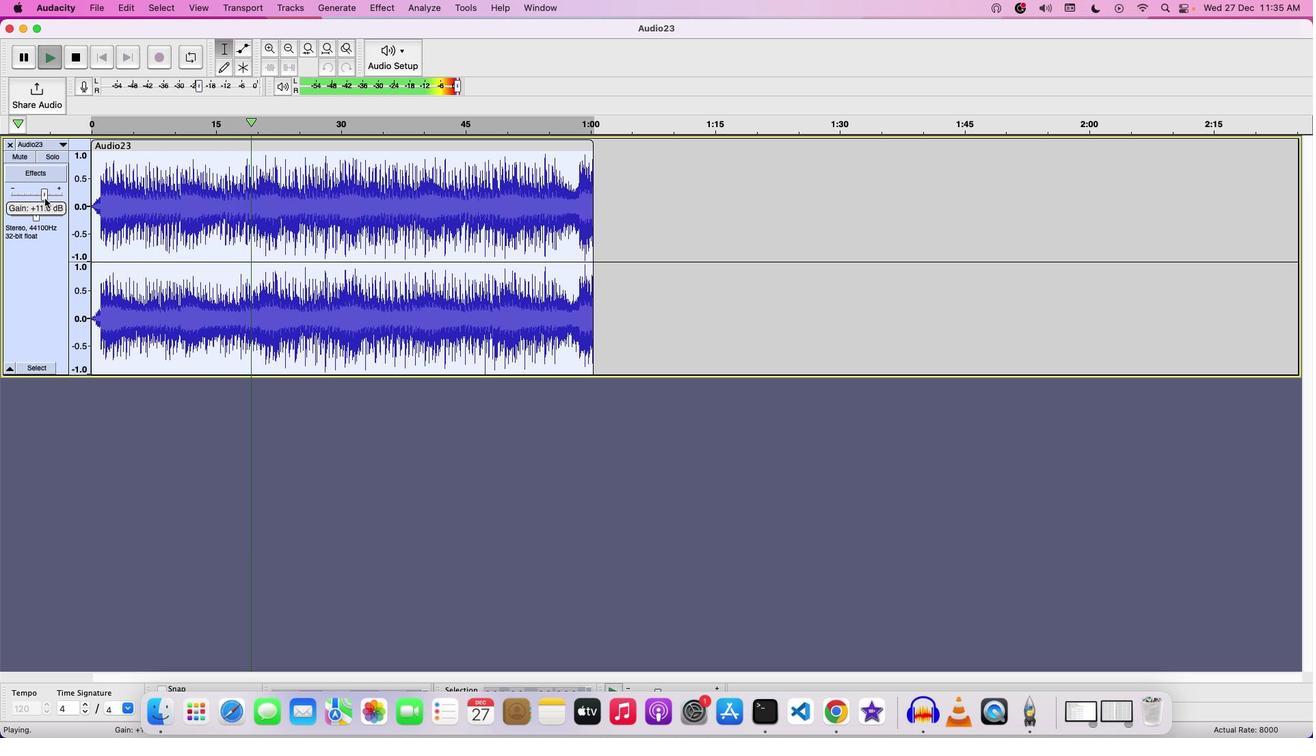 
Action: Mouse moved to (372, 221)
Screenshot: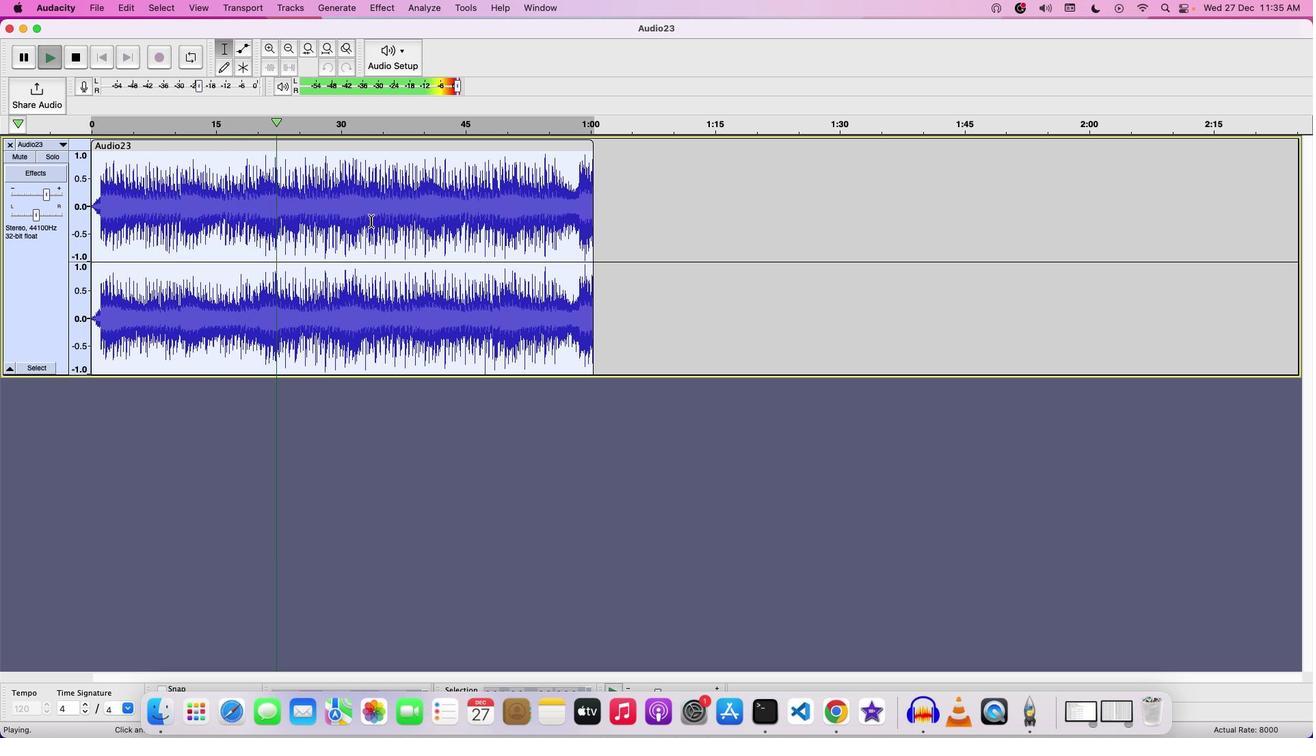 
Action: Key pressed Key.space
Screenshot: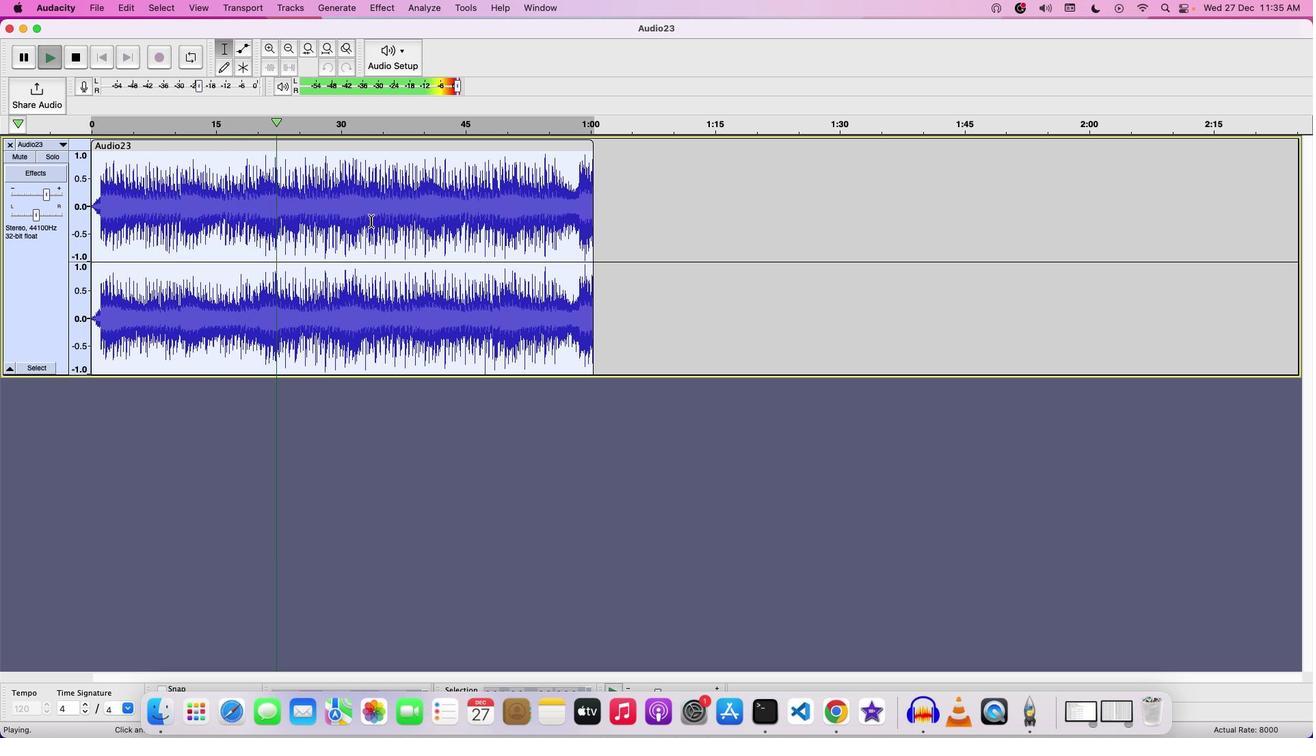 
Action: Mouse moved to (381, 11)
Screenshot: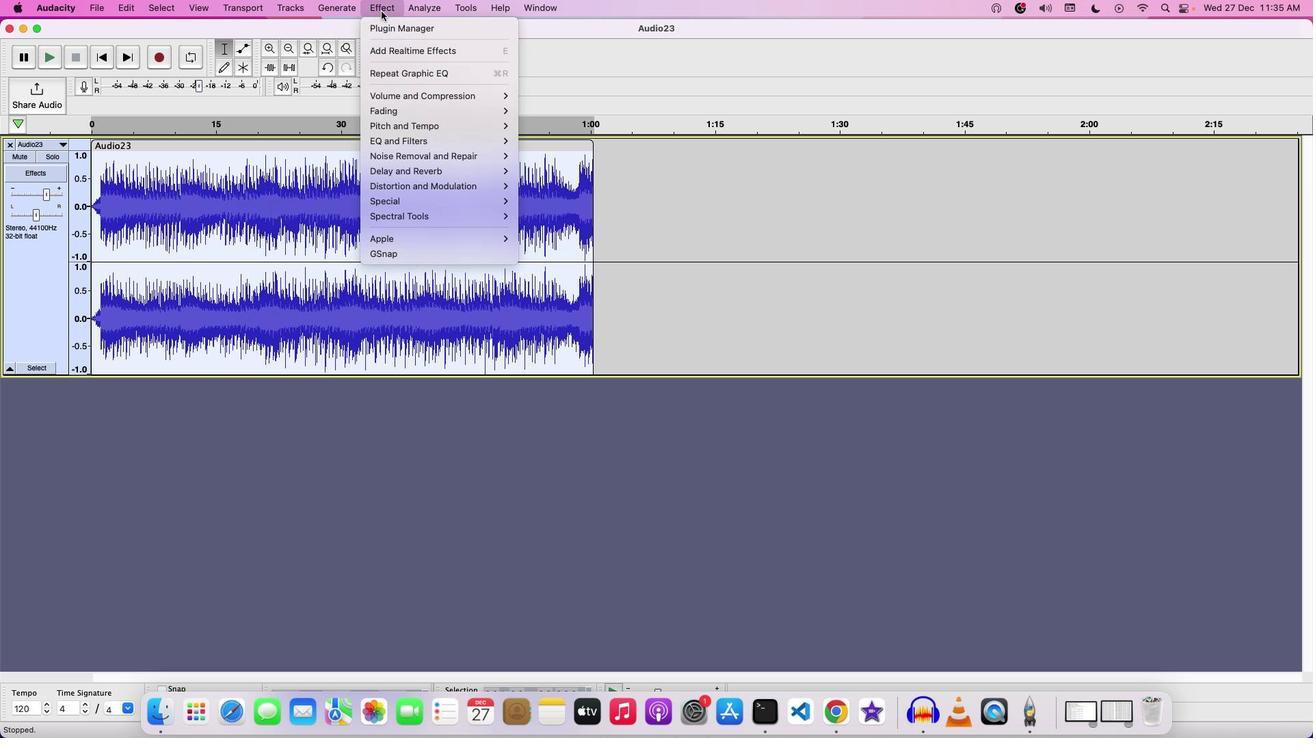
Action: Mouse pressed left at (381, 11)
Screenshot: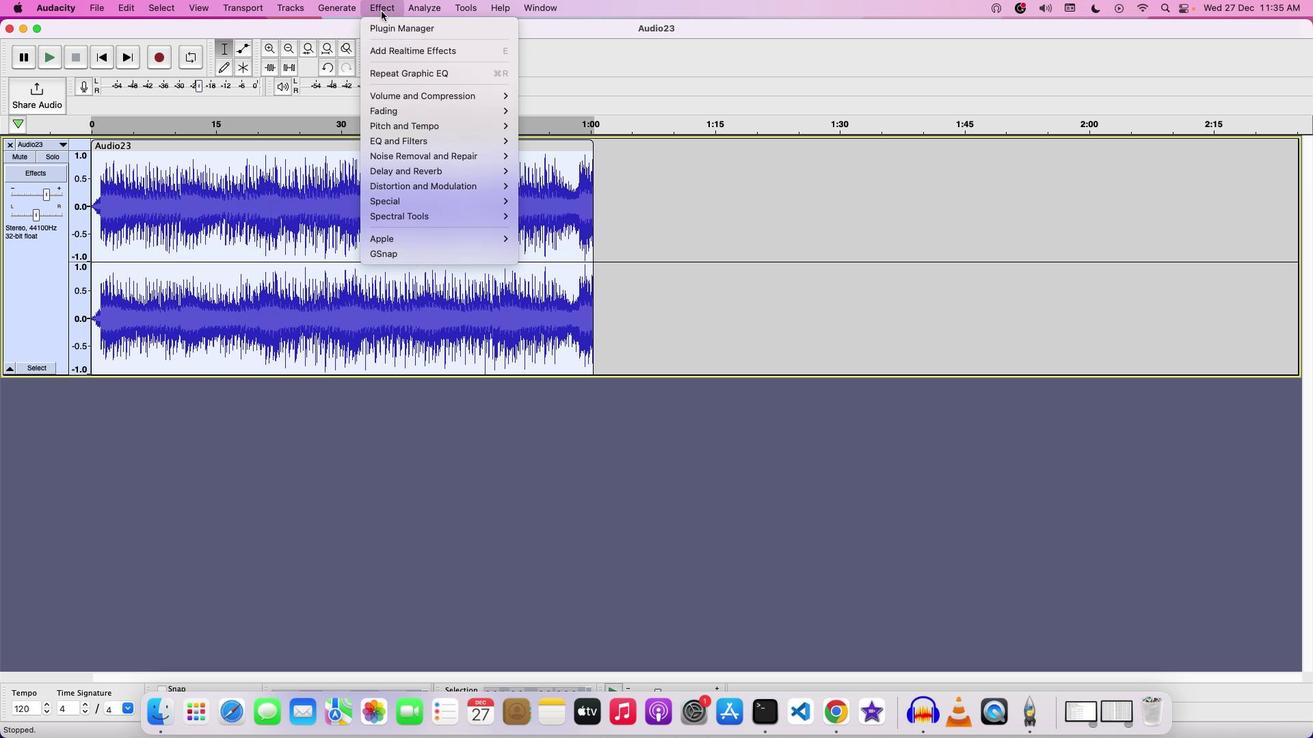
Action: Mouse moved to (608, 164)
Screenshot: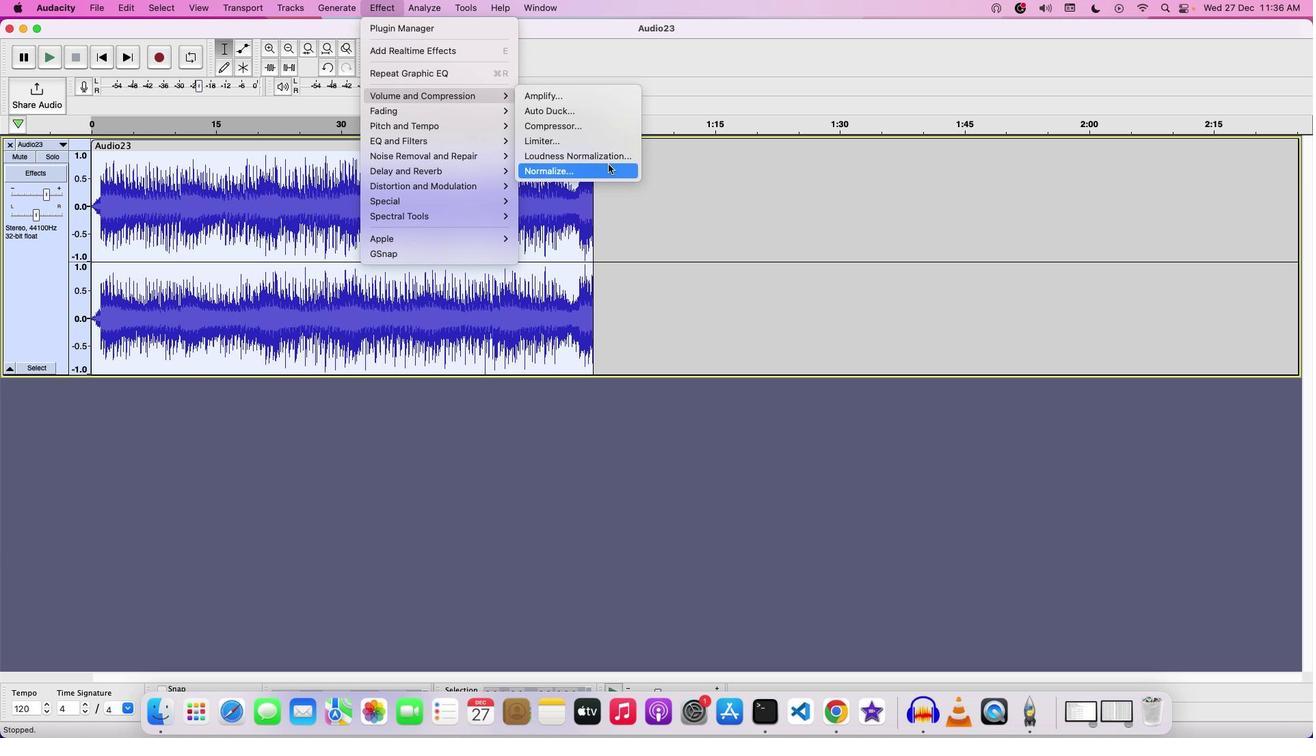 
Action: Mouse pressed left at (608, 164)
Screenshot: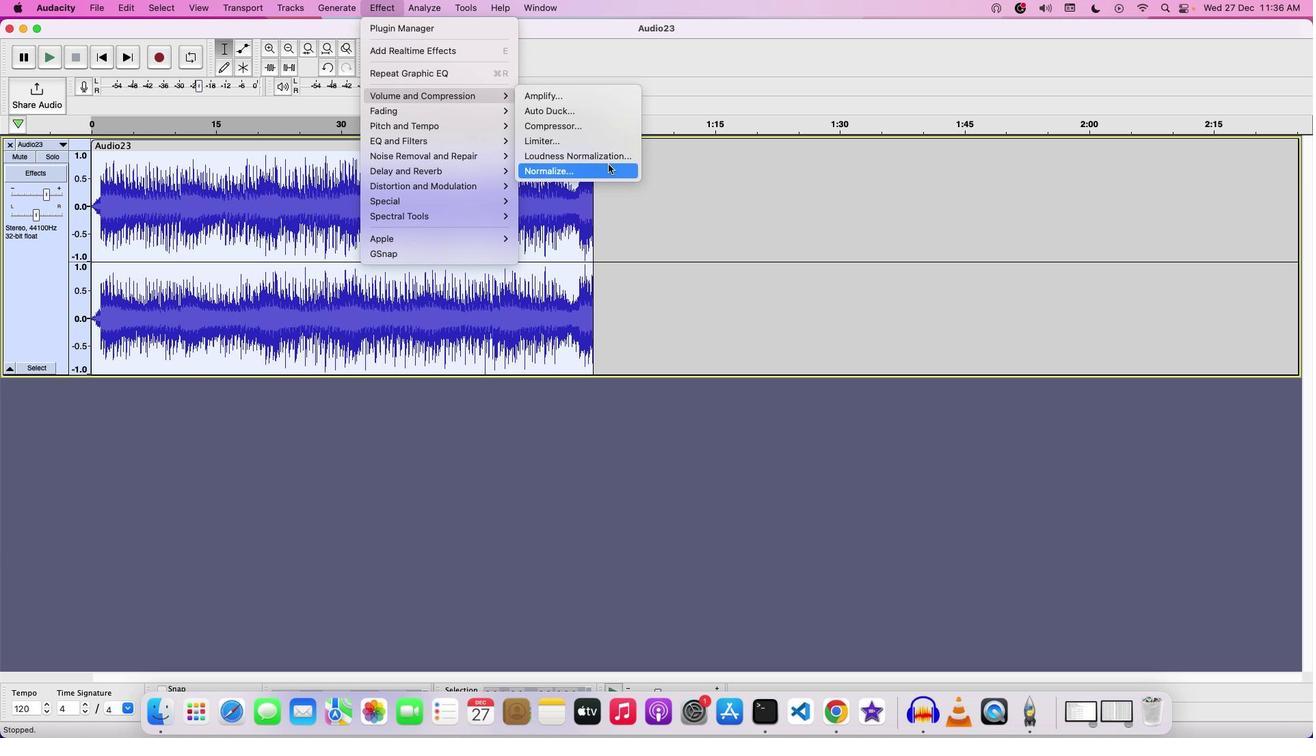 
Action: Mouse moved to (742, 355)
Screenshot: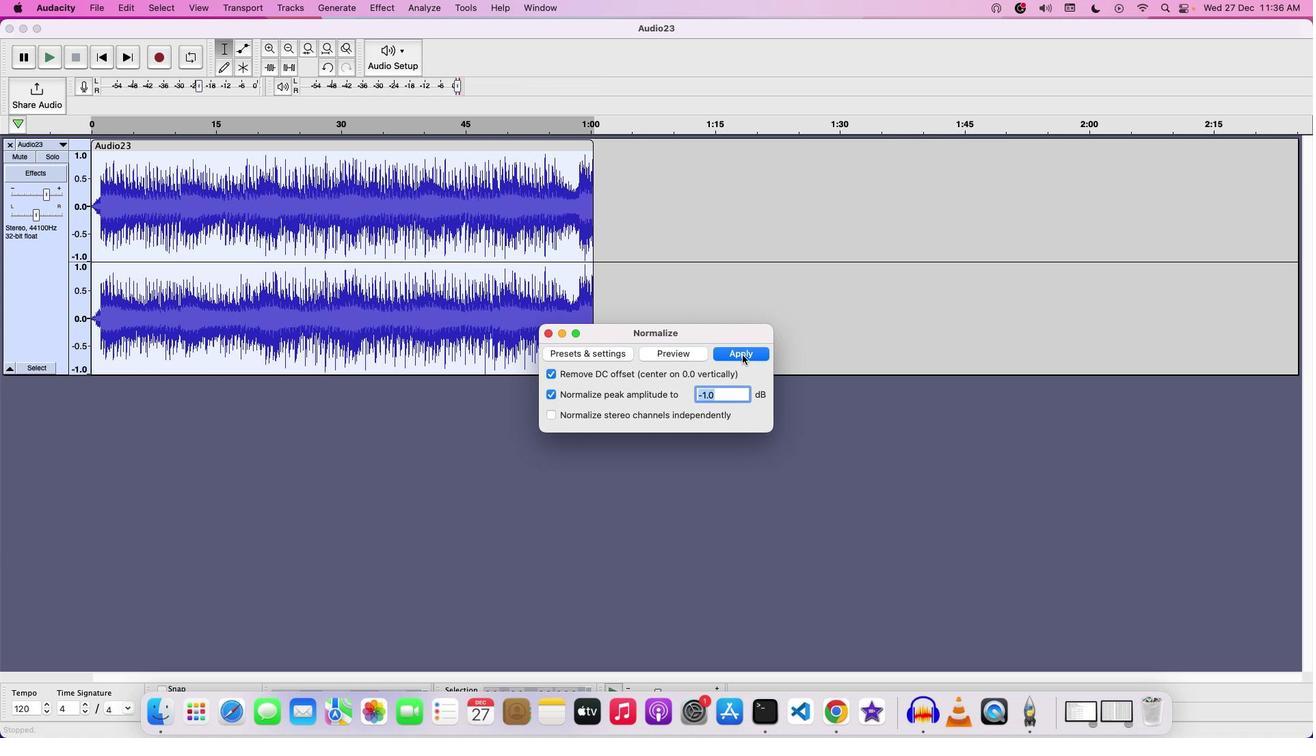 
Action: Mouse pressed left at (742, 355)
Screenshot: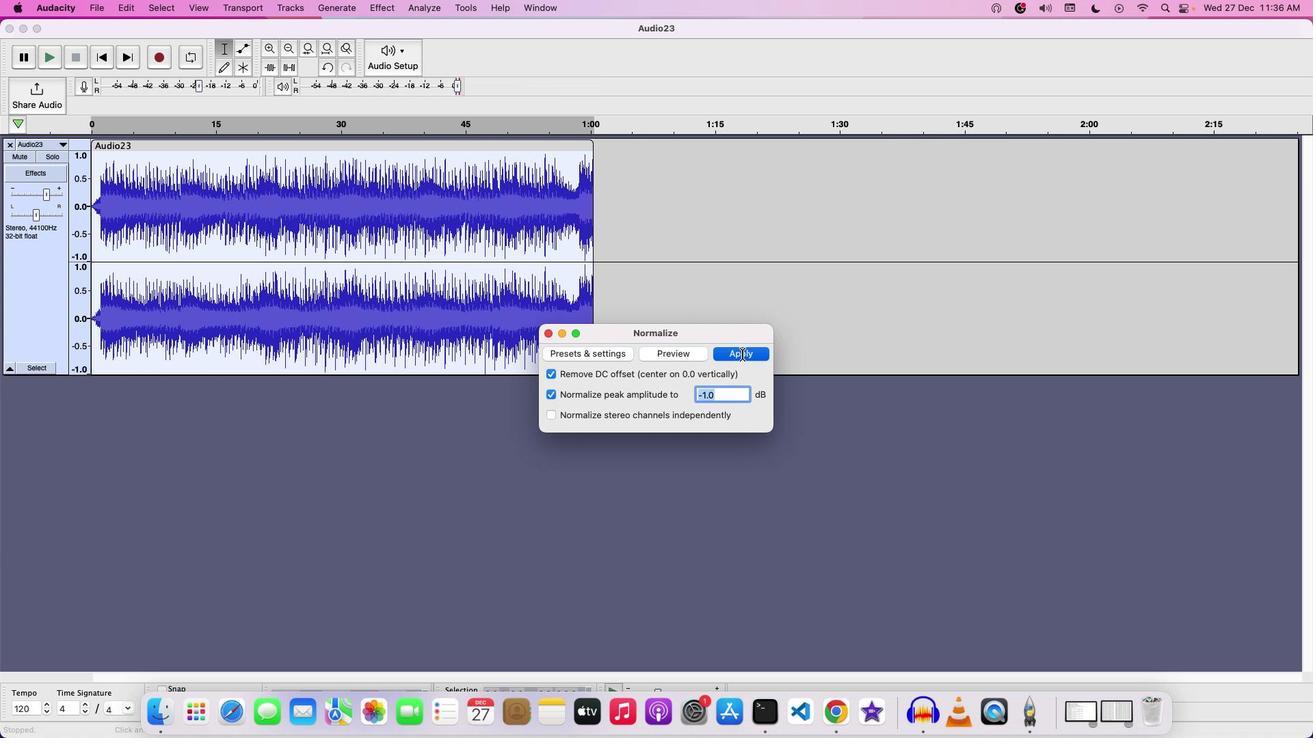 
Action: Mouse moved to (374, 6)
Screenshot: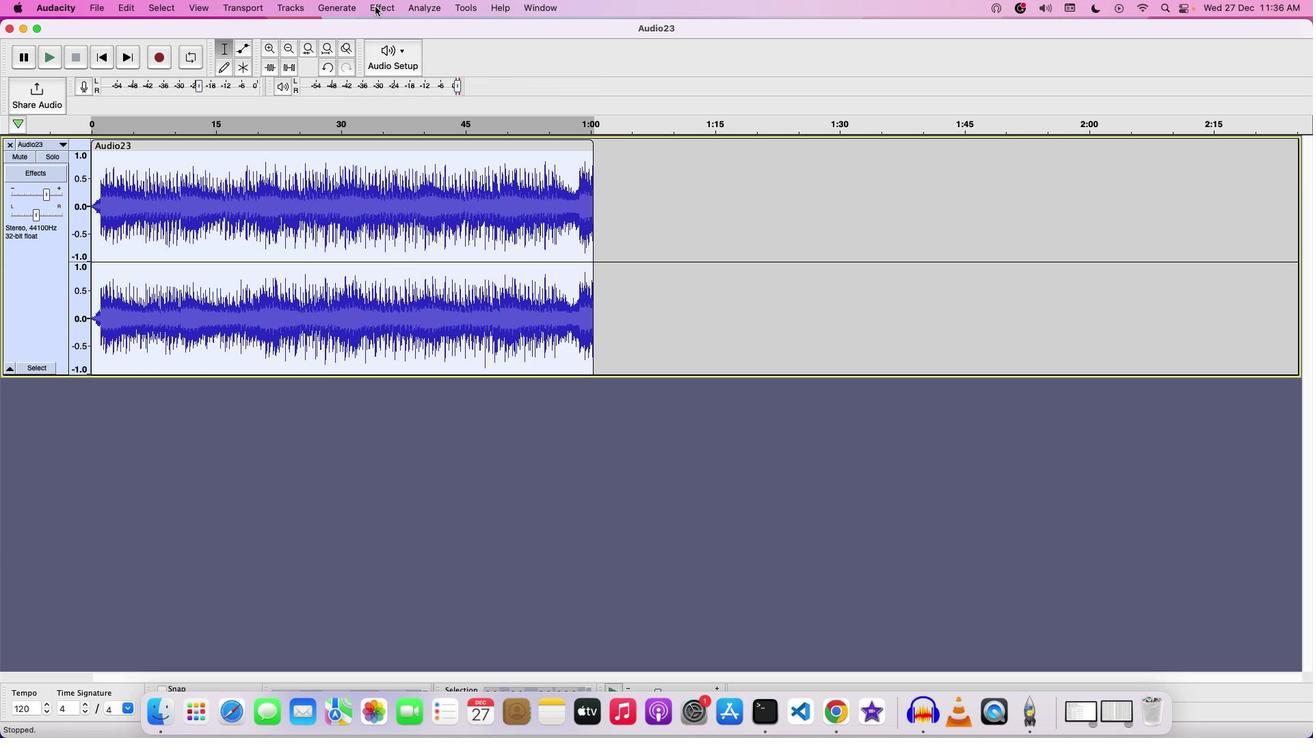 
Action: Mouse pressed left at (374, 6)
Screenshot: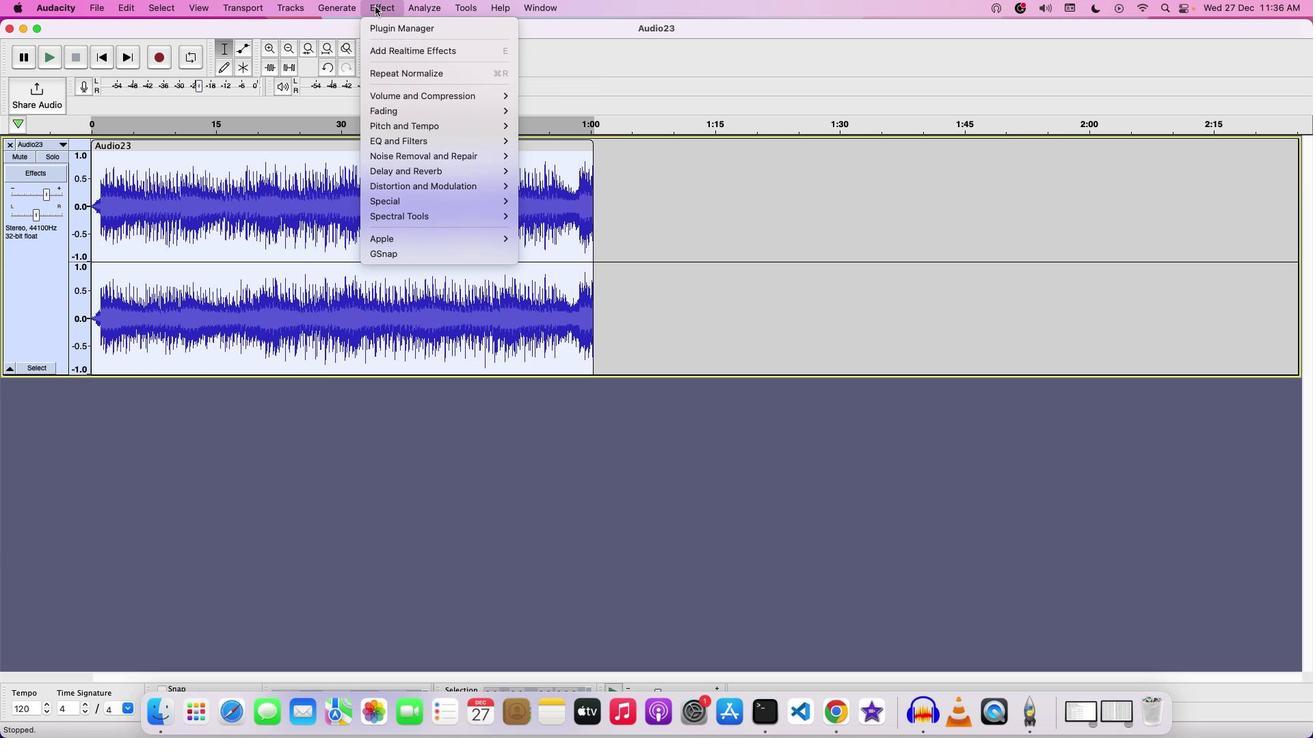 
Action: Mouse moved to (542, 140)
Screenshot: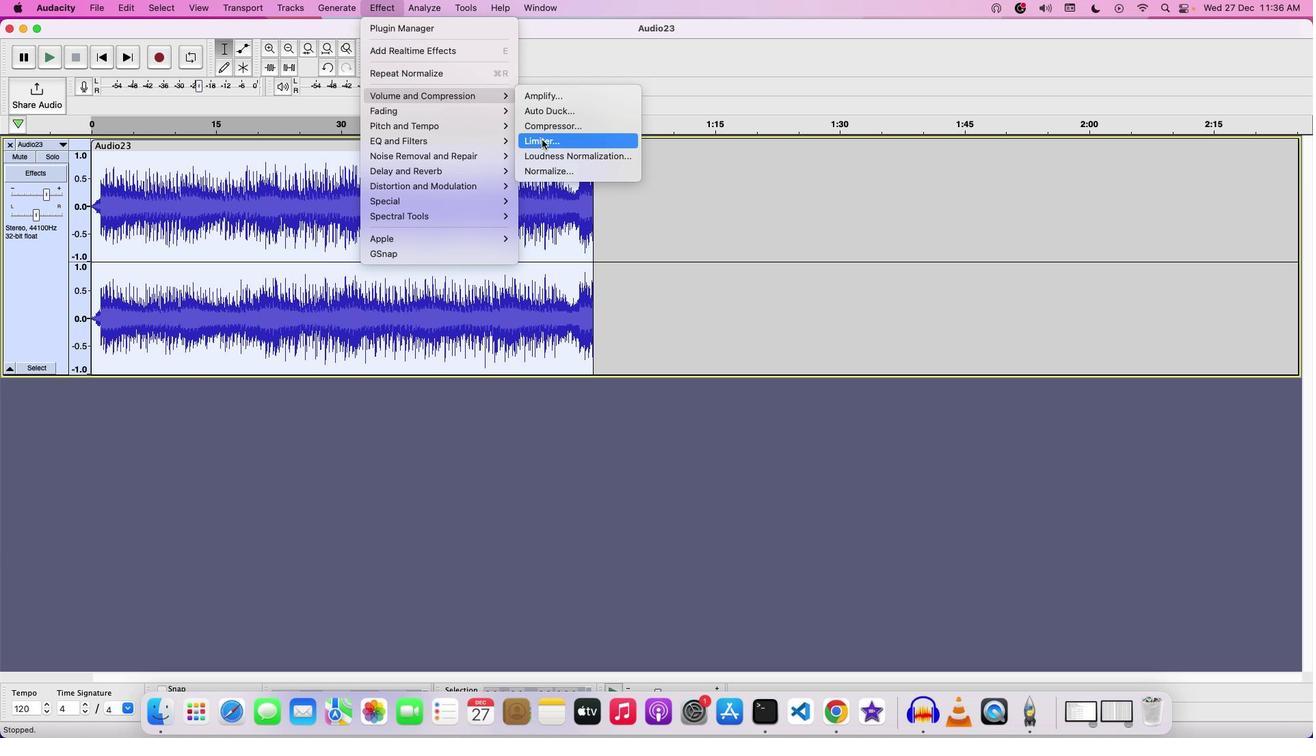 
Action: Mouse pressed left at (542, 140)
Screenshot: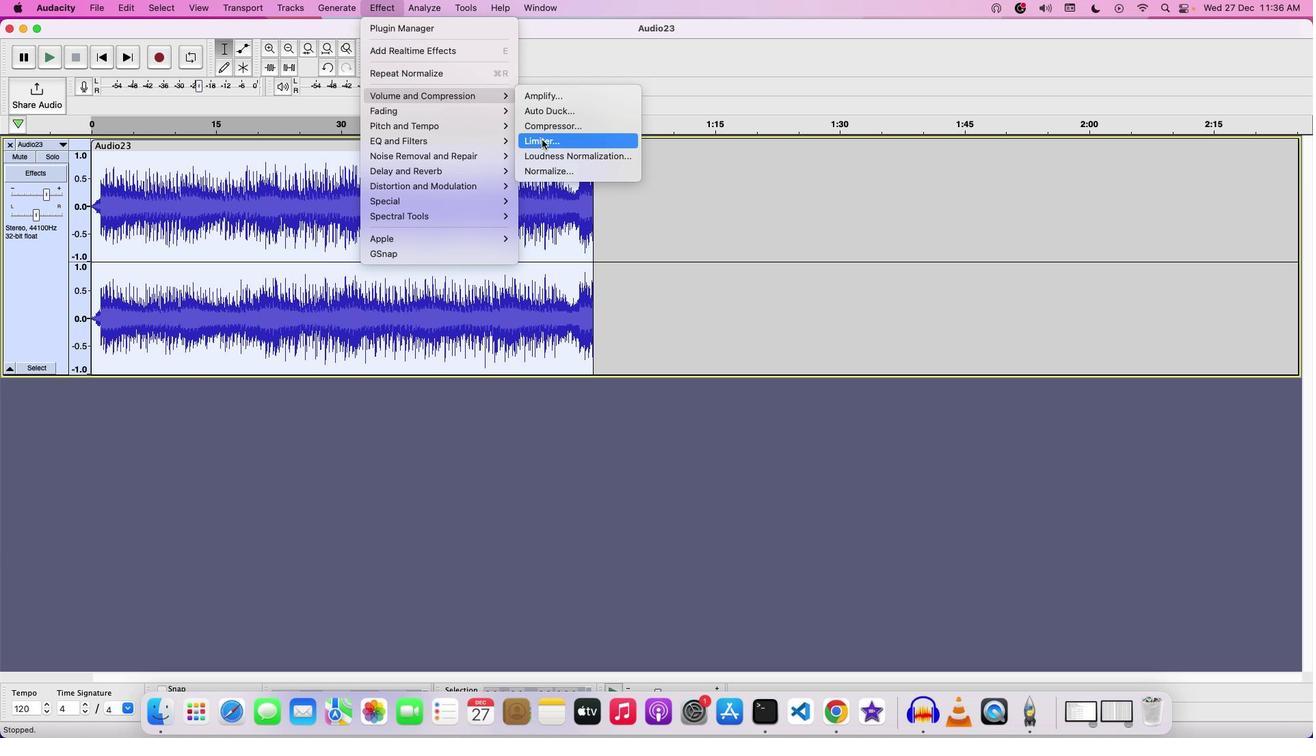 
Action: Mouse moved to (689, 359)
Screenshot: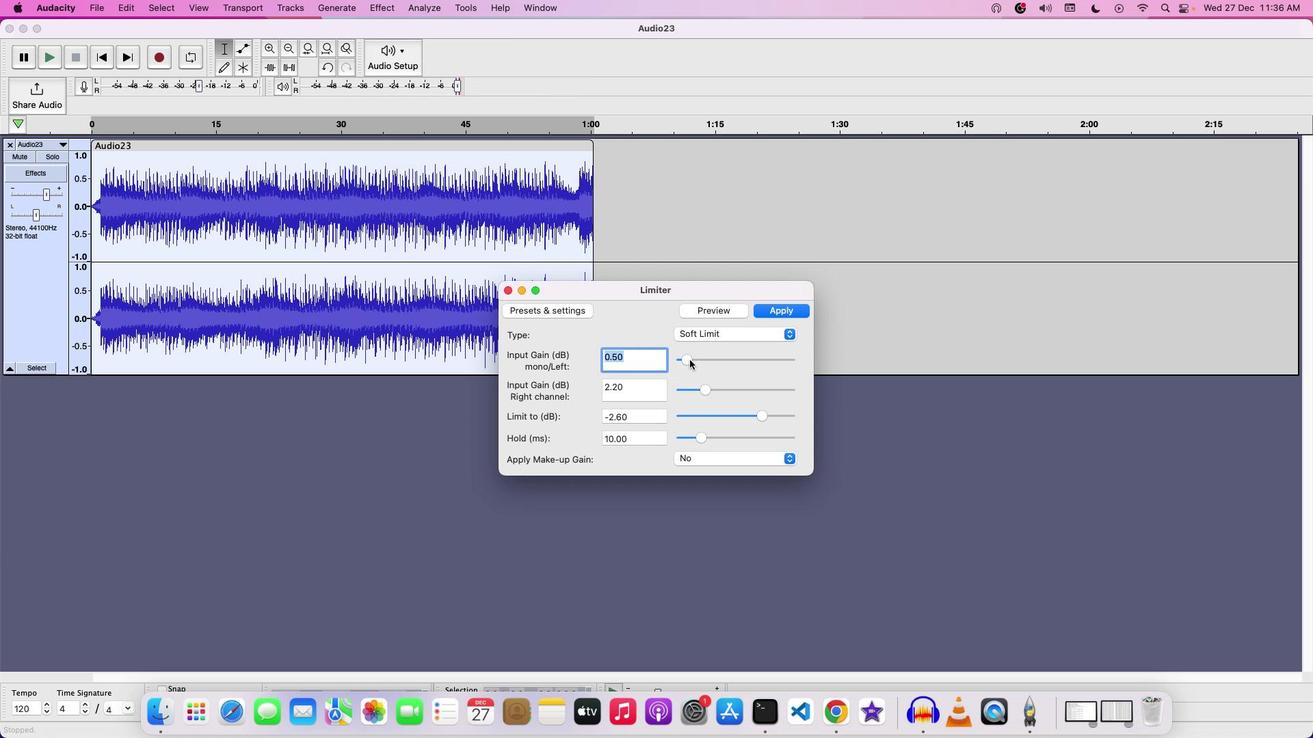 
Action: Mouse pressed left at (689, 359)
Screenshot: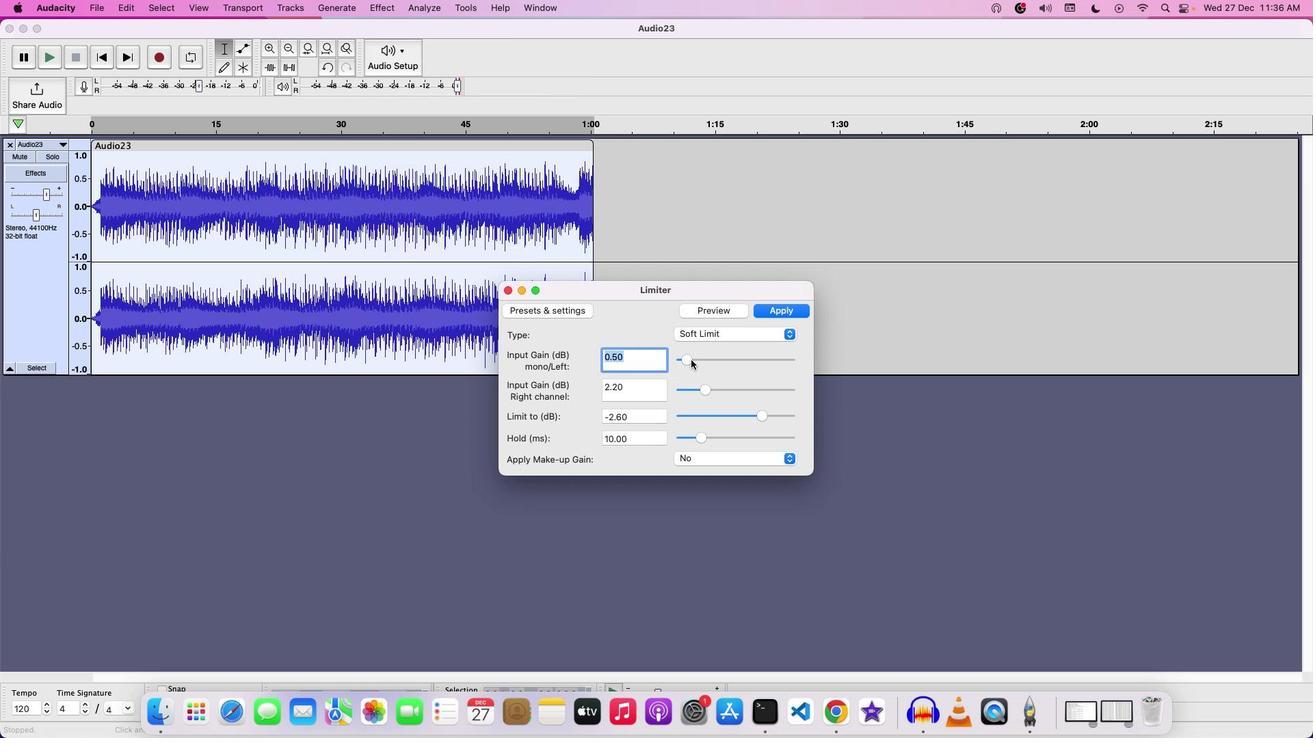 
Action: Mouse moved to (792, 313)
Screenshot: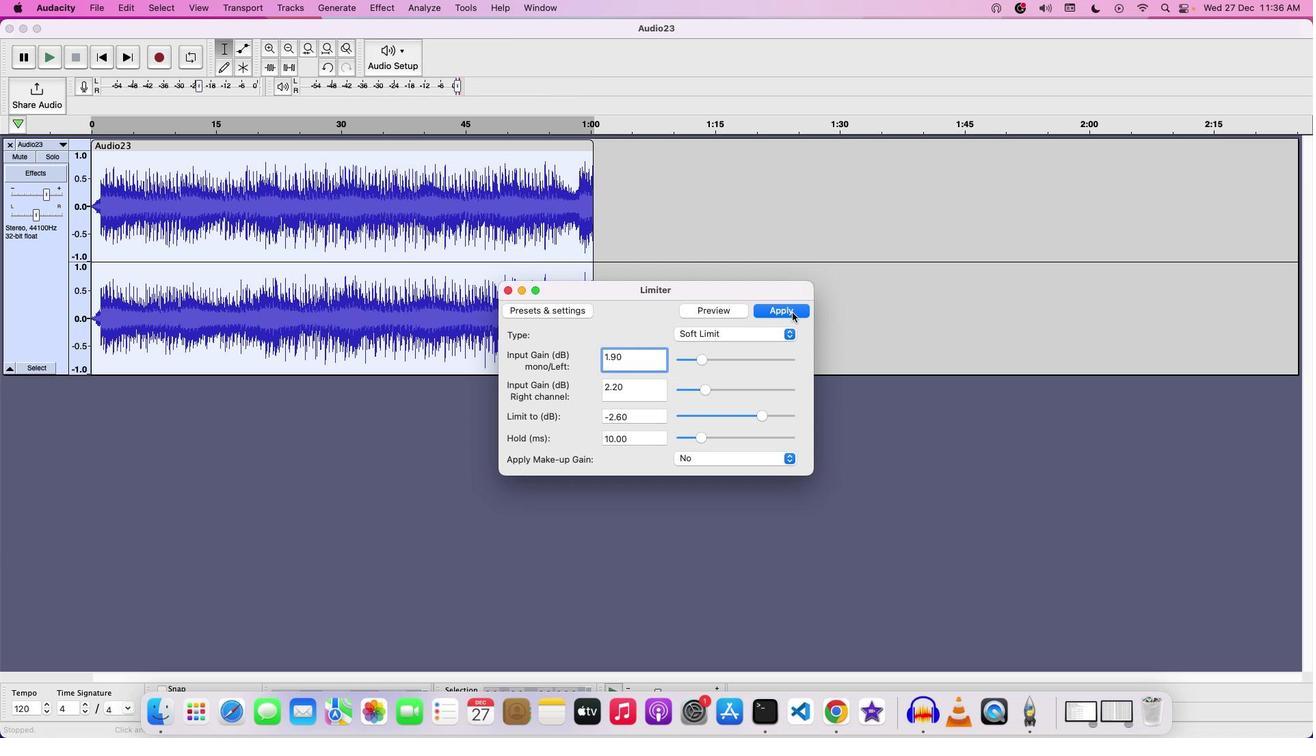 
Action: Mouse pressed left at (792, 313)
Screenshot: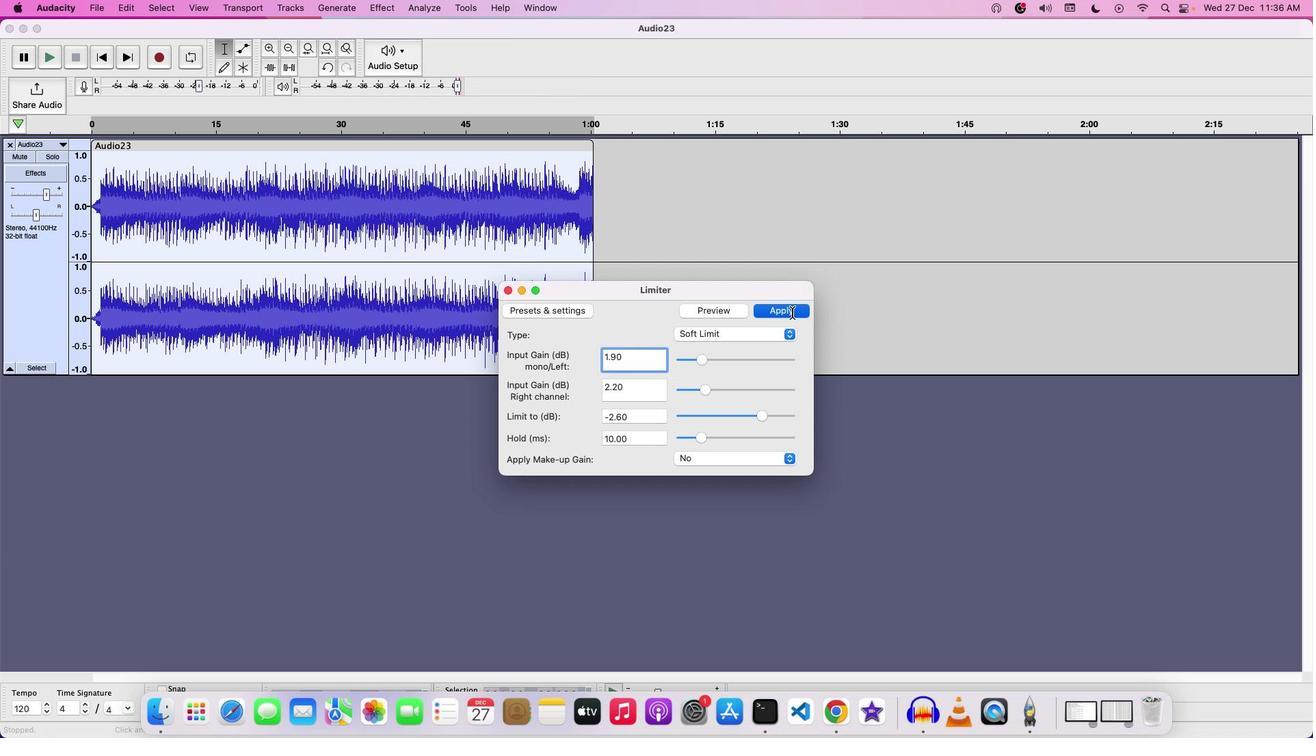 
Action: Mouse moved to (547, 192)
Screenshot: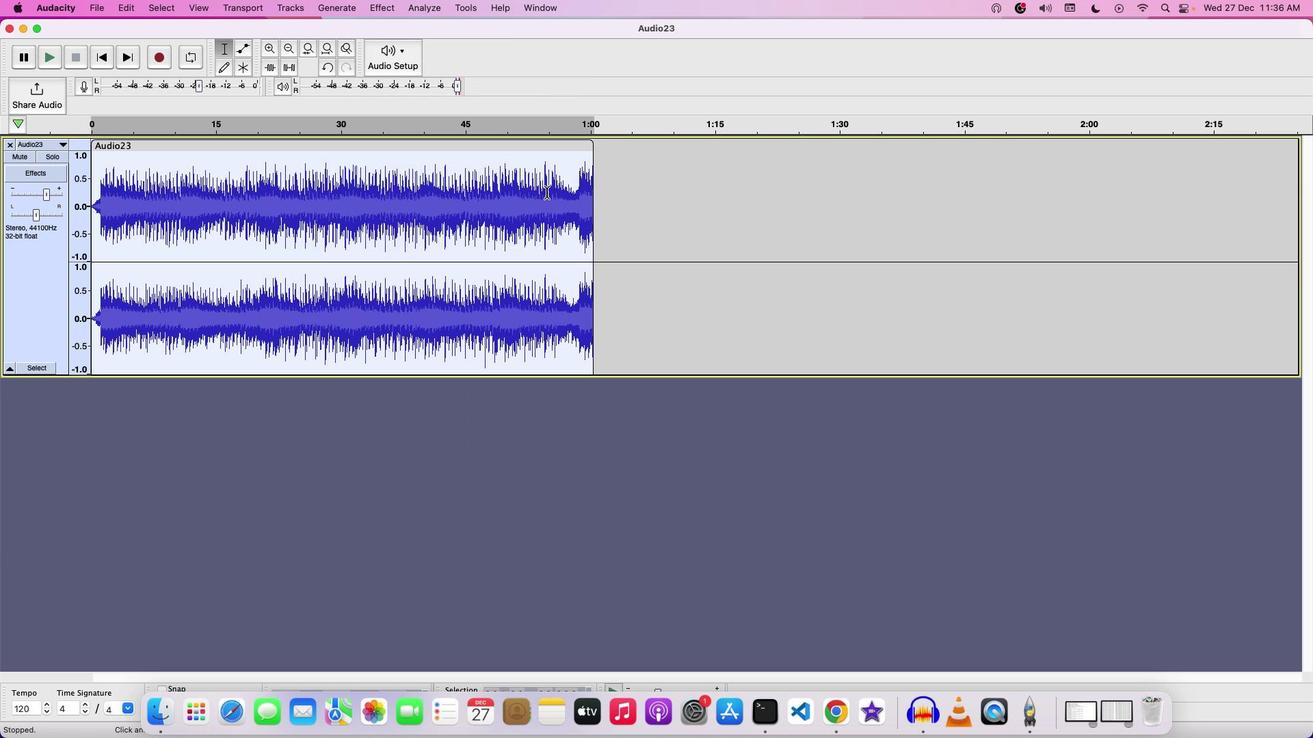 
Action: Key pressed Key.space
Screenshot: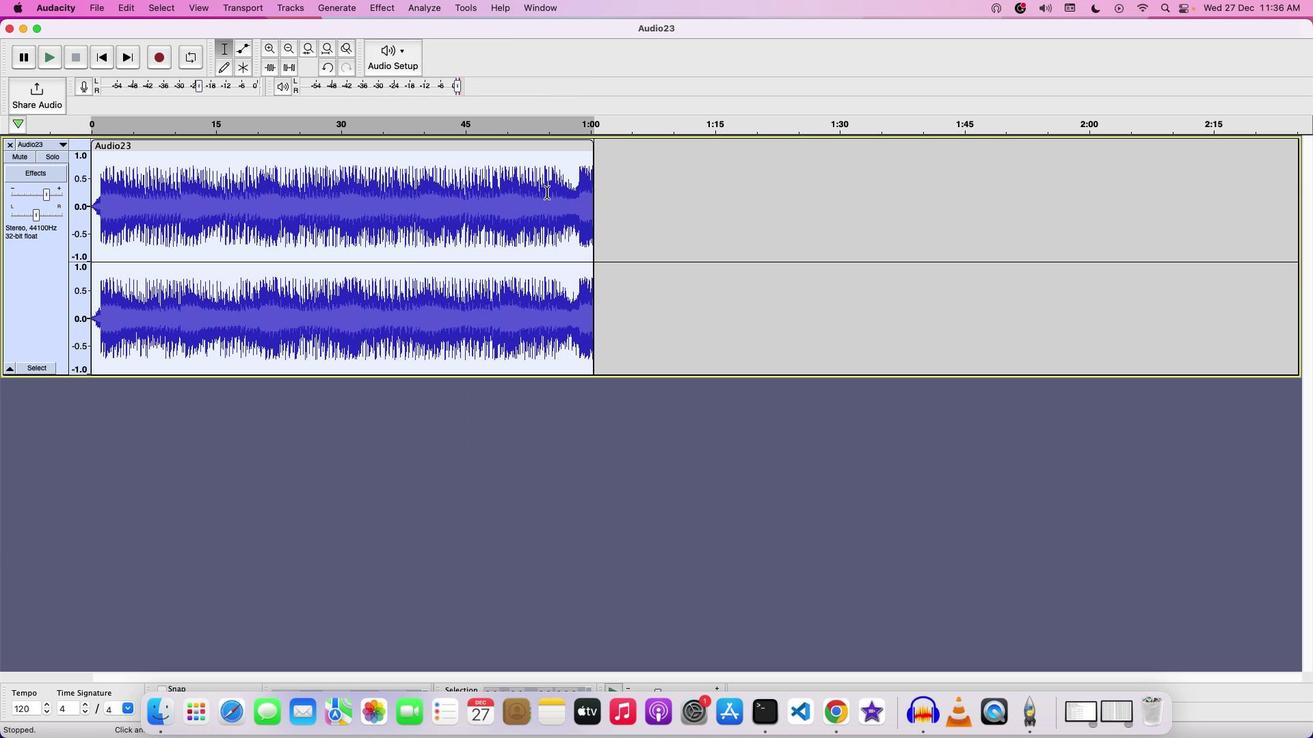 
Action: Mouse moved to (49, 194)
Screenshot: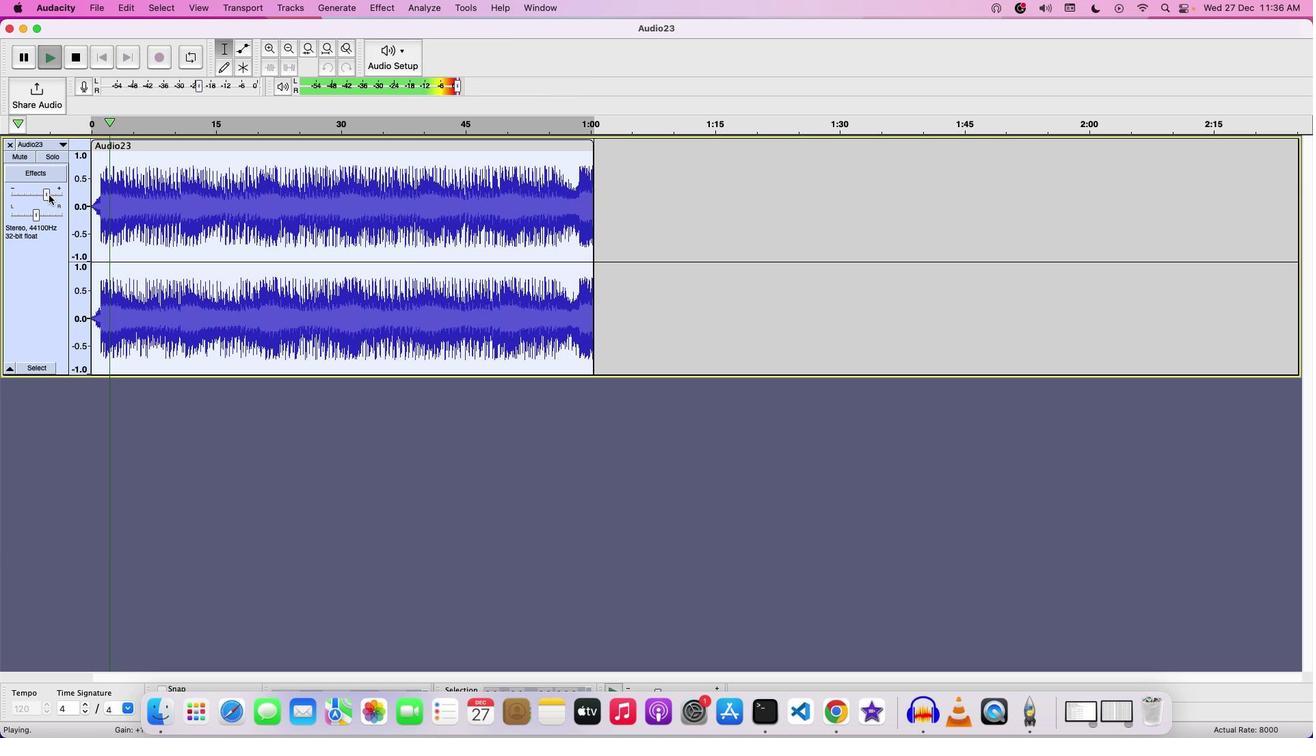 
Action: Mouse pressed left at (49, 194)
Screenshot: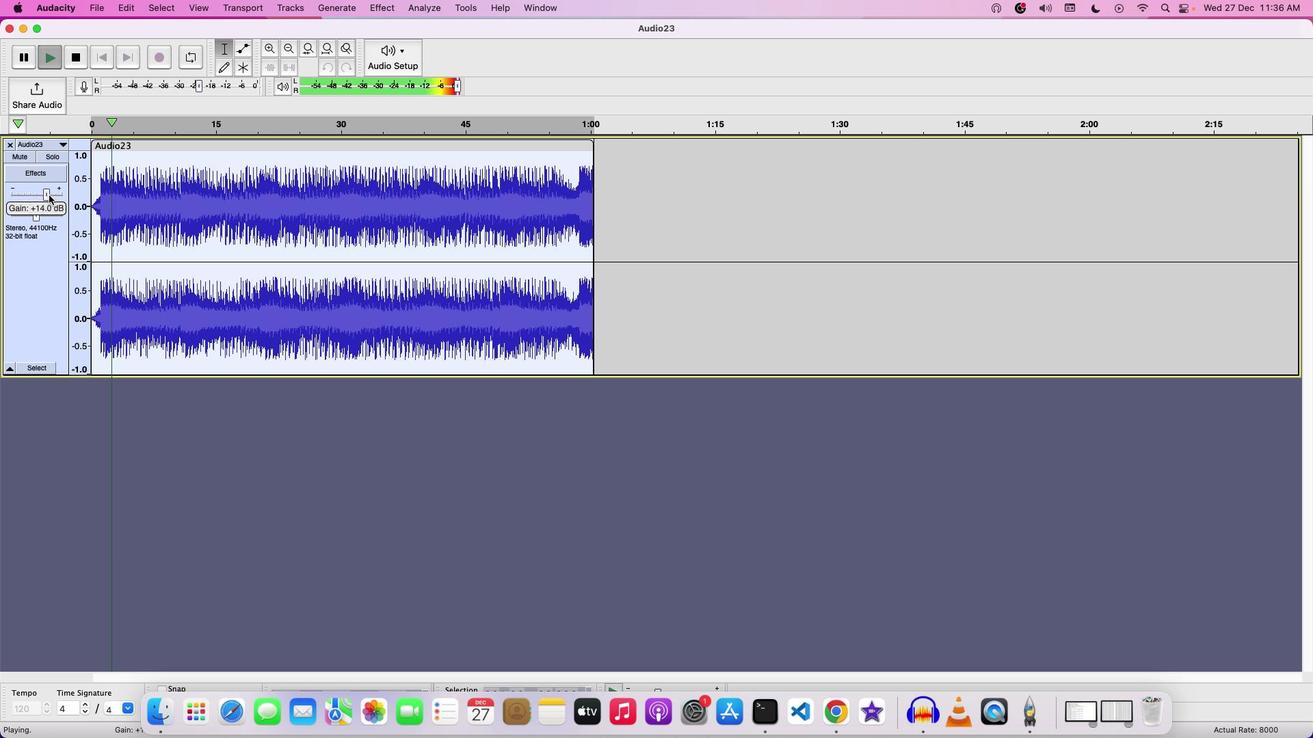 
Action: Mouse moved to (25, 291)
Screenshot: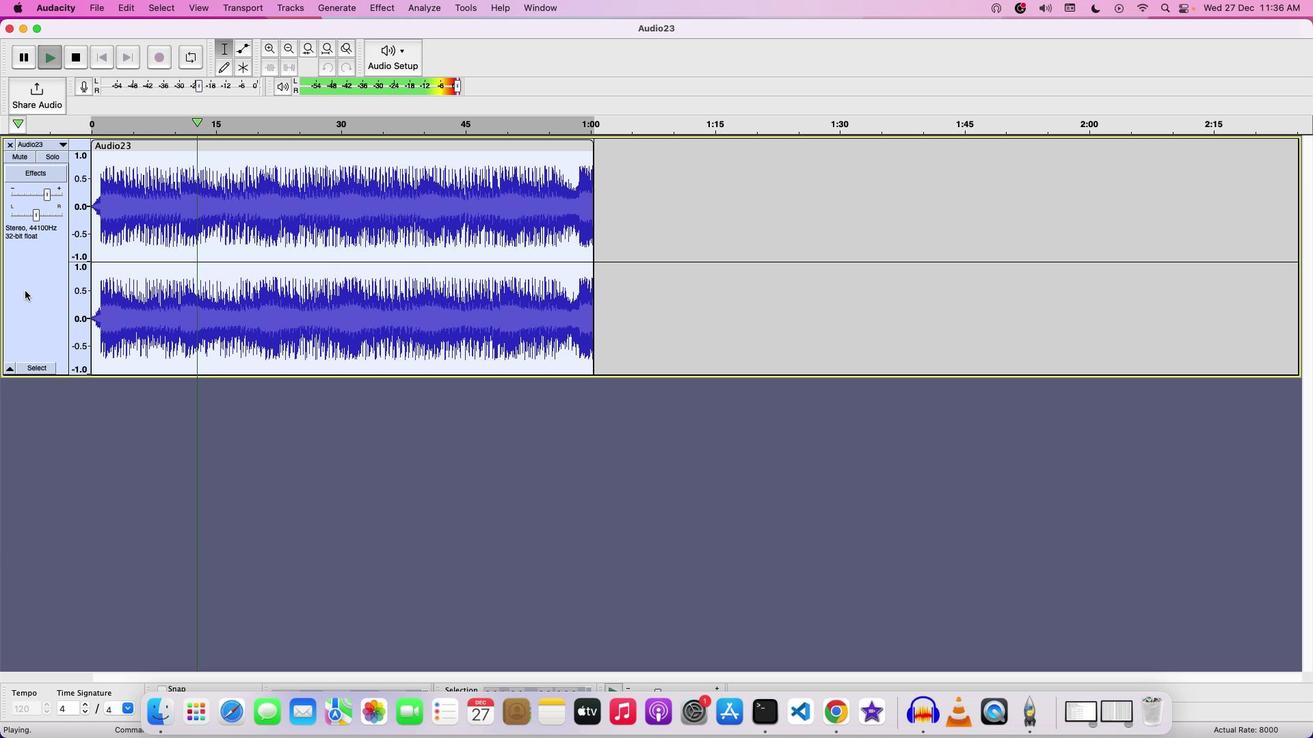 
Action: Mouse pressed left at (25, 291)
Screenshot: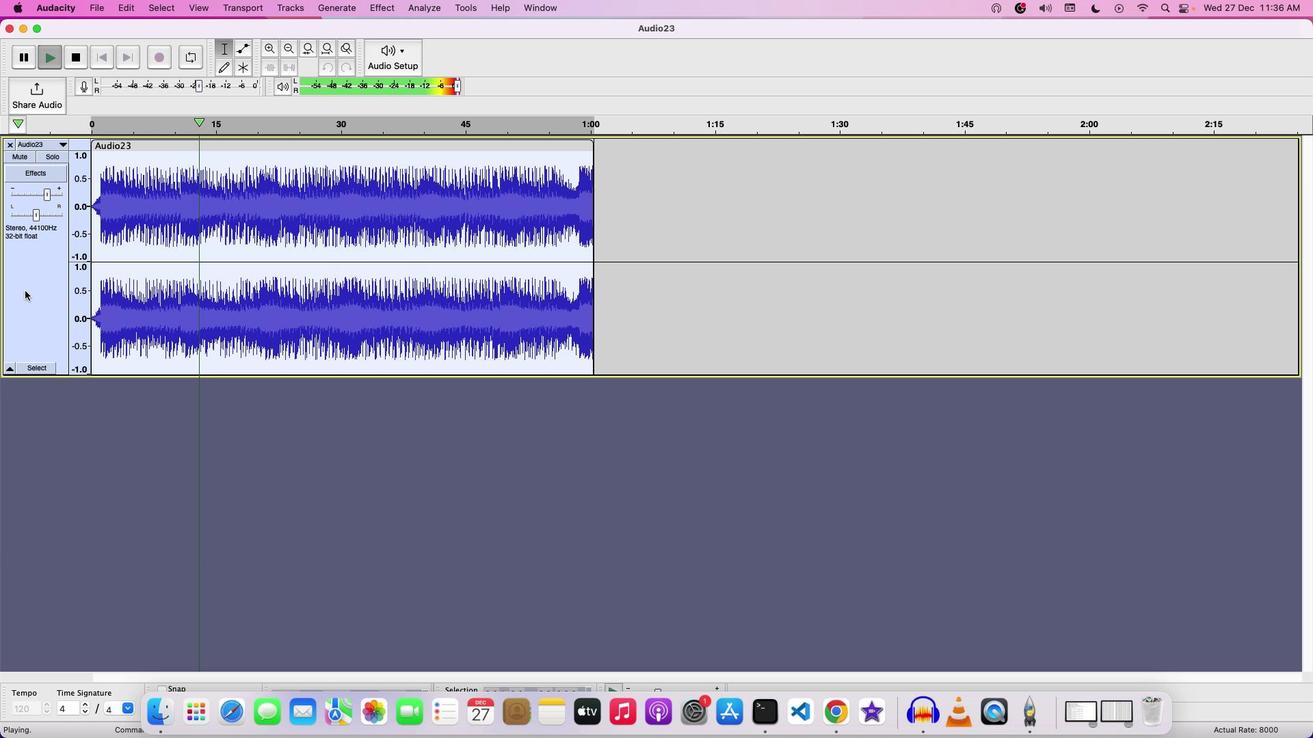 
Action: Mouse moved to (34, 293)
Screenshot: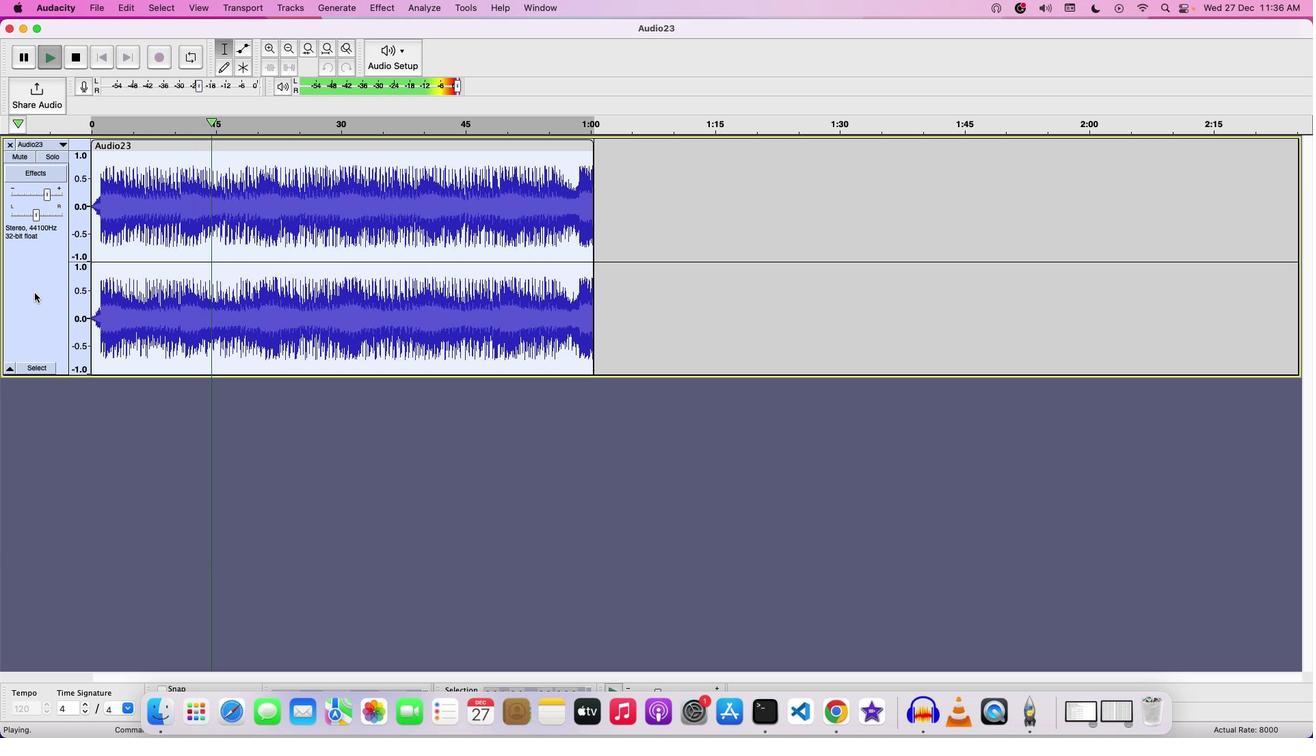 
Action: Mouse pressed left at (34, 293)
Screenshot: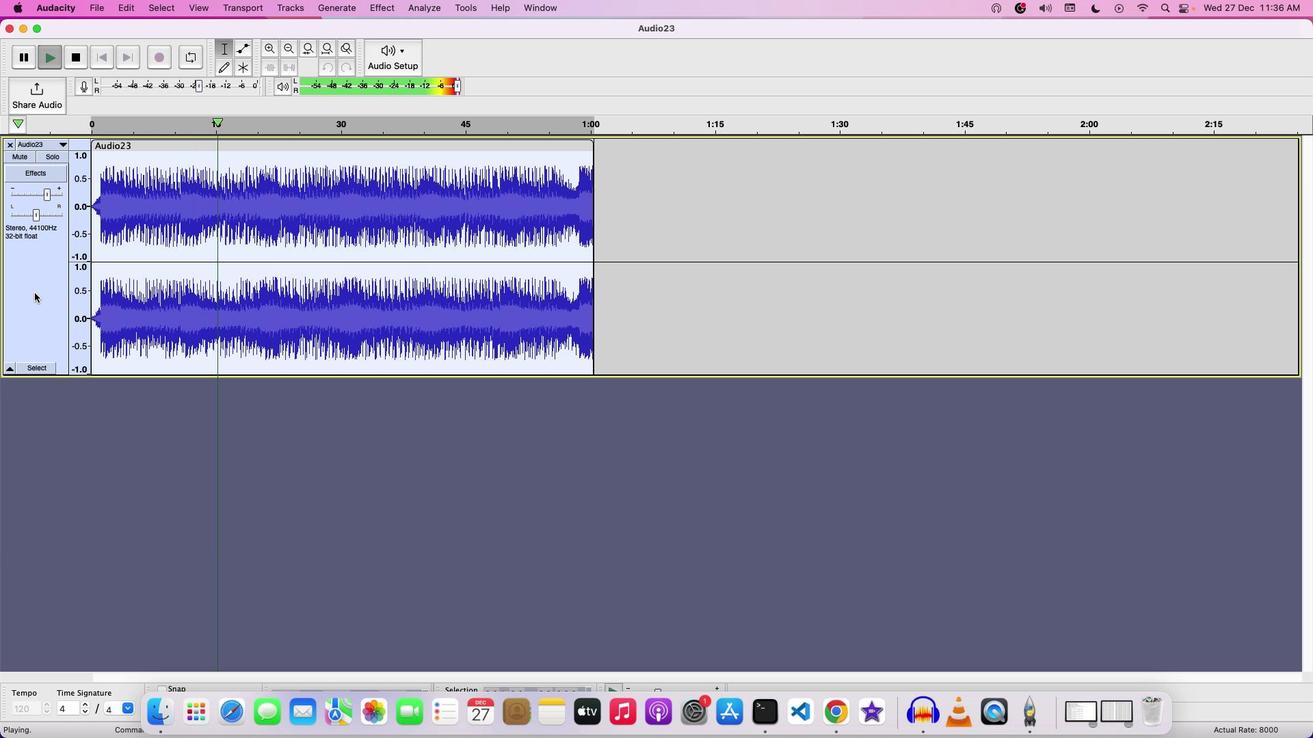 
Action: Mouse pressed left at (34, 293)
Screenshot: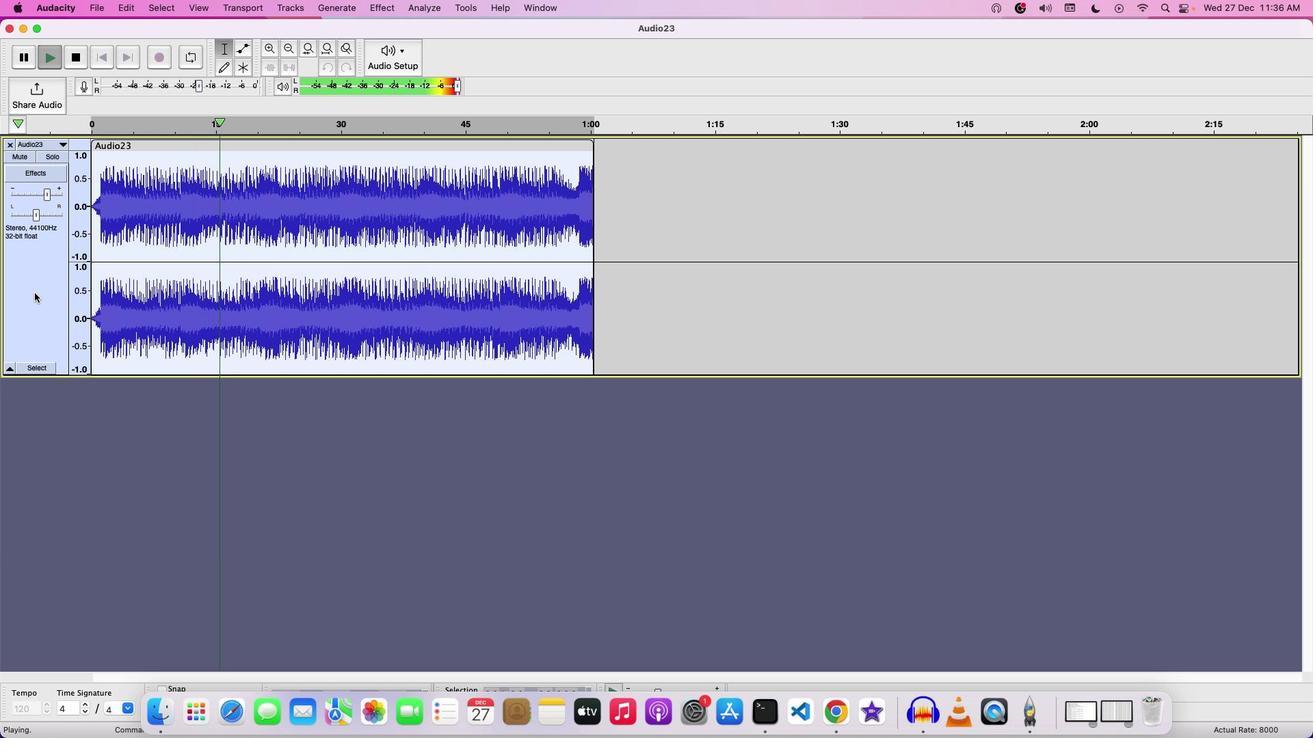 
Action: Mouse moved to (48, 200)
Screenshot: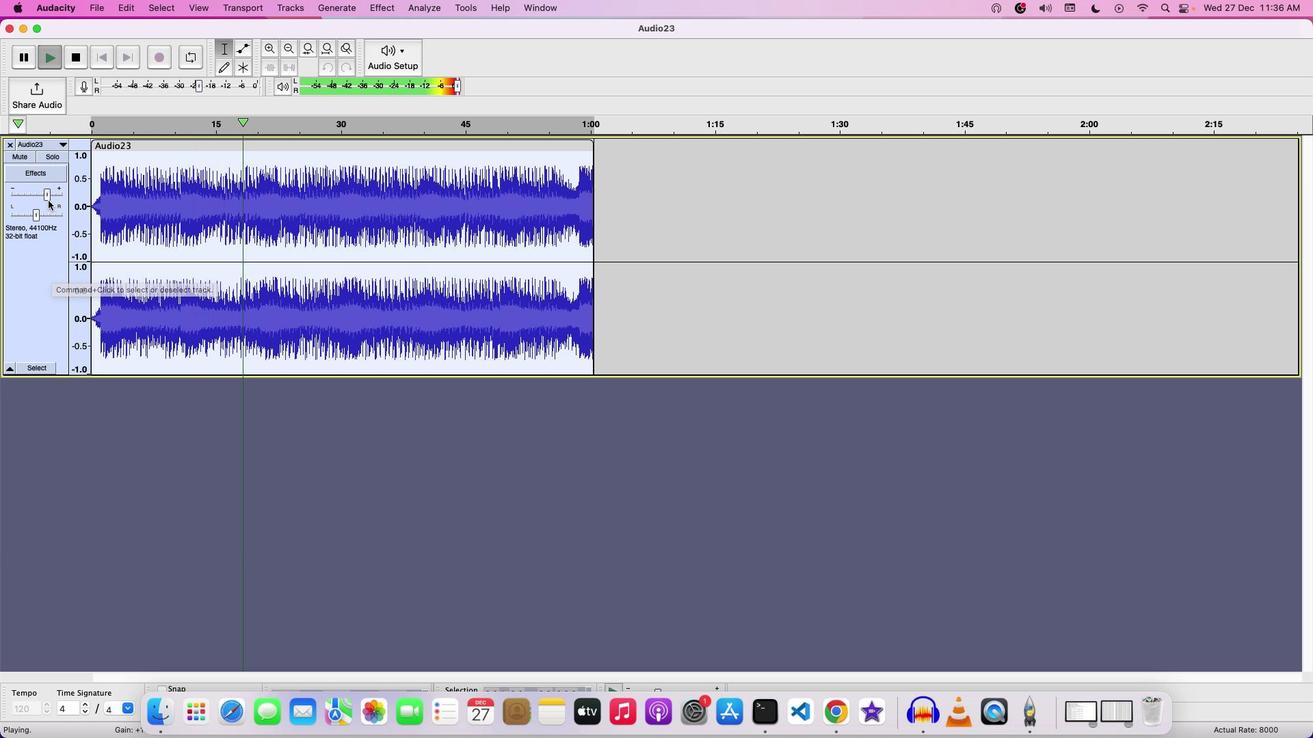 
Action: Mouse pressed left at (48, 200)
Screenshot: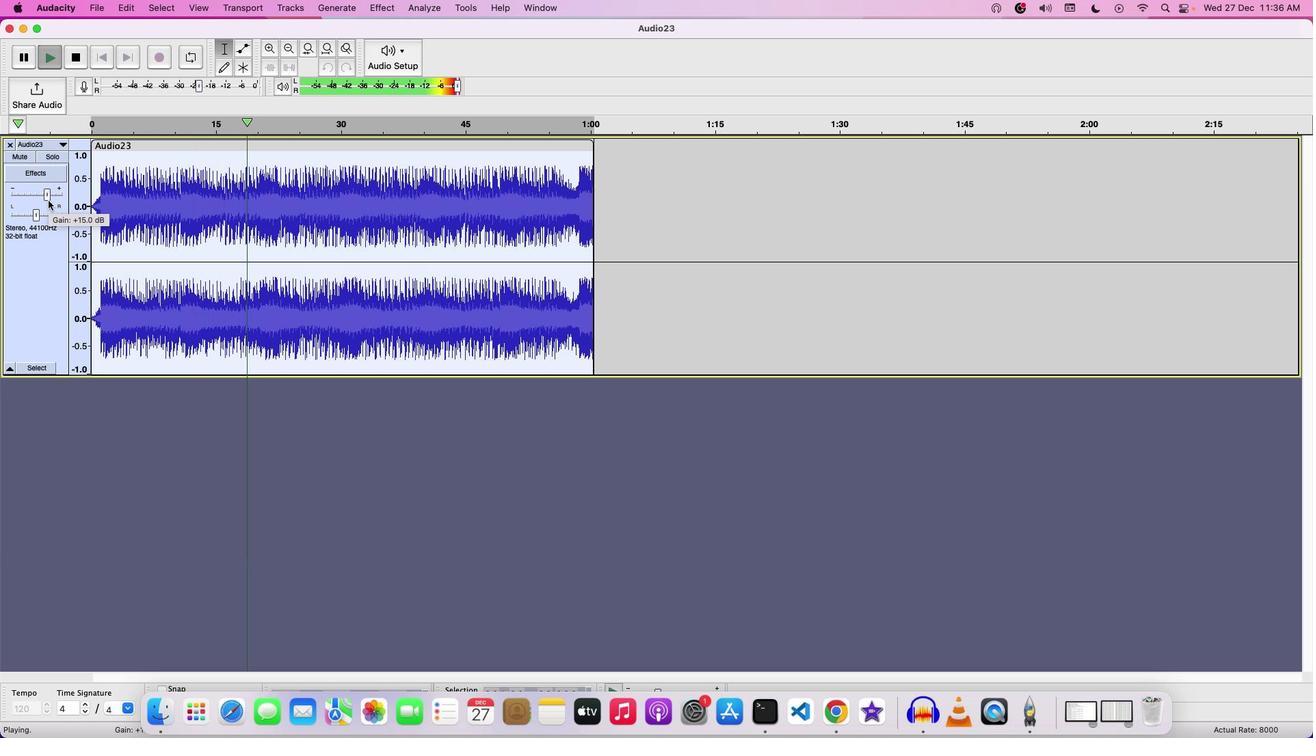 
Action: Mouse moved to (45, 308)
Screenshot: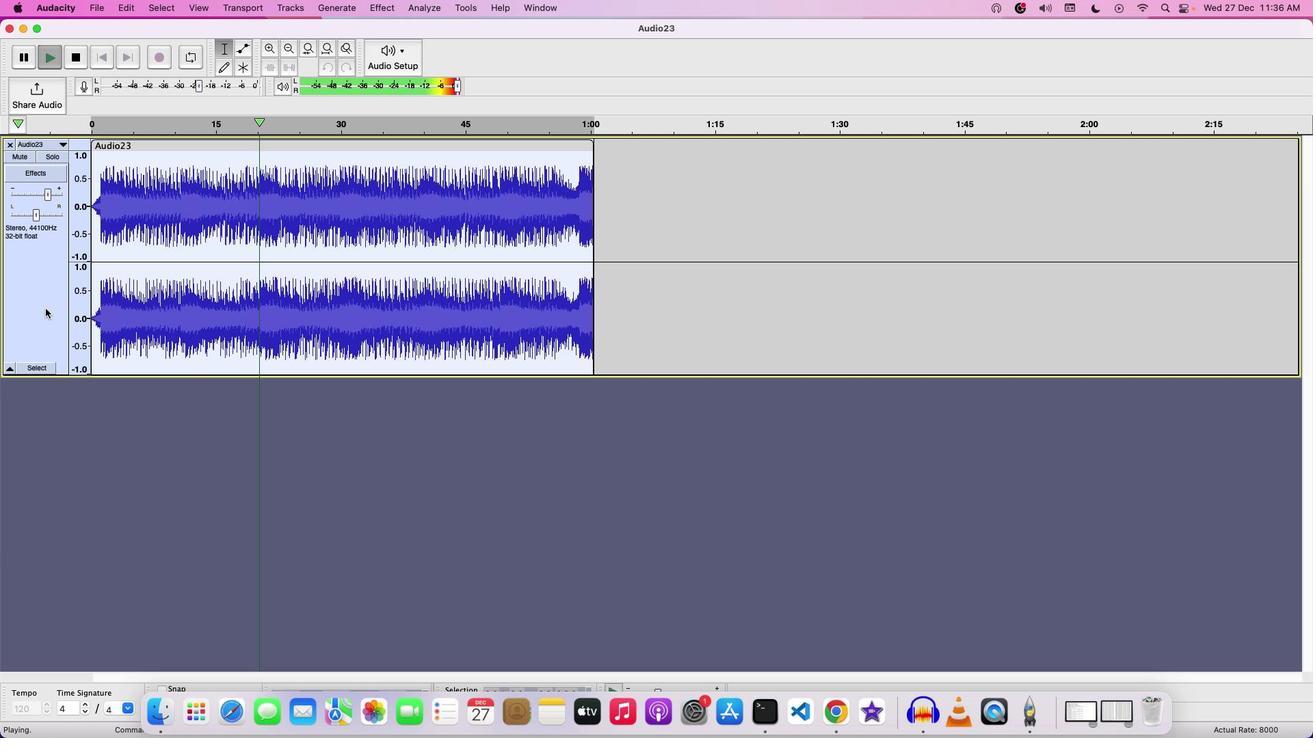 
Action: Mouse pressed left at (45, 308)
Screenshot: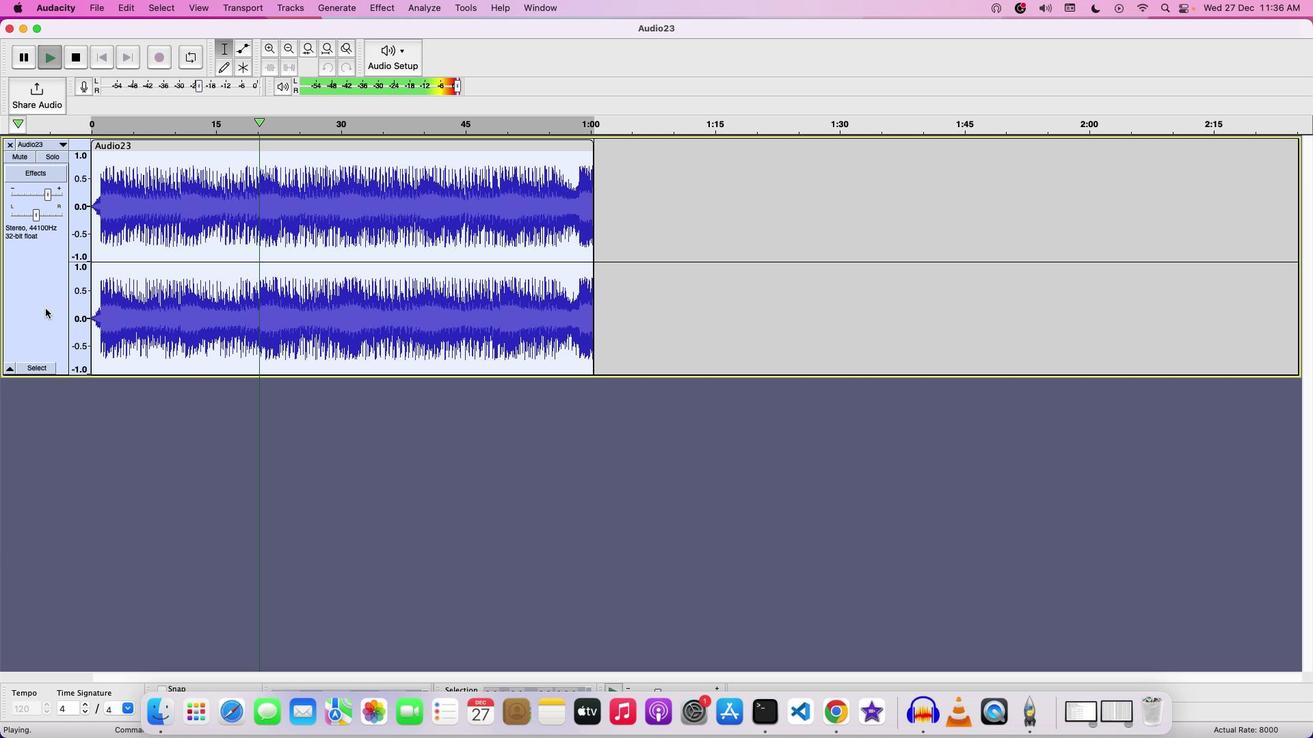 
Action: Mouse pressed left at (45, 308)
Screenshot: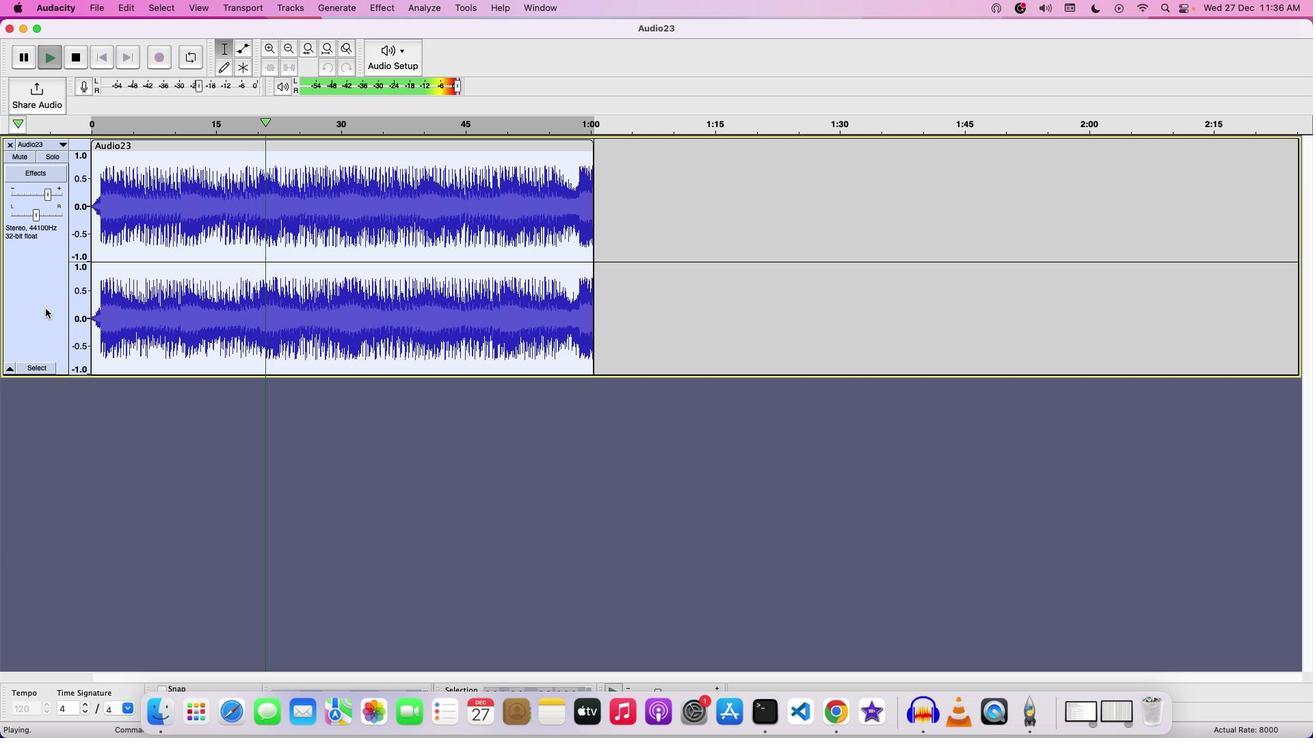
Action: Mouse pressed left at (45, 308)
Screenshot: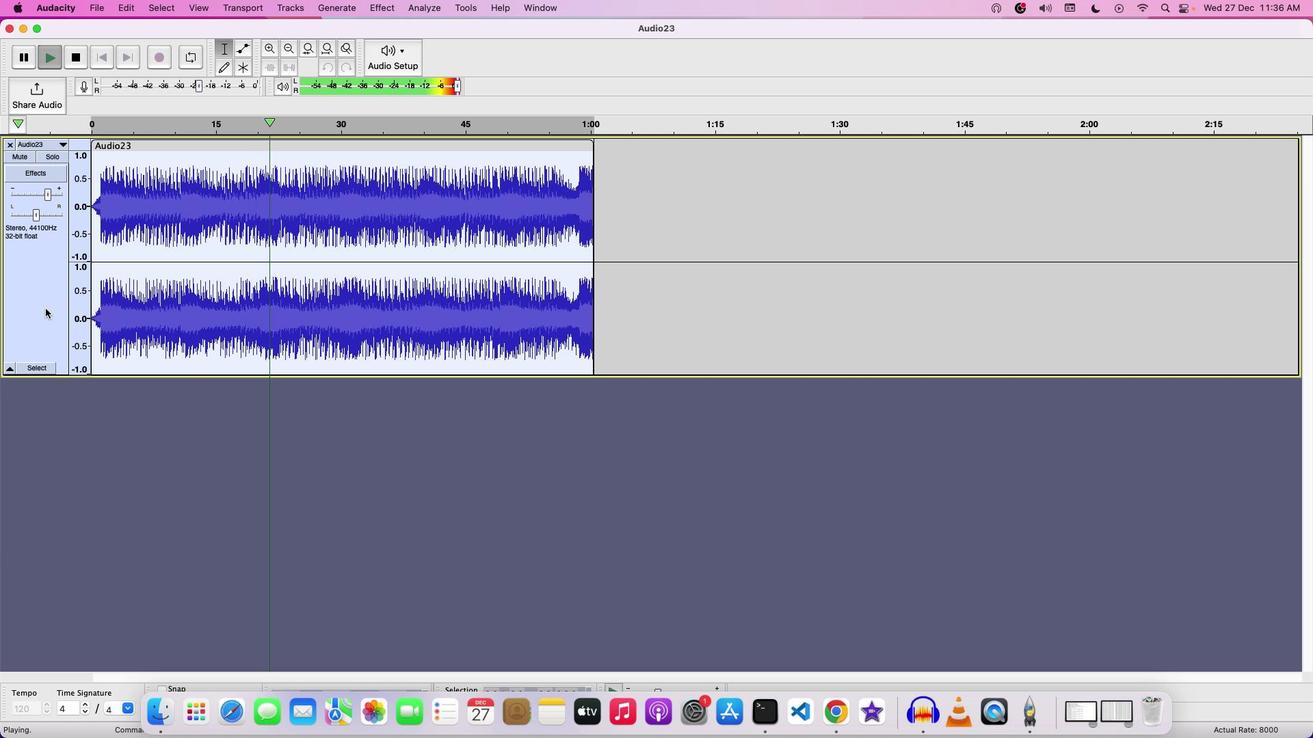 
Action: Mouse pressed left at (45, 308)
Screenshot: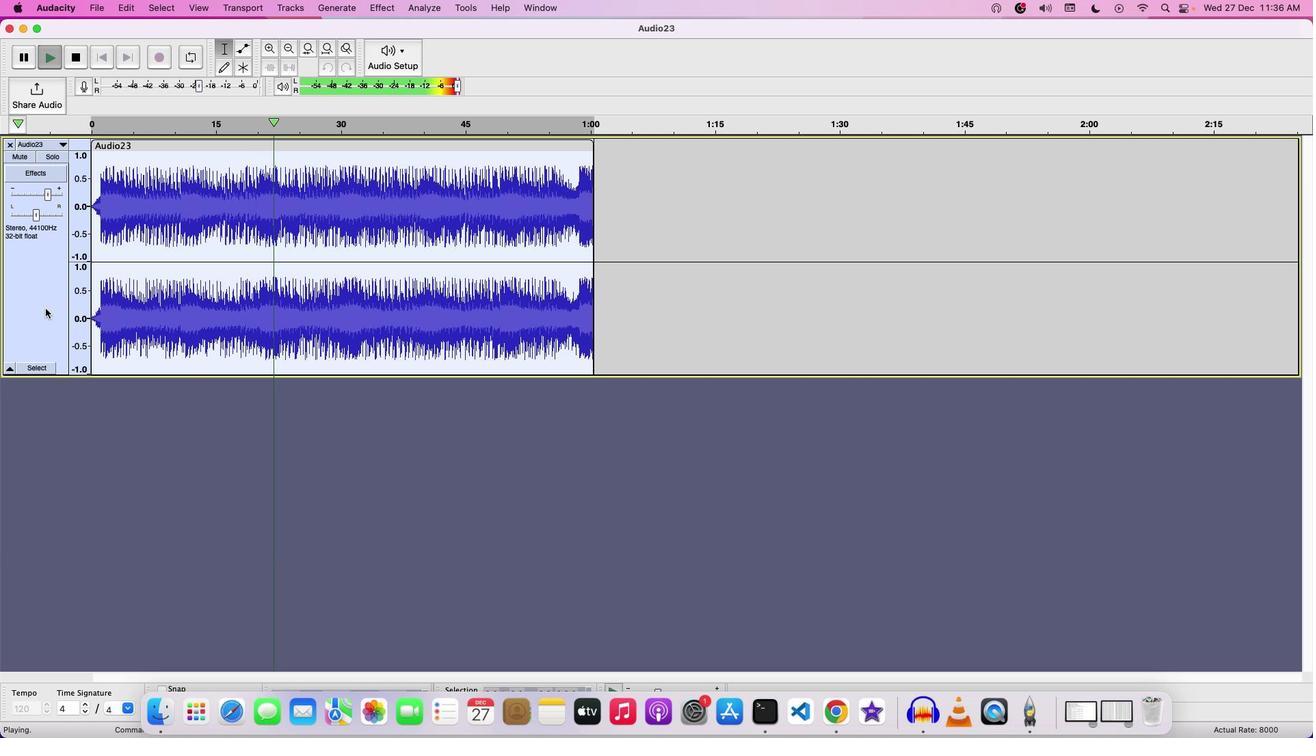 
Action: Mouse pressed left at (45, 308)
Screenshot: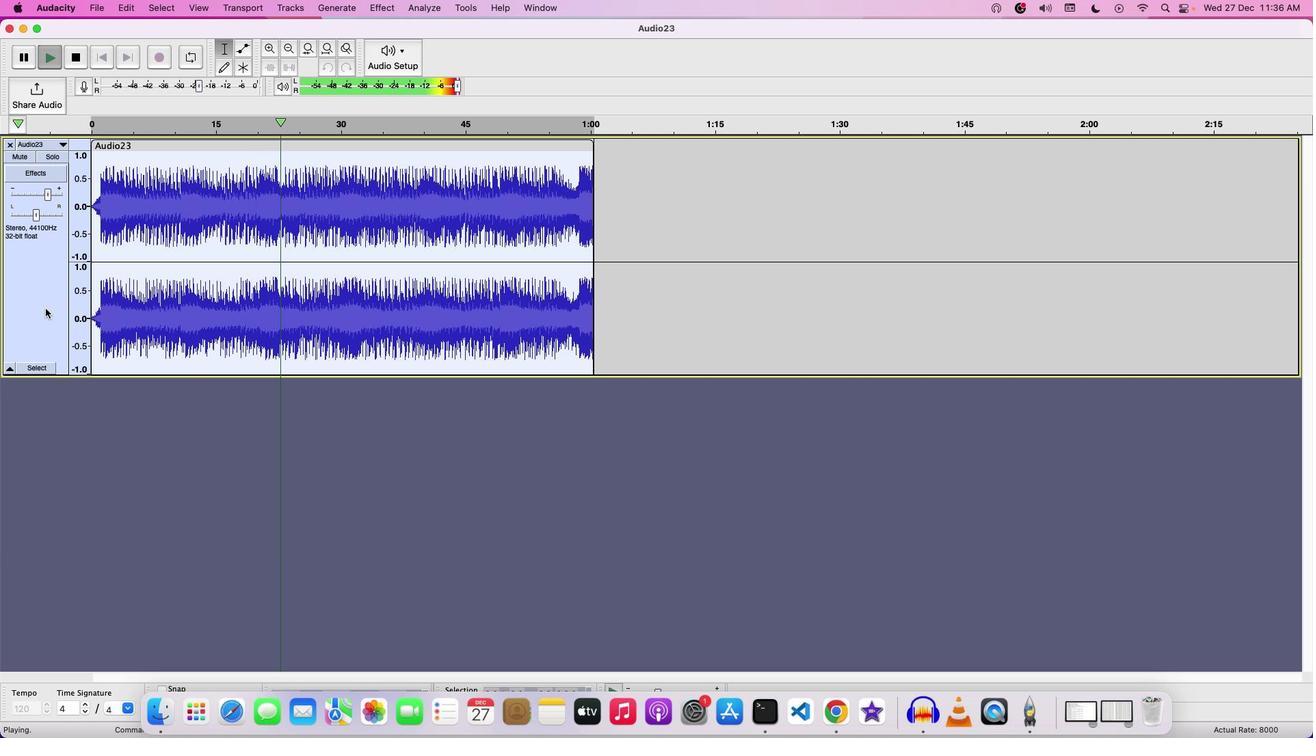 
Action: Mouse pressed left at (45, 308)
Screenshot: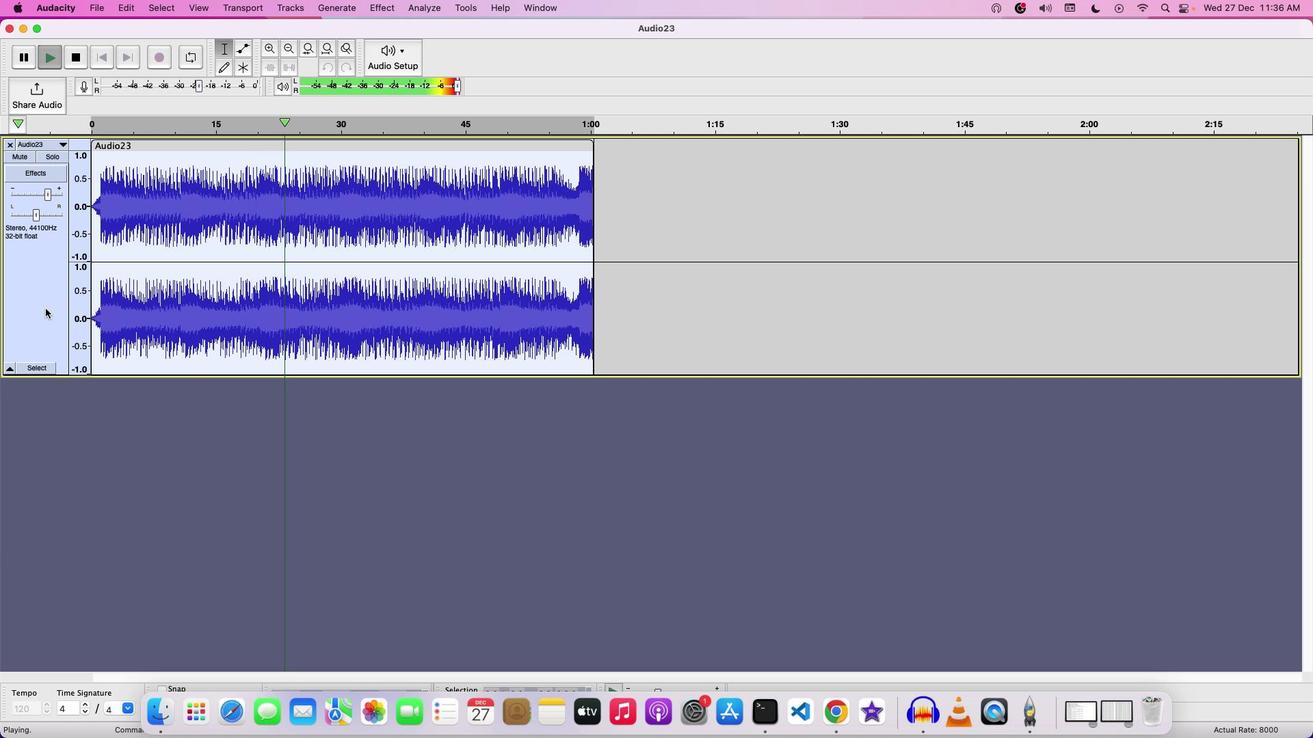 
Action: Mouse pressed left at (45, 308)
Screenshot: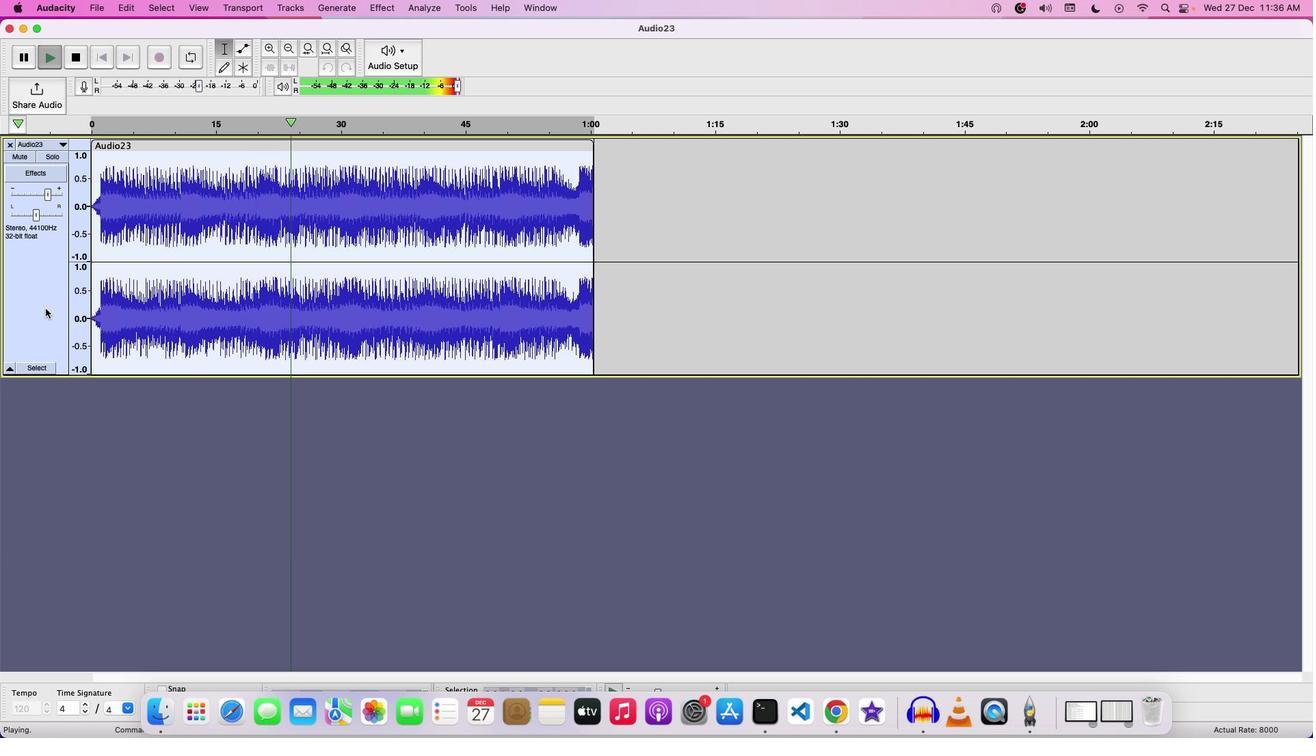 
Action: Mouse pressed left at (45, 308)
Screenshot: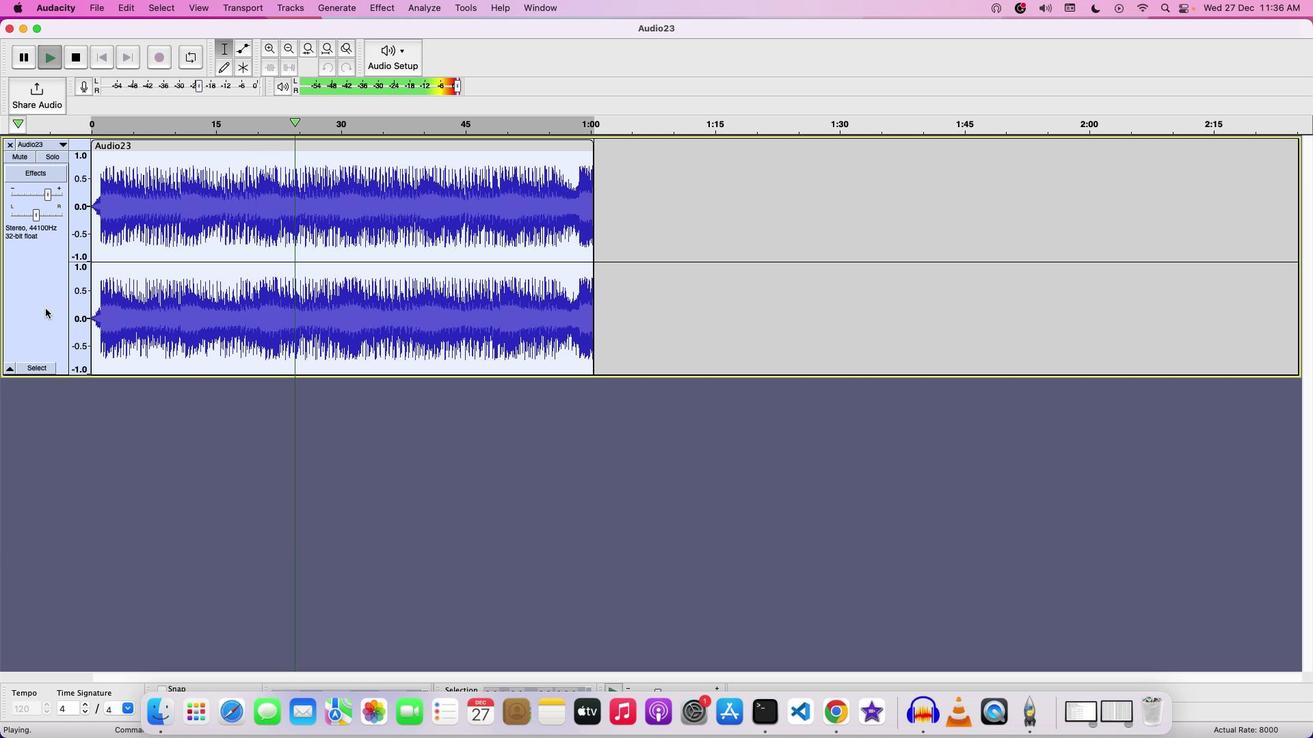 
Action: Mouse pressed left at (45, 308)
Screenshot: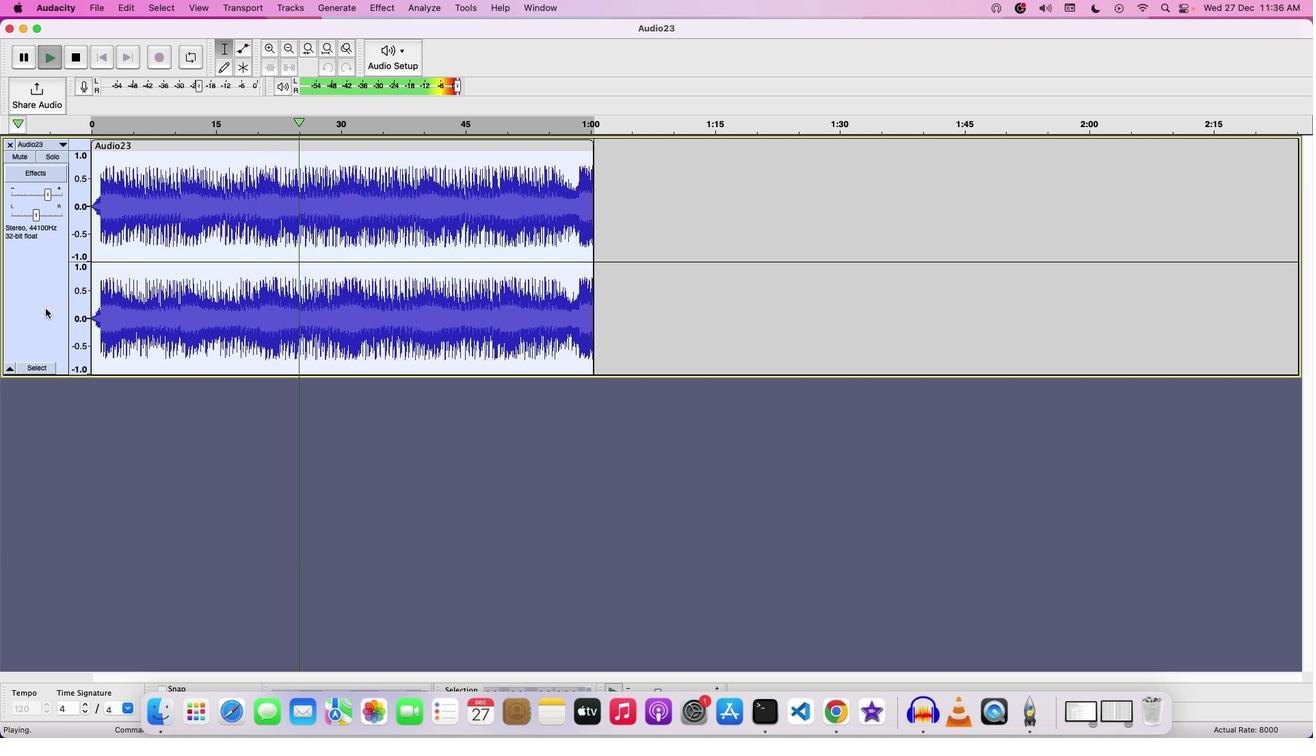 
Action: Mouse pressed left at (45, 308)
Screenshot: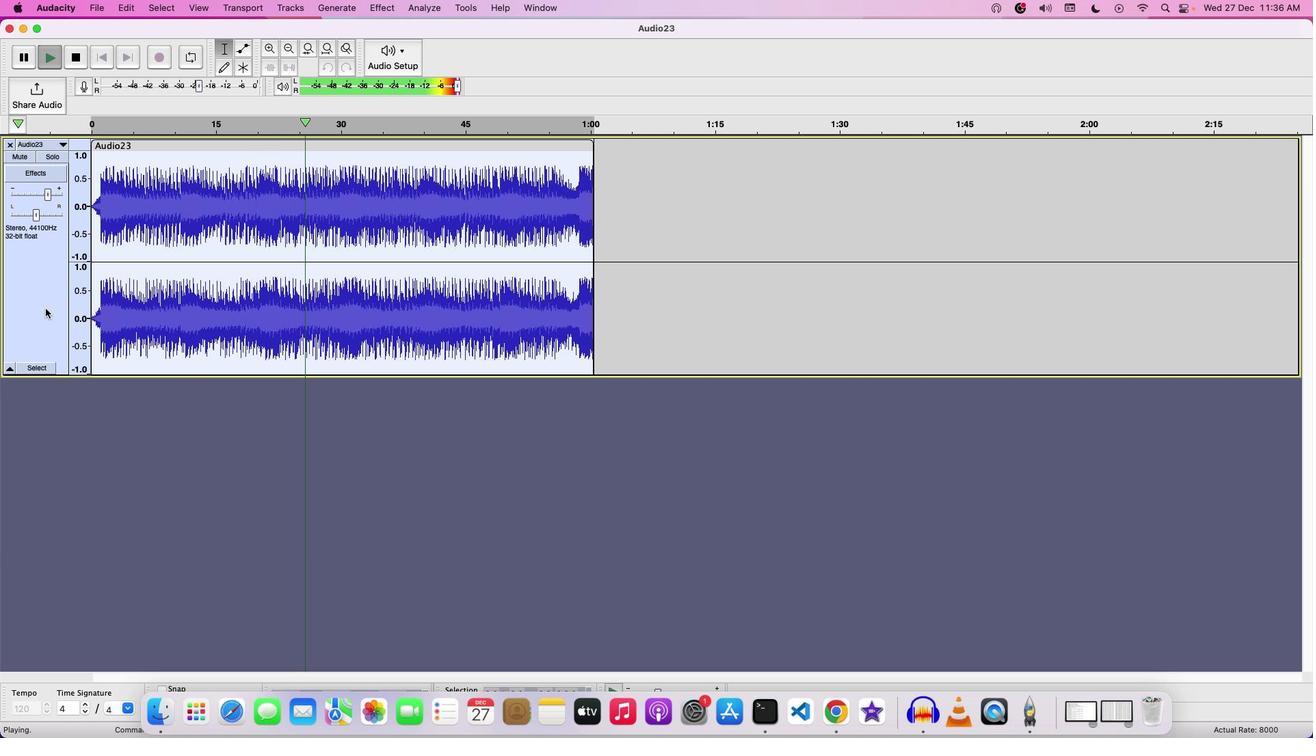 
Action: Mouse pressed left at (45, 308)
Screenshot: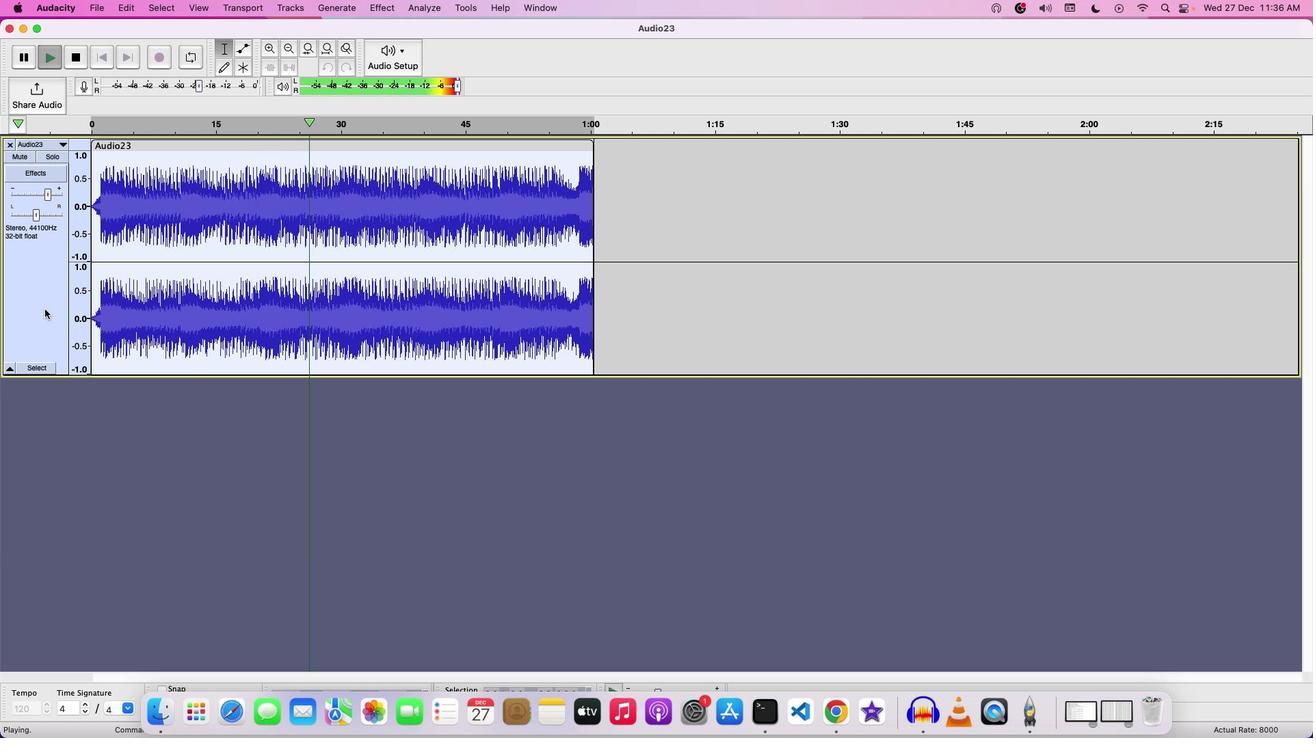 
Action: Mouse moved to (45, 309)
Screenshot: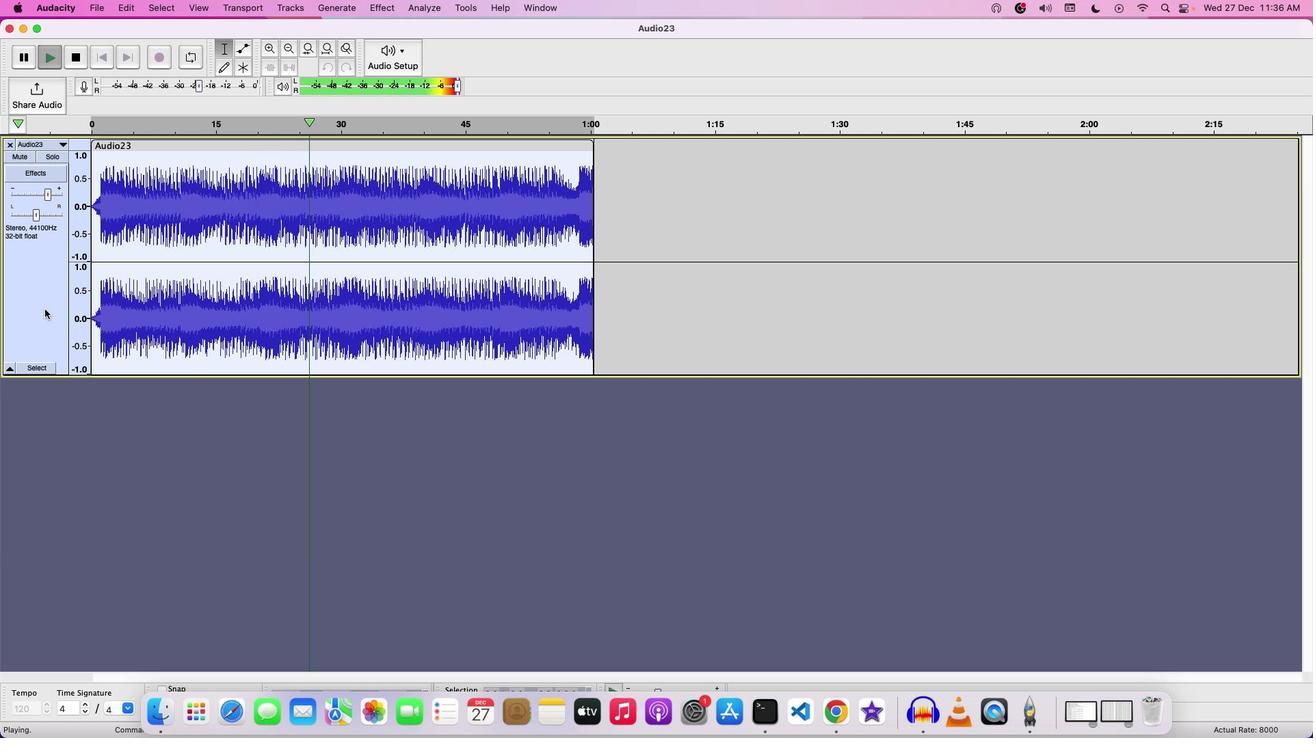 
Action: Mouse pressed left at (45, 309)
Screenshot: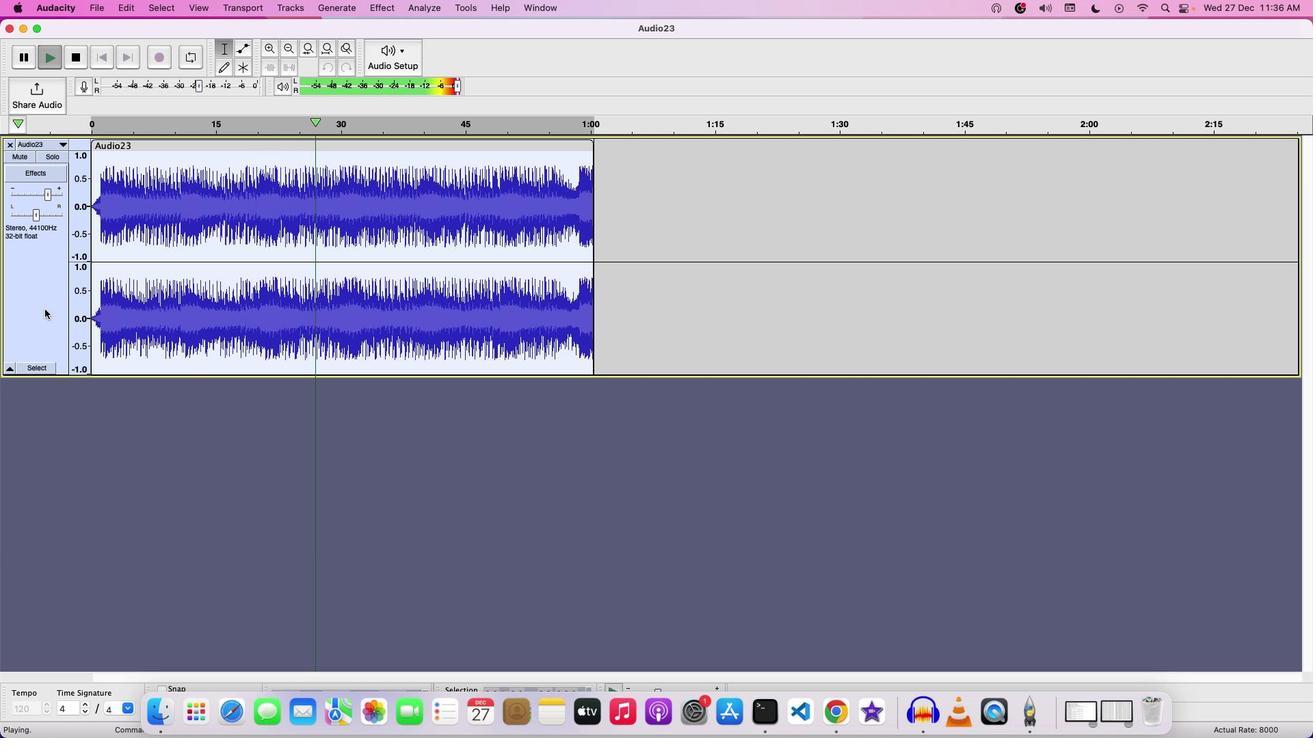 
Action: Mouse pressed left at (45, 309)
Screenshot: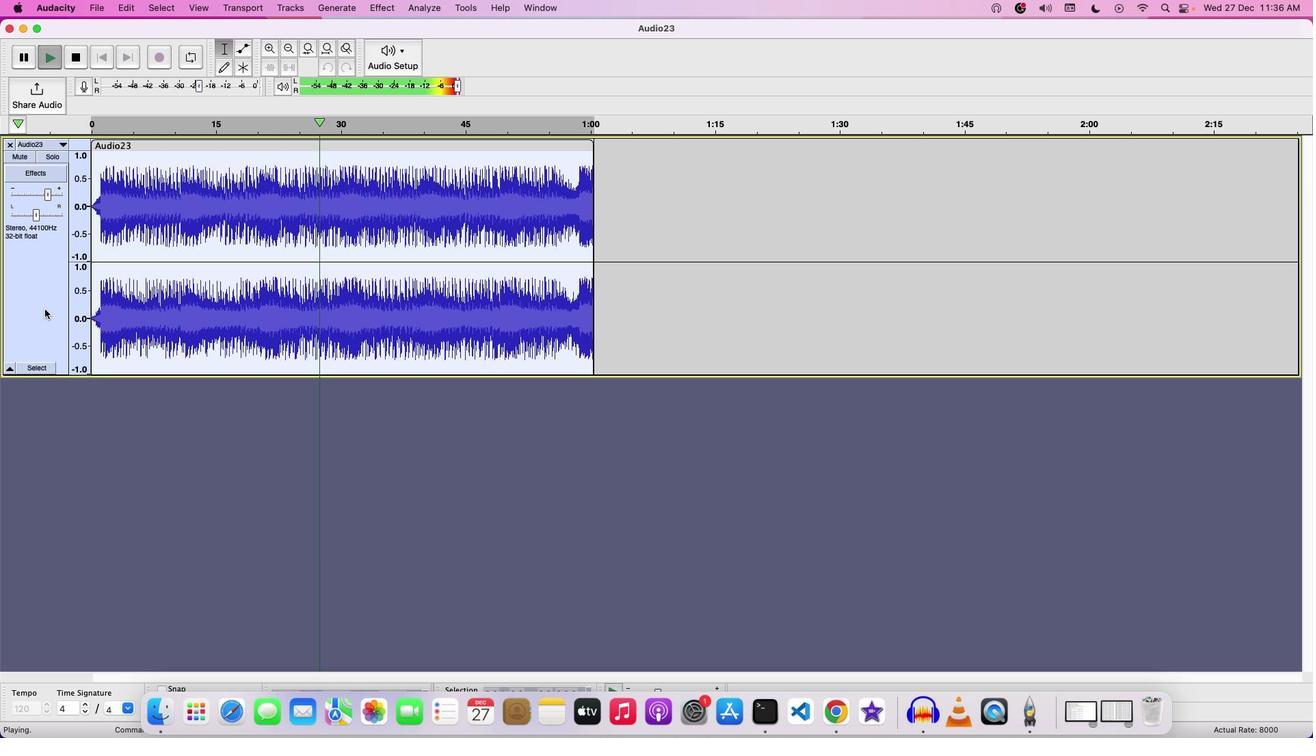 
Action: Mouse pressed left at (45, 309)
Screenshot: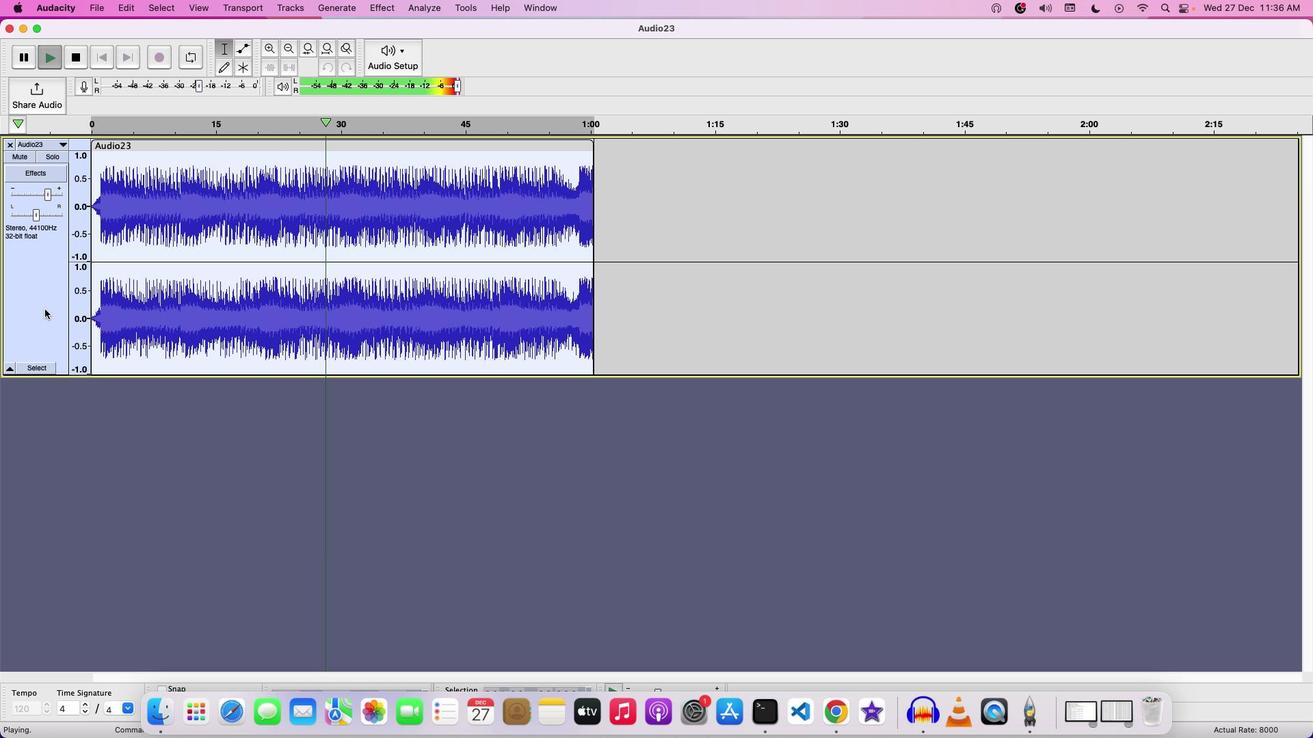 
Action: Mouse pressed left at (45, 309)
Screenshot: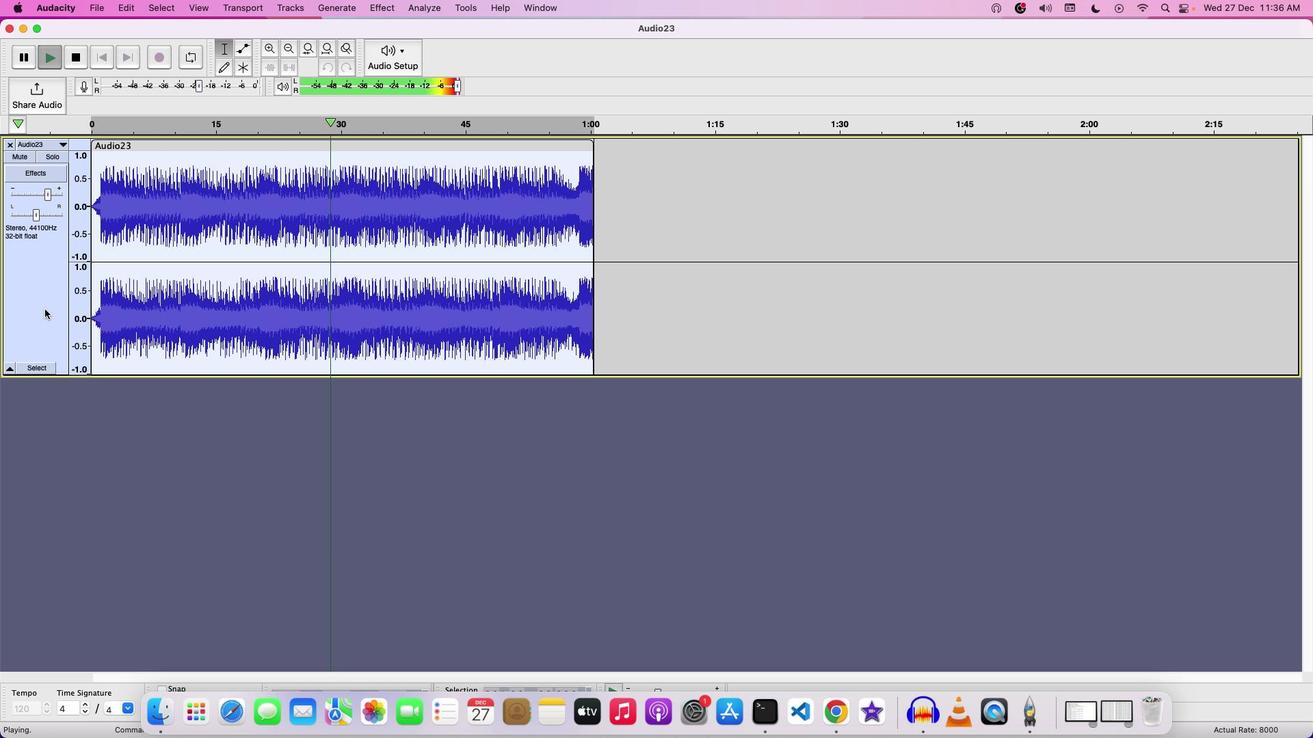 
Action: Mouse pressed left at (45, 309)
Screenshot: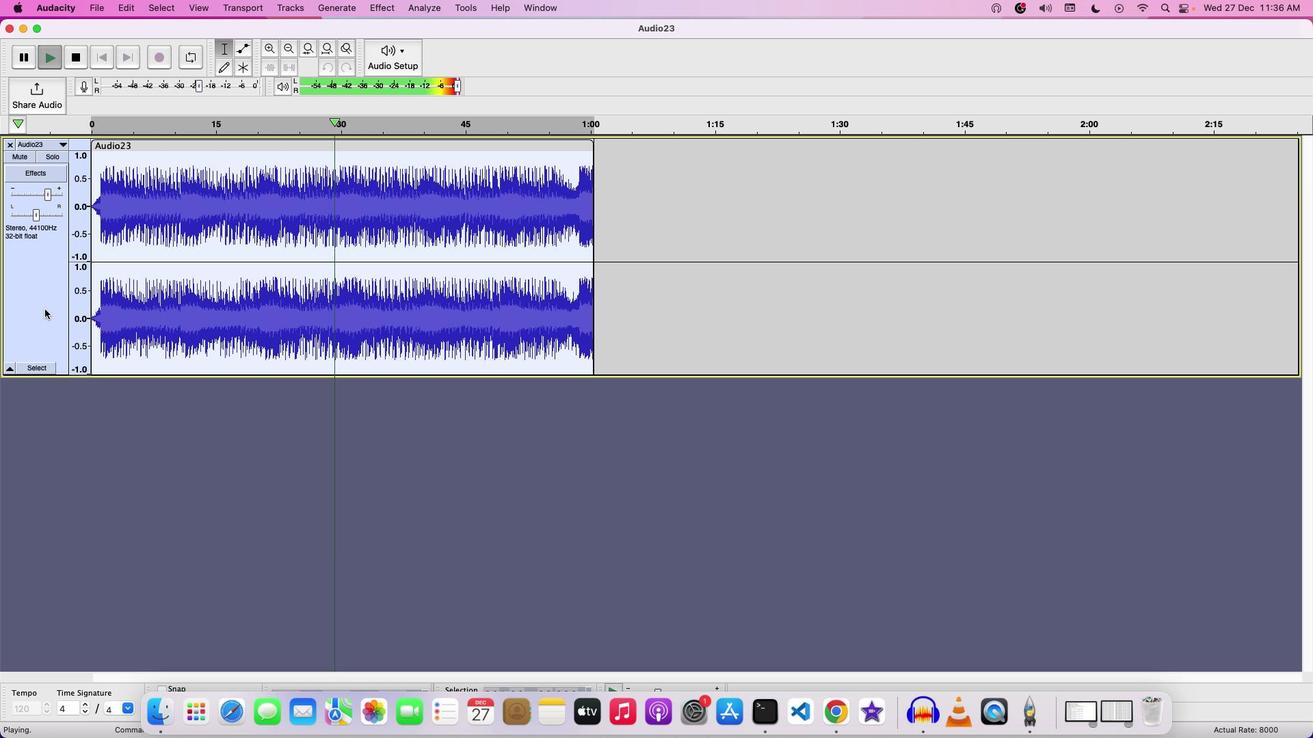 
Action: Mouse pressed left at (45, 309)
Screenshot: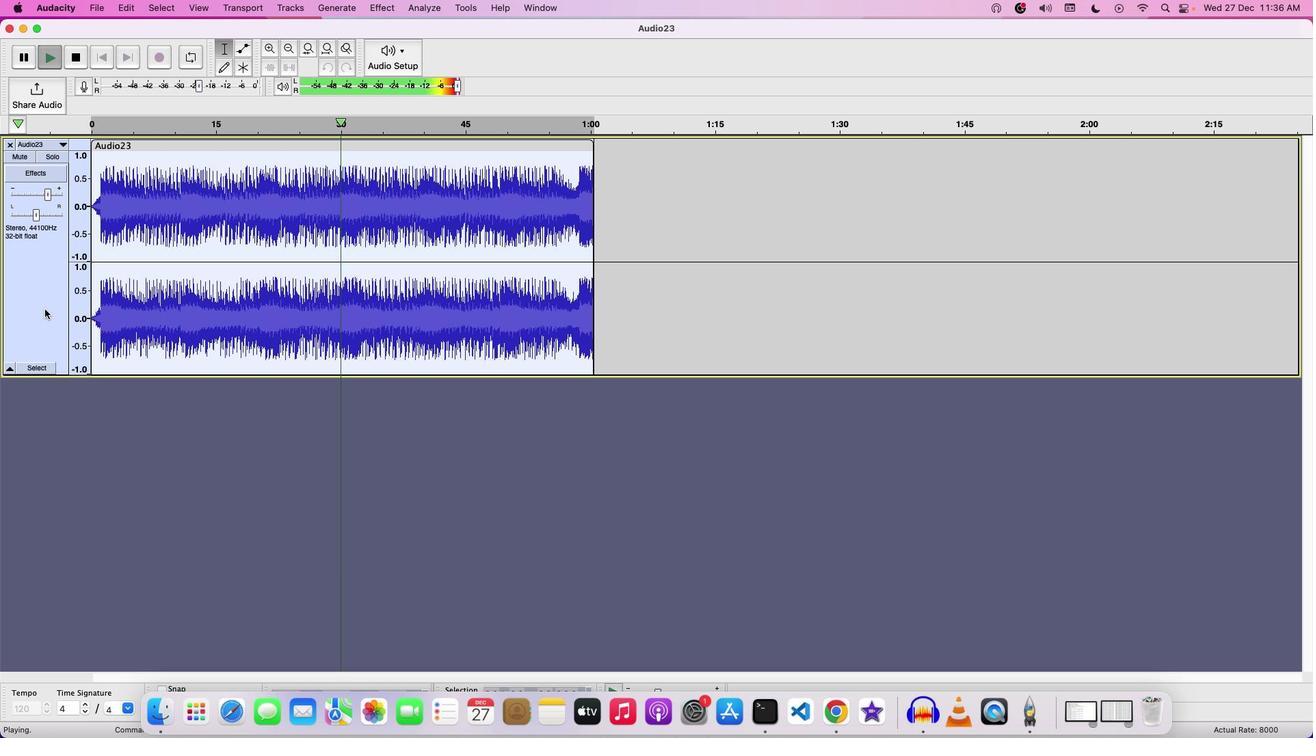 
Action: Mouse pressed left at (45, 309)
Screenshot: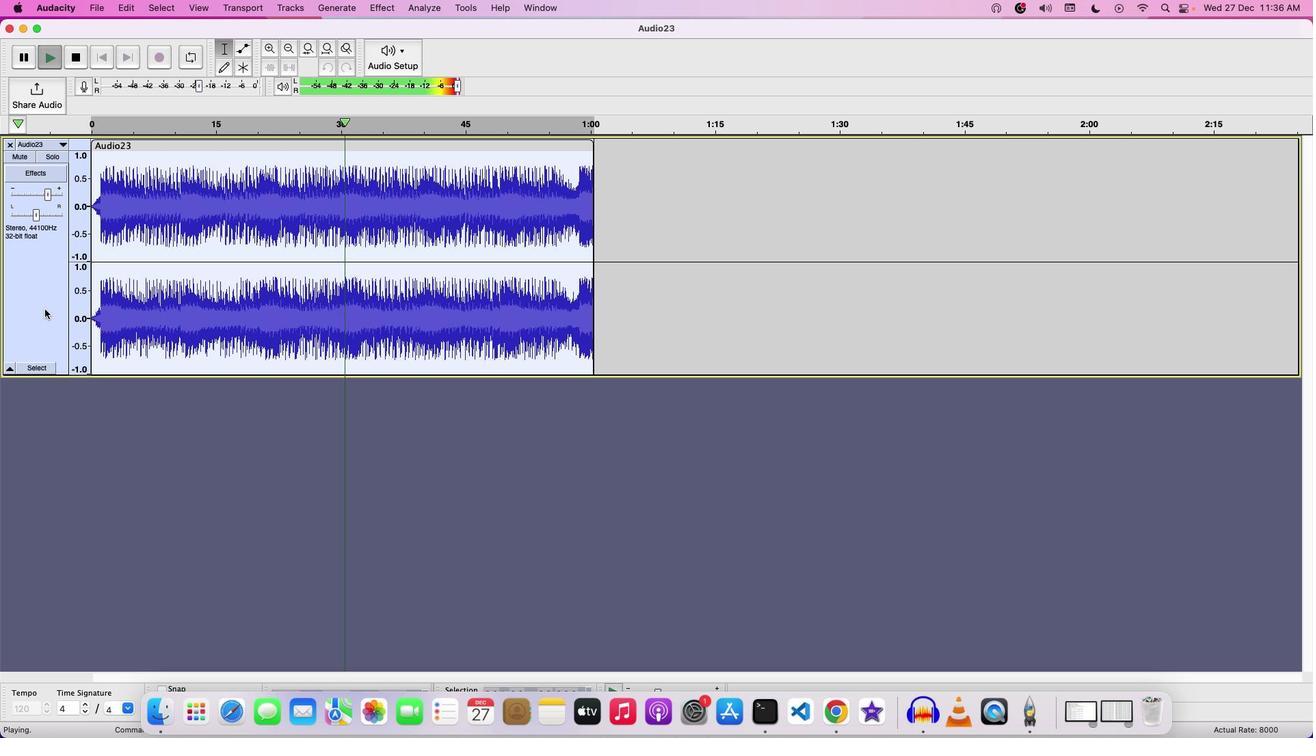 
Action: Mouse pressed left at (45, 309)
Screenshot: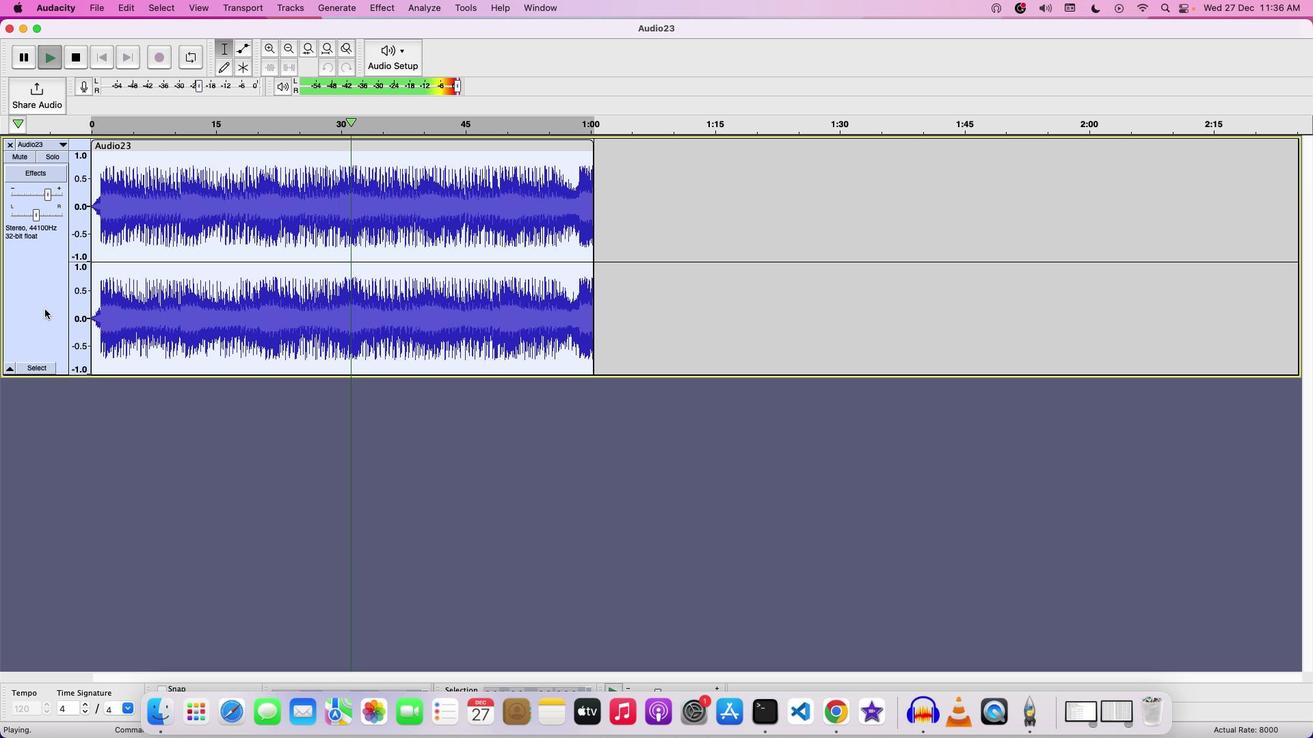 
Action: Mouse pressed left at (45, 309)
Screenshot: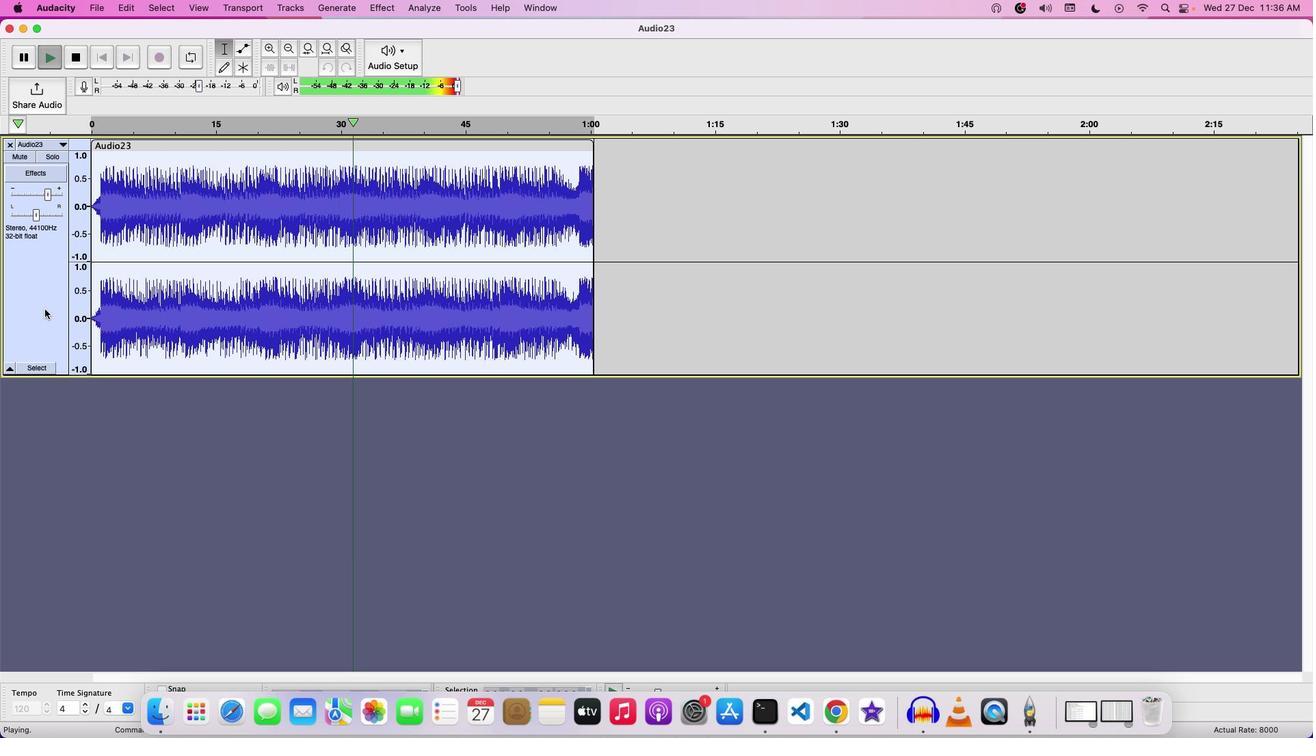 
Action: Mouse moved to (387, 216)
Screenshot: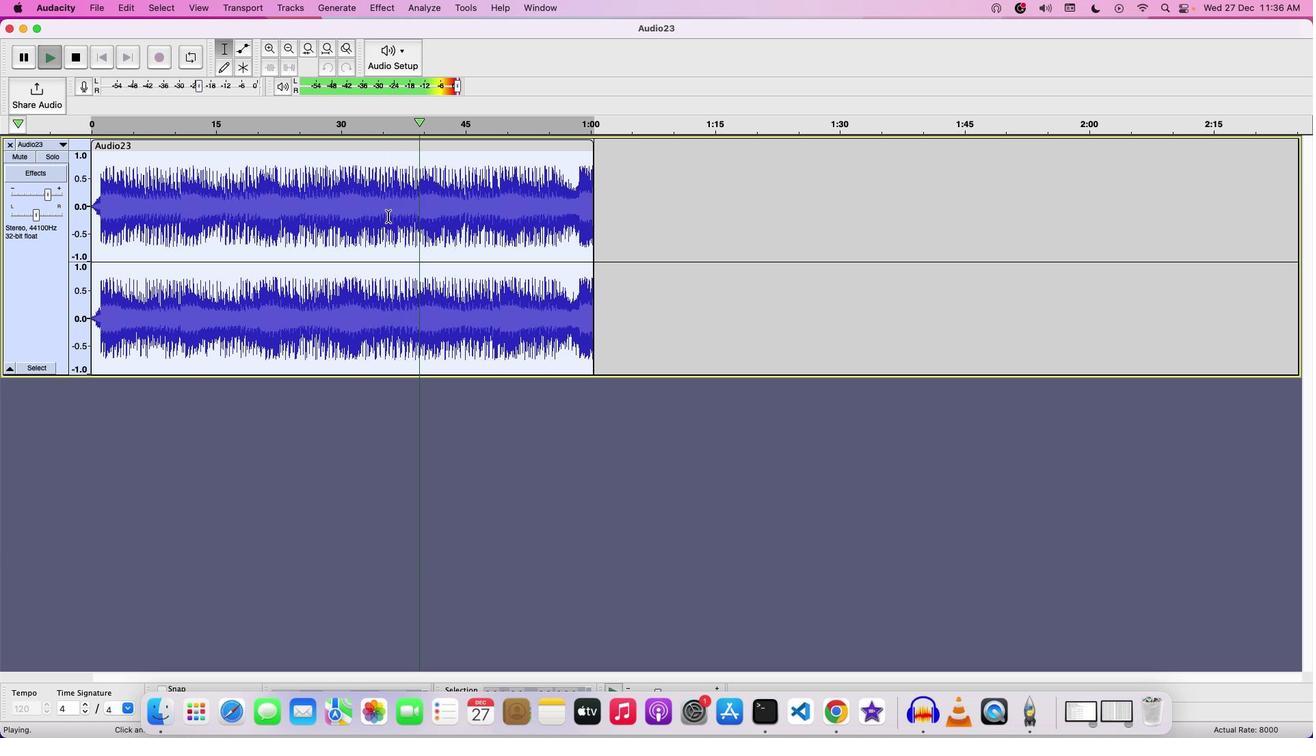
Action: Key pressed Key.space
Screenshot: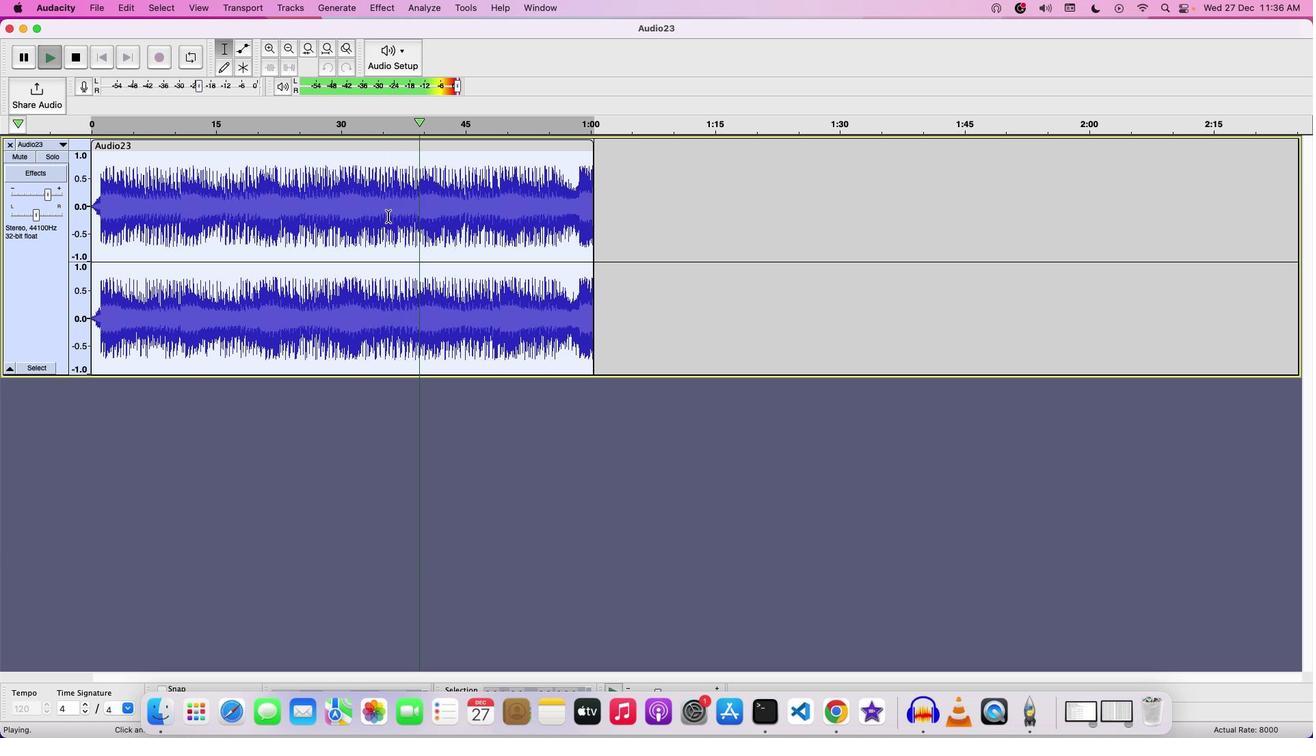 
Action: Mouse moved to (109, 10)
Screenshot: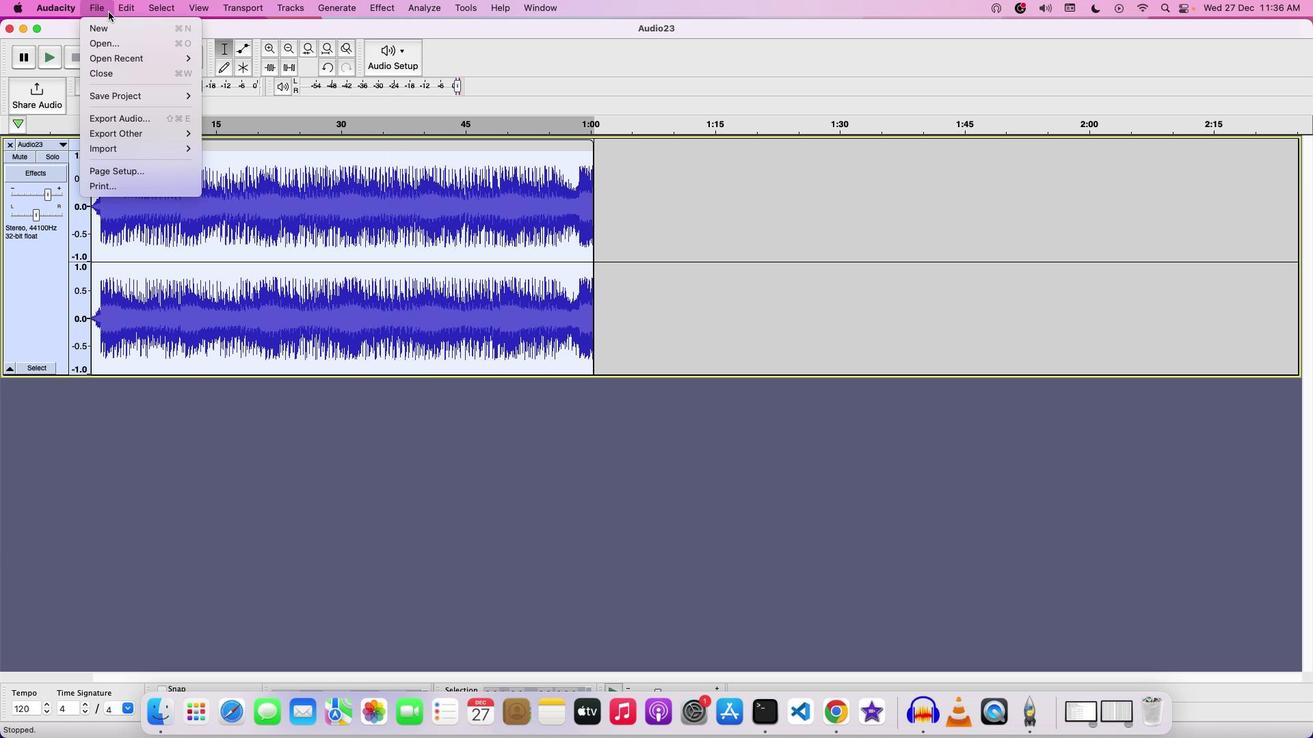 
Action: Mouse pressed left at (109, 10)
Screenshot: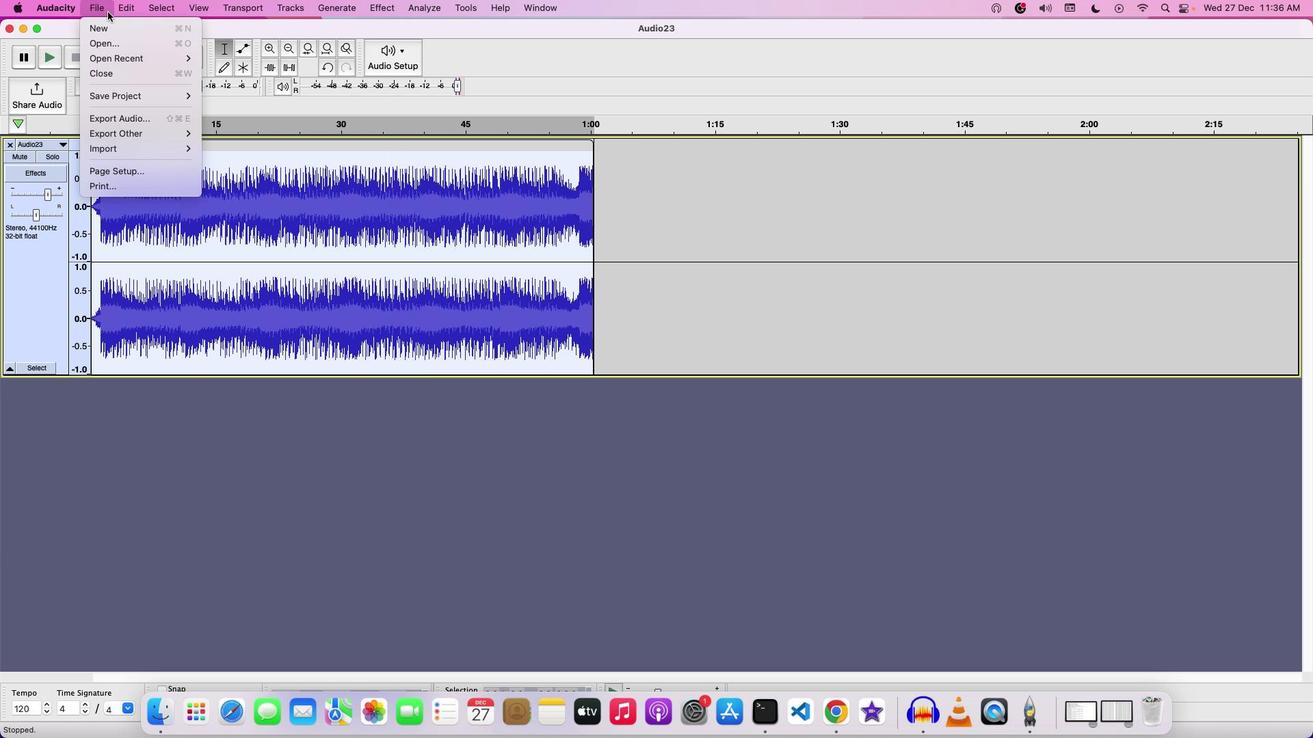 
Action: Mouse moved to (128, 99)
Screenshot: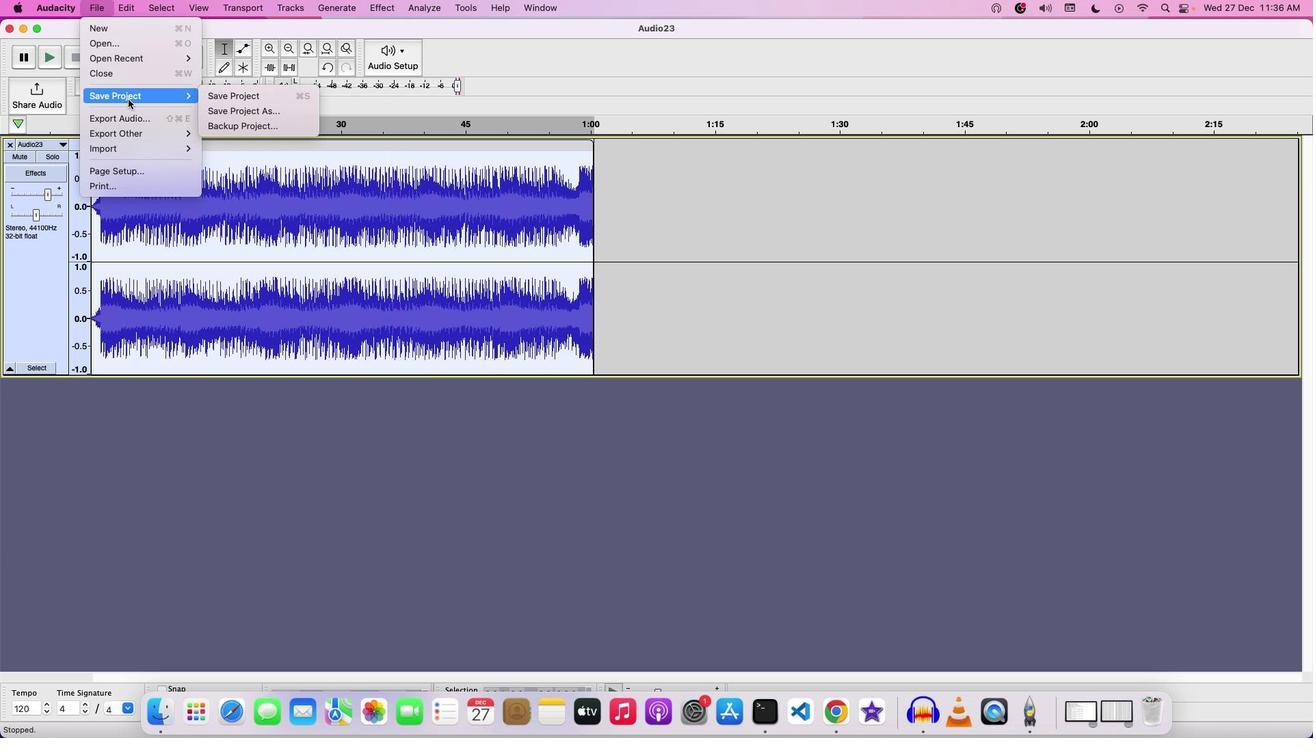 
Action: Mouse pressed left at (128, 99)
Screenshot: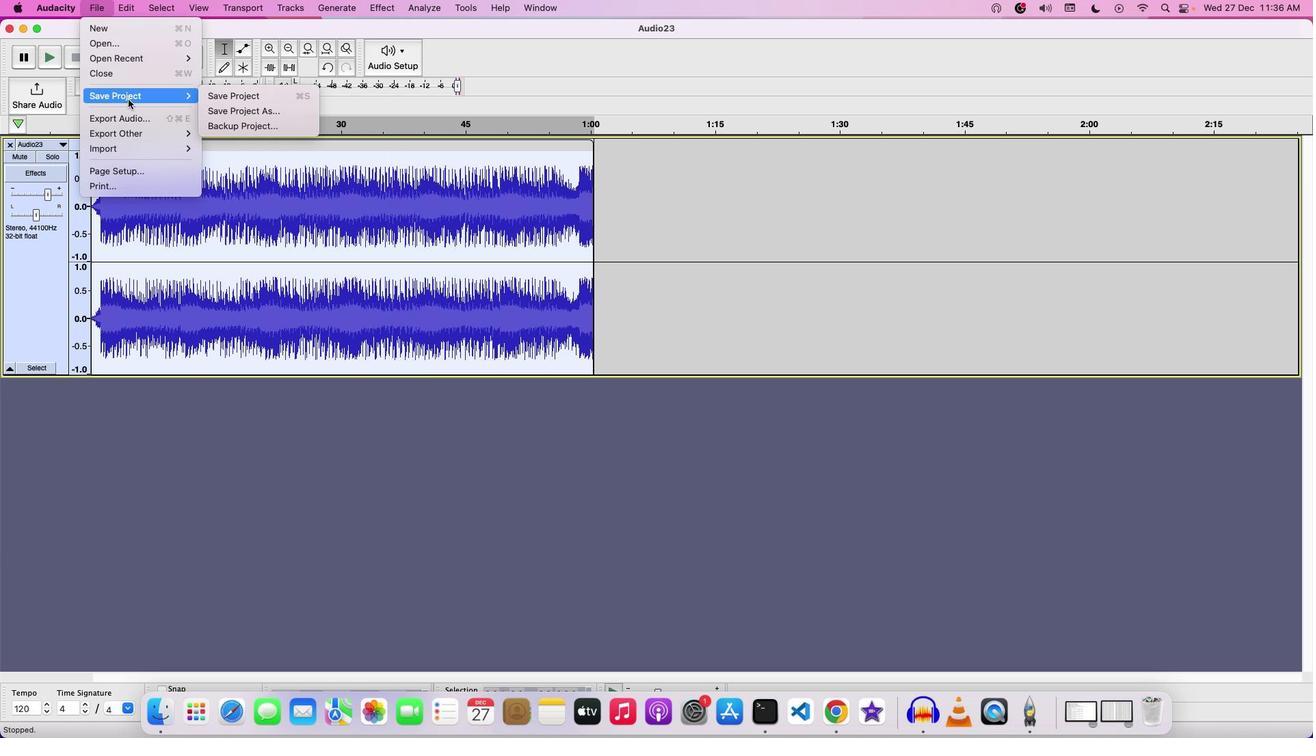
Action: Mouse moved to (251, 97)
Screenshot: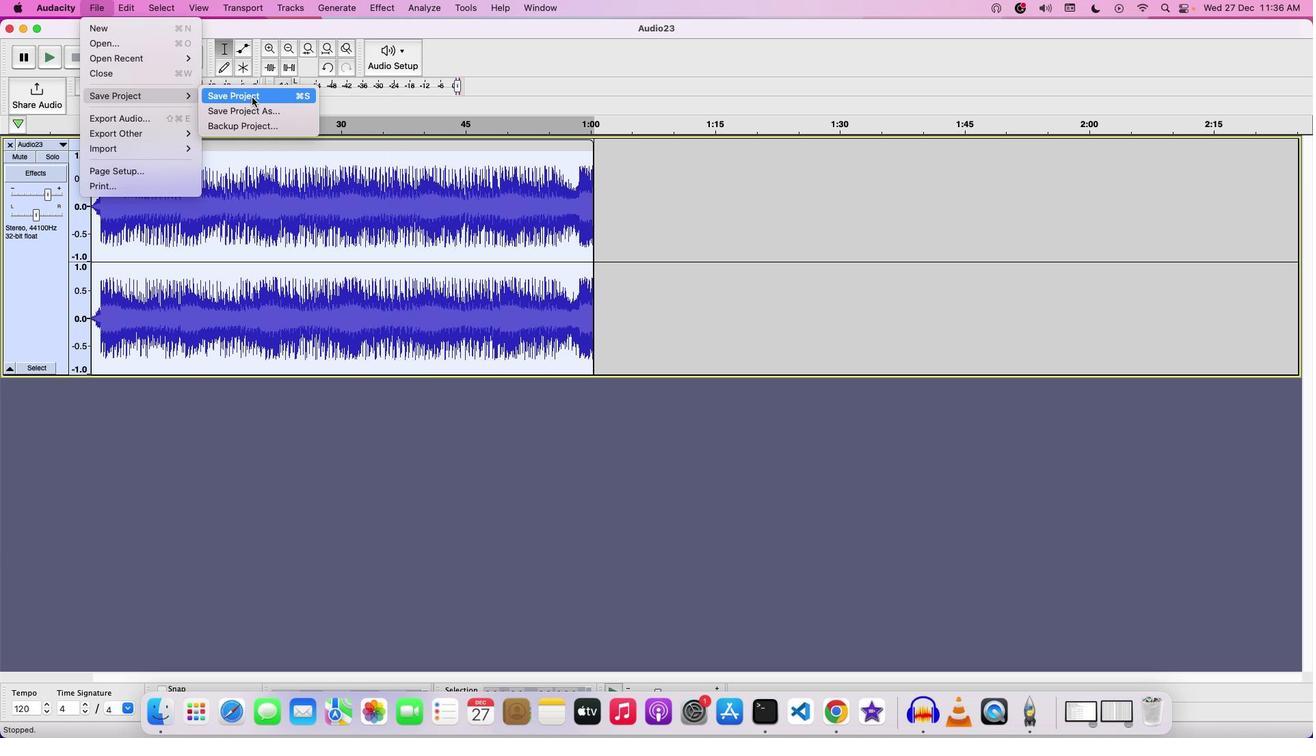 
Action: Mouse pressed left at (251, 97)
Screenshot: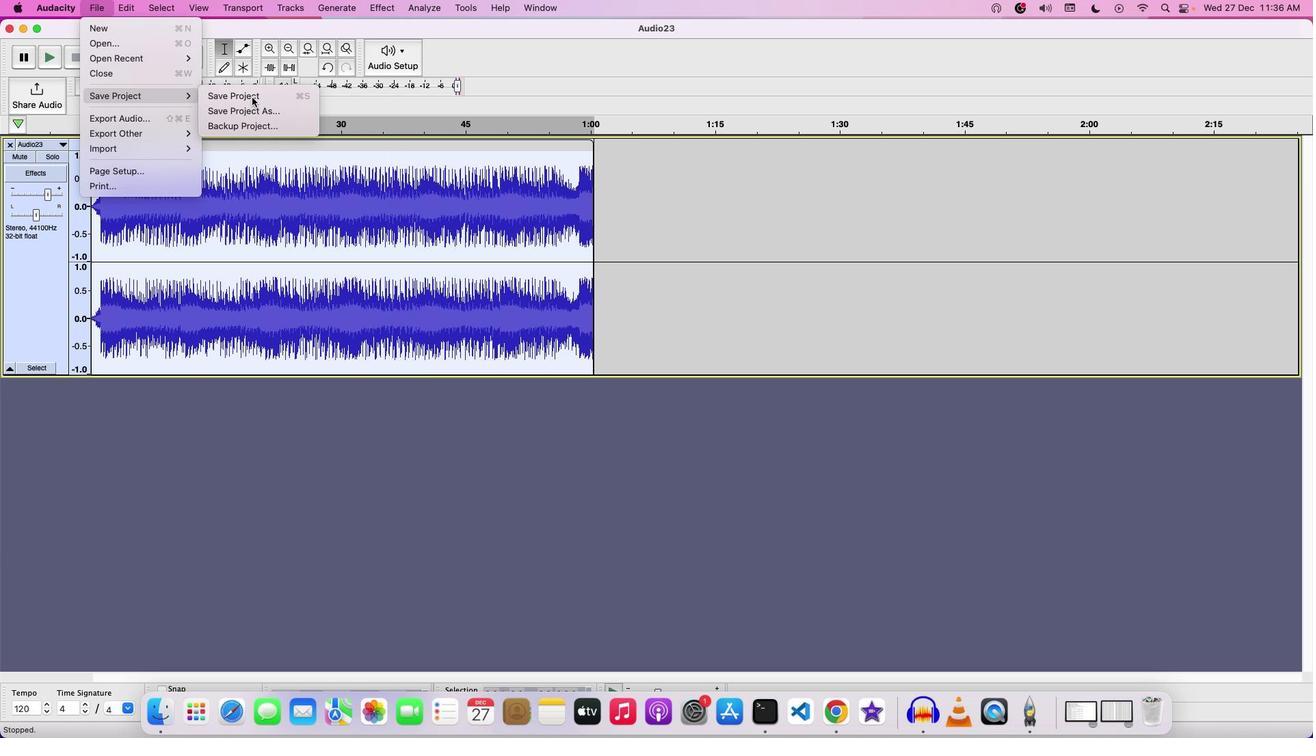 
Action: Mouse moved to (636, 196)
Screenshot: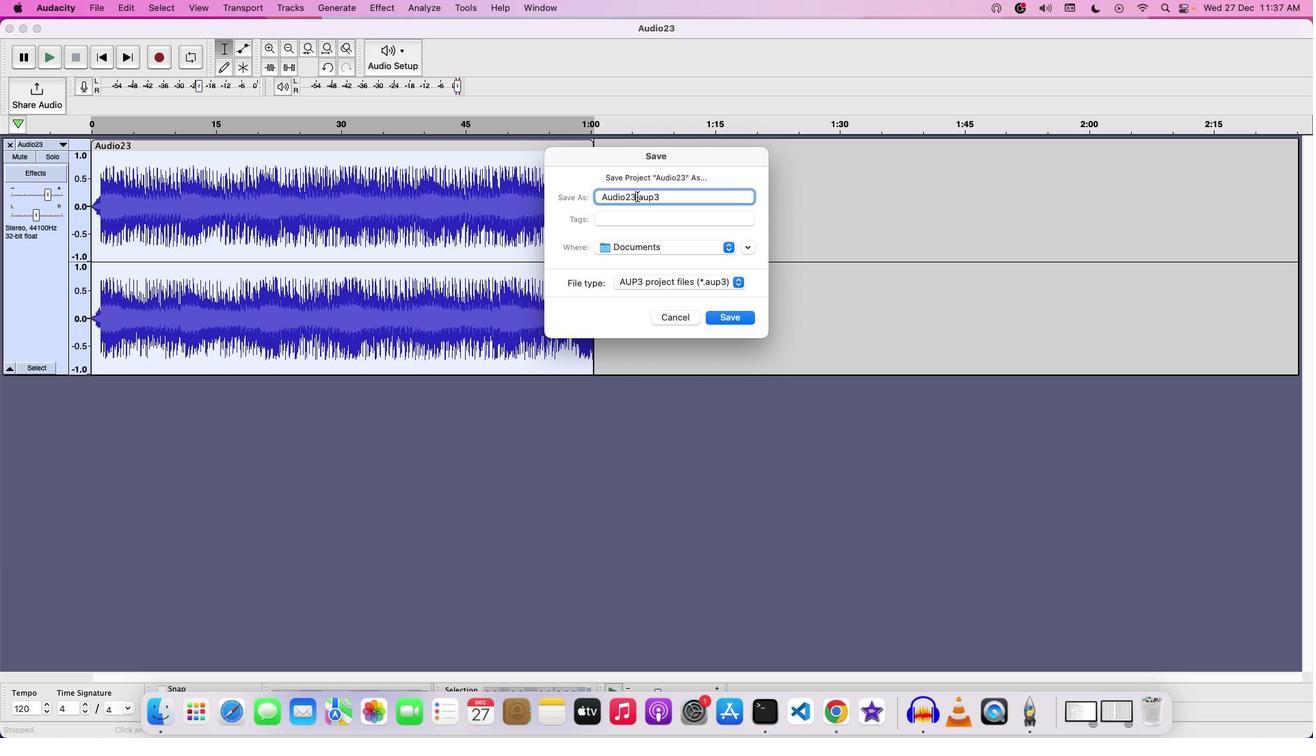 
Action: Mouse pressed left at (636, 196)
Screenshot: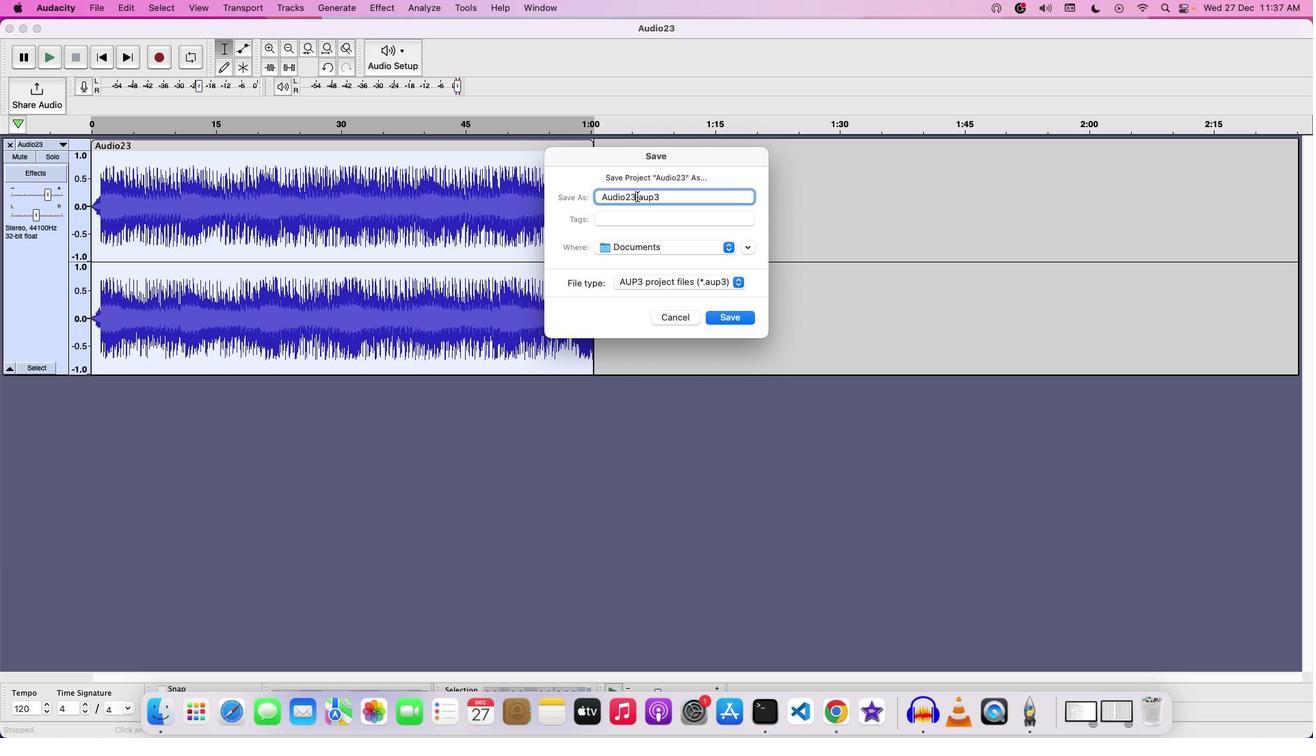 
Action: Mouse moved to (632, 196)
Screenshot: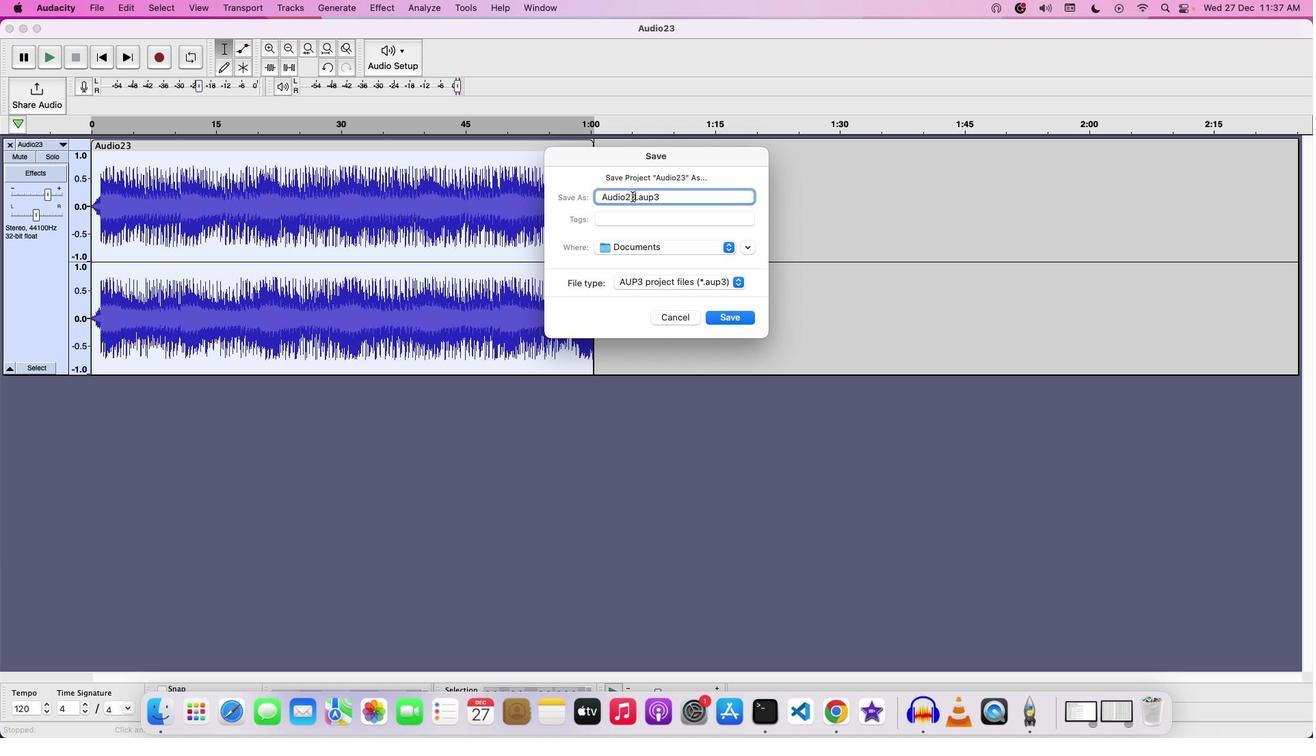 
Action: Key pressed Key.backspaceKey.backspaceKey.space'F''O''R'Key.space'V''I''R''T''U''A''L'Key.space'P''H''Y''S''I''C''S'Key.space'E''S'Key.backspace'X''P'
Screenshot: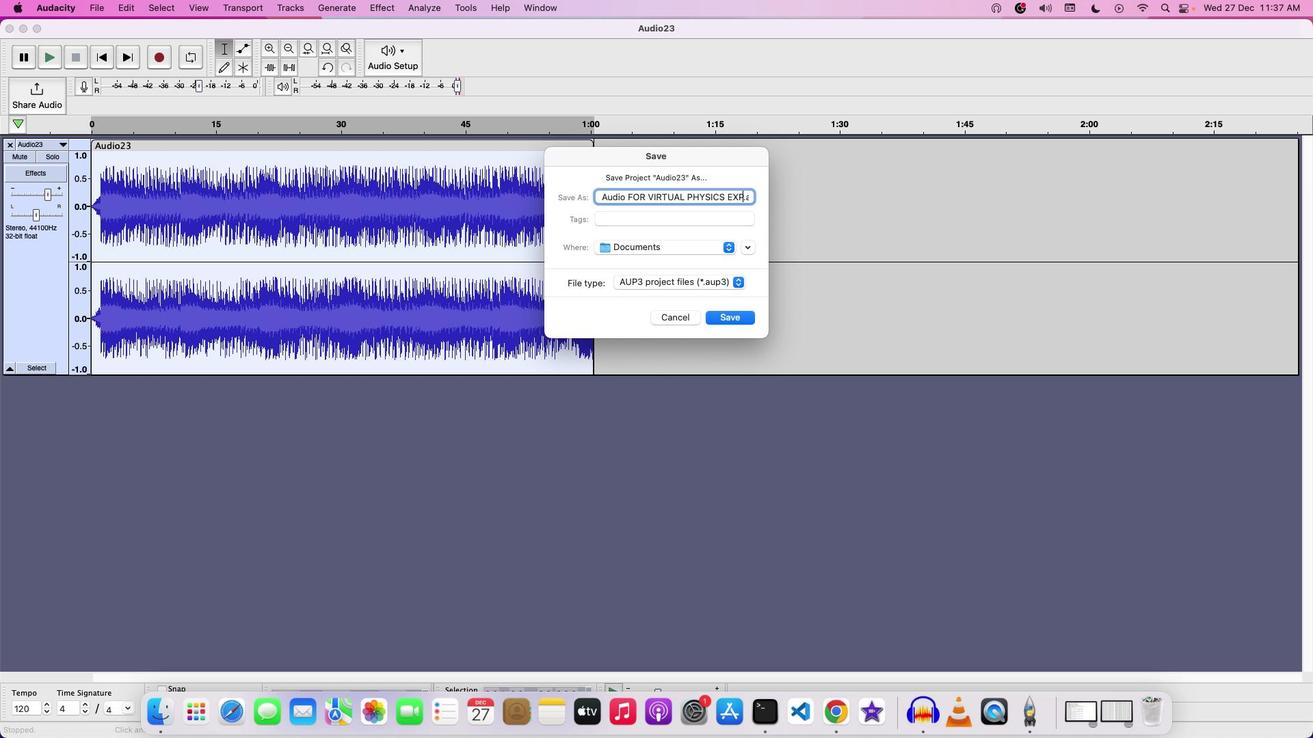 
Action: Mouse moved to (744, 317)
Screenshot: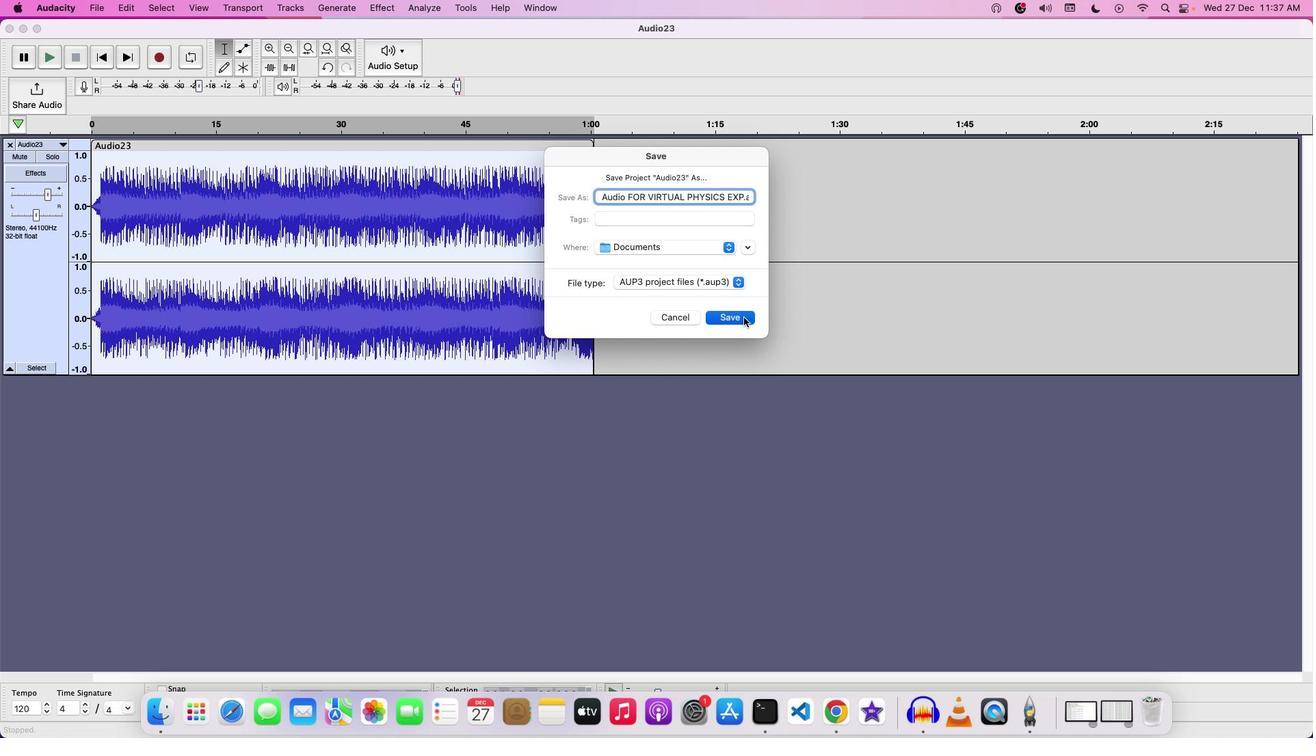 
Action: Mouse pressed left at (744, 317)
Screenshot: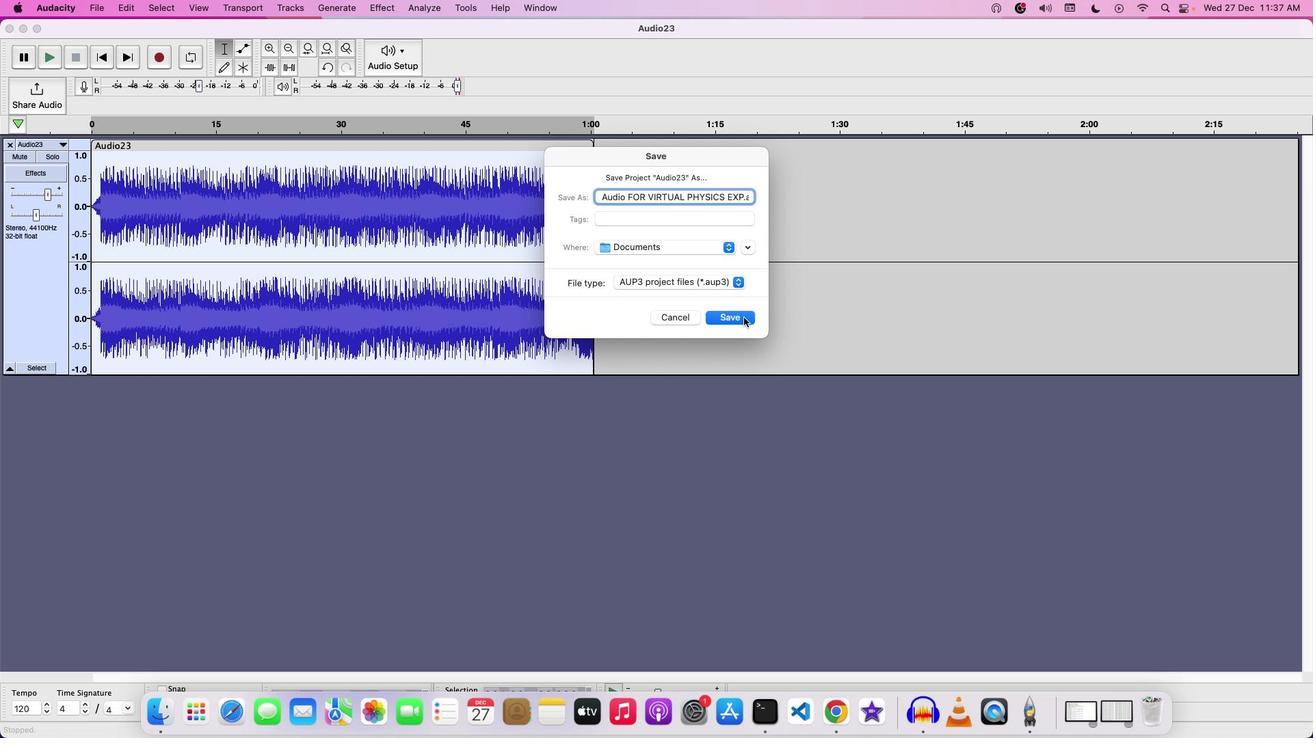 
Action: Mouse moved to (812, 414)
Screenshot: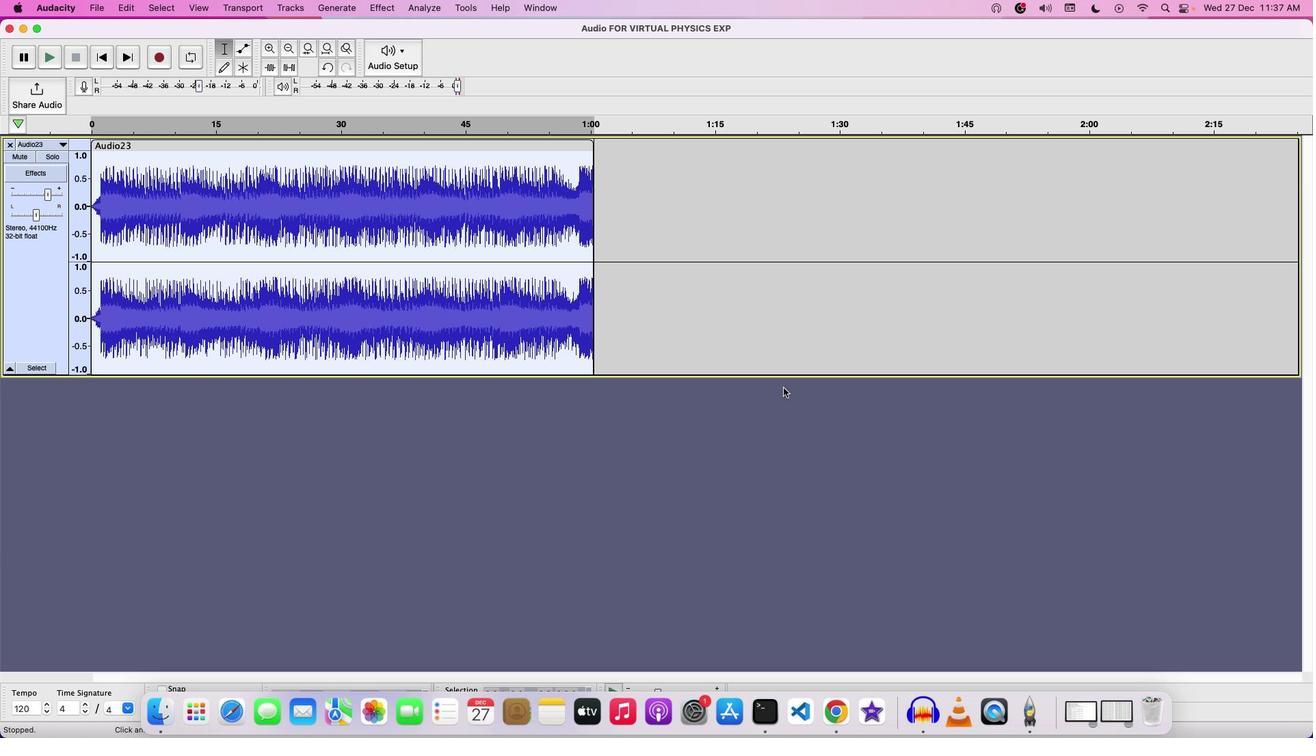 
